 Task: Plan an event for the online networking webinar.
Action: Mouse moved to (691, 411)
Screenshot: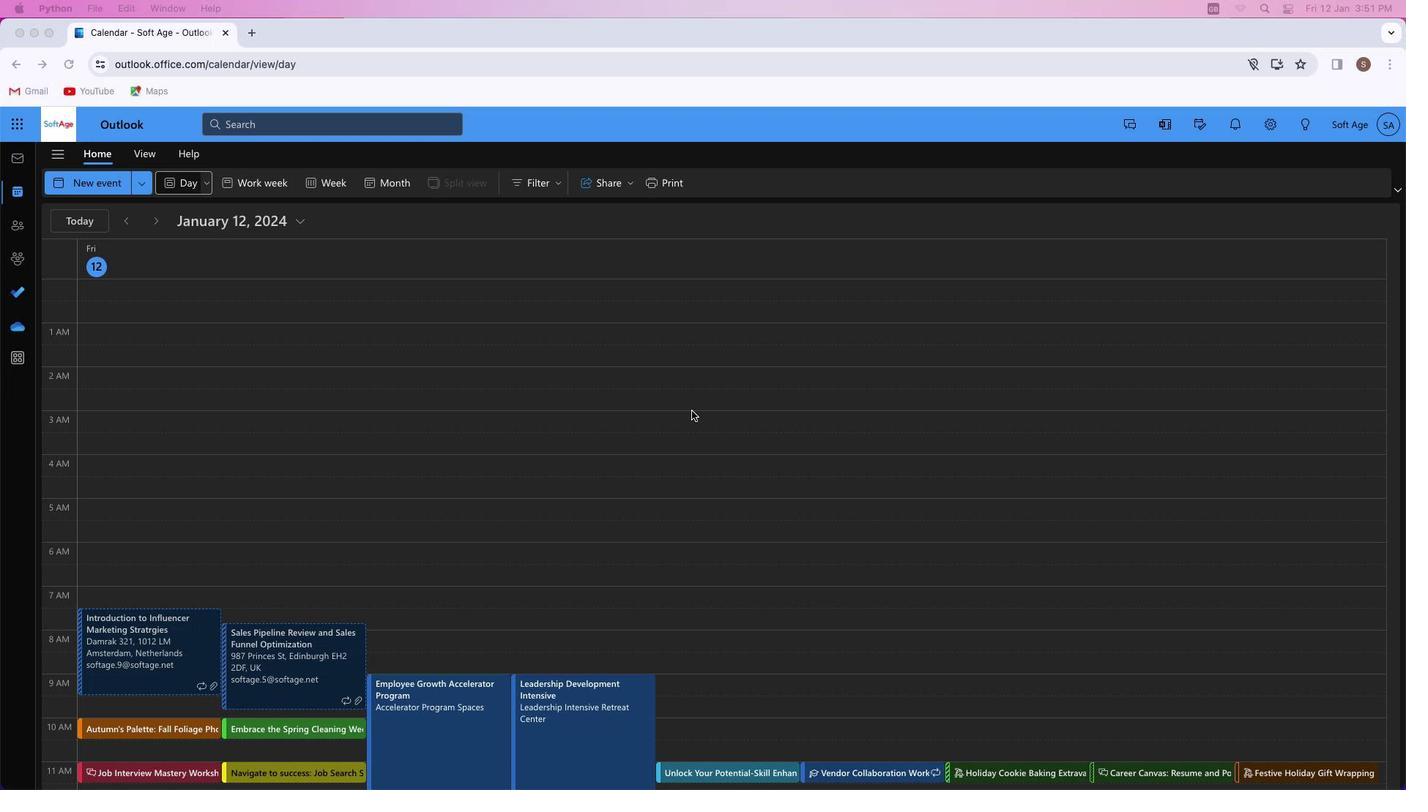 
Action: Mouse pressed left at (691, 411)
Screenshot: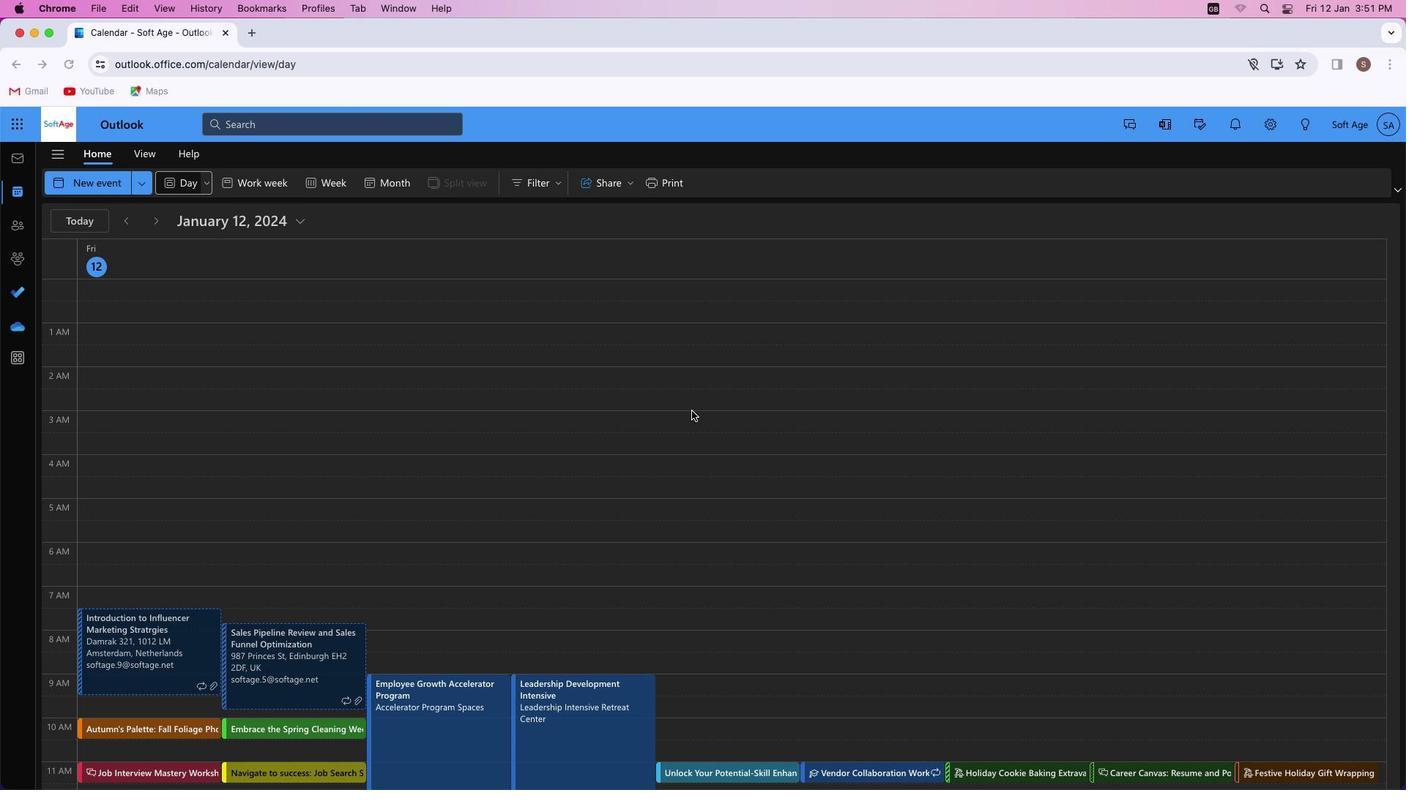 
Action: Mouse moved to (96, 183)
Screenshot: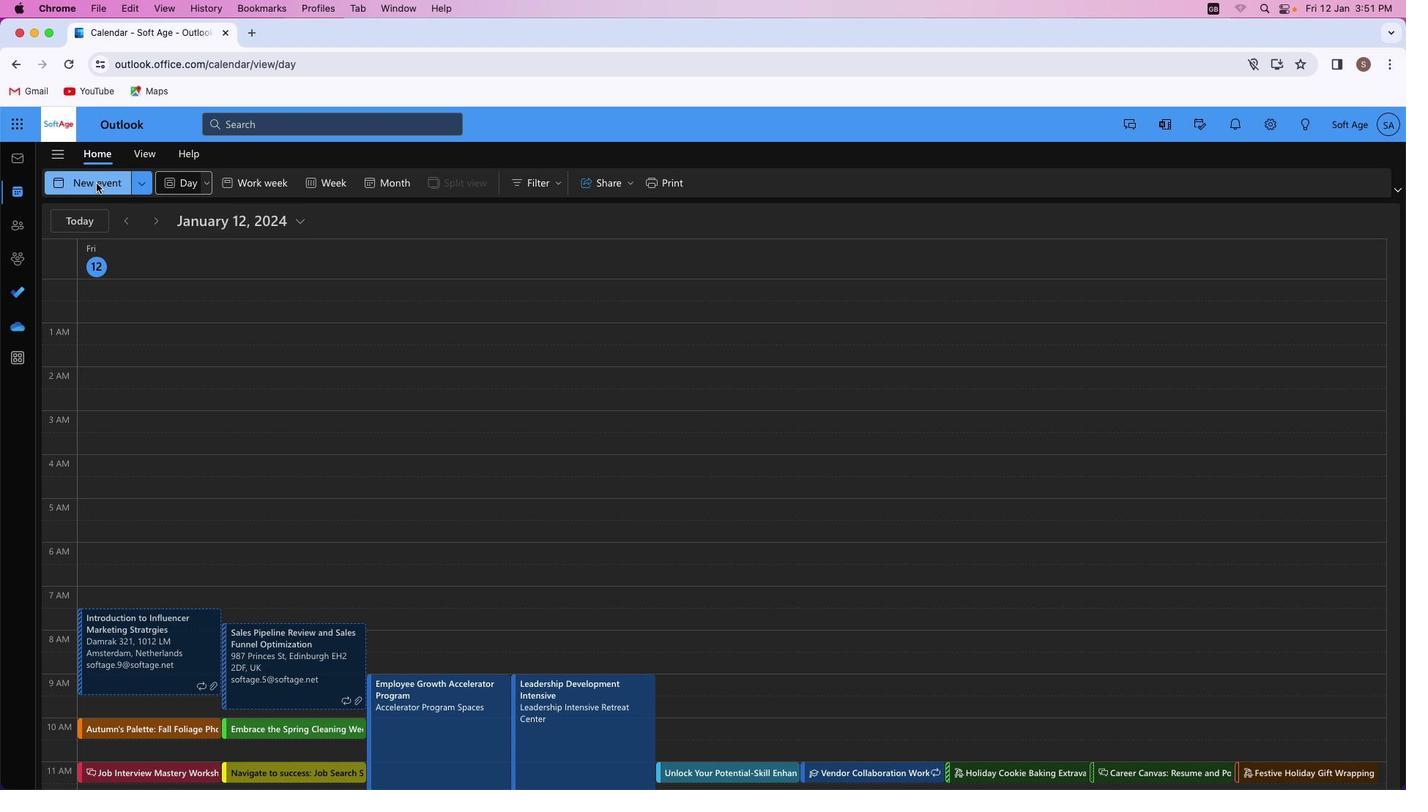 
Action: Mouse pressed left at (96, 183)
Screenshot: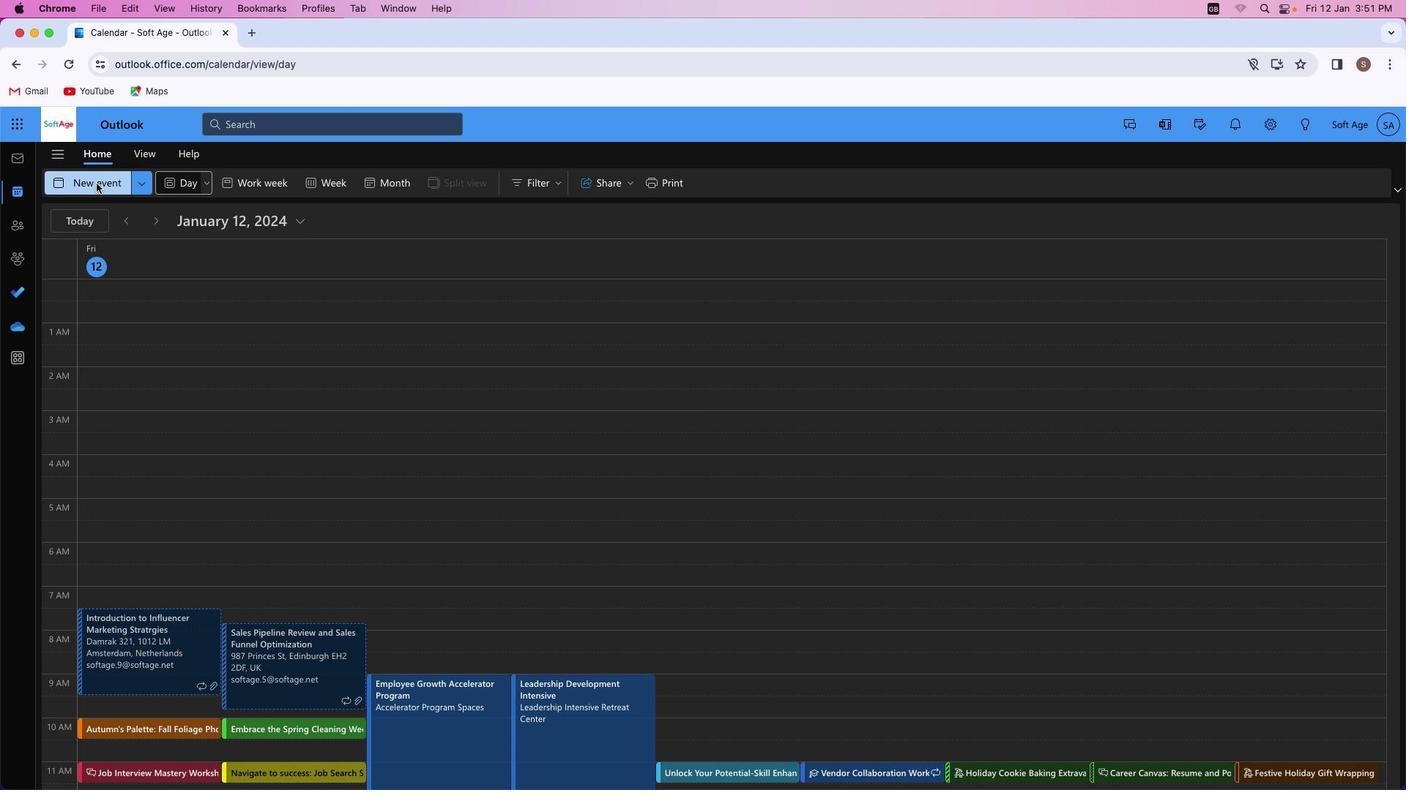 
Action: Mouse moved to (366, 274)
Screenshot: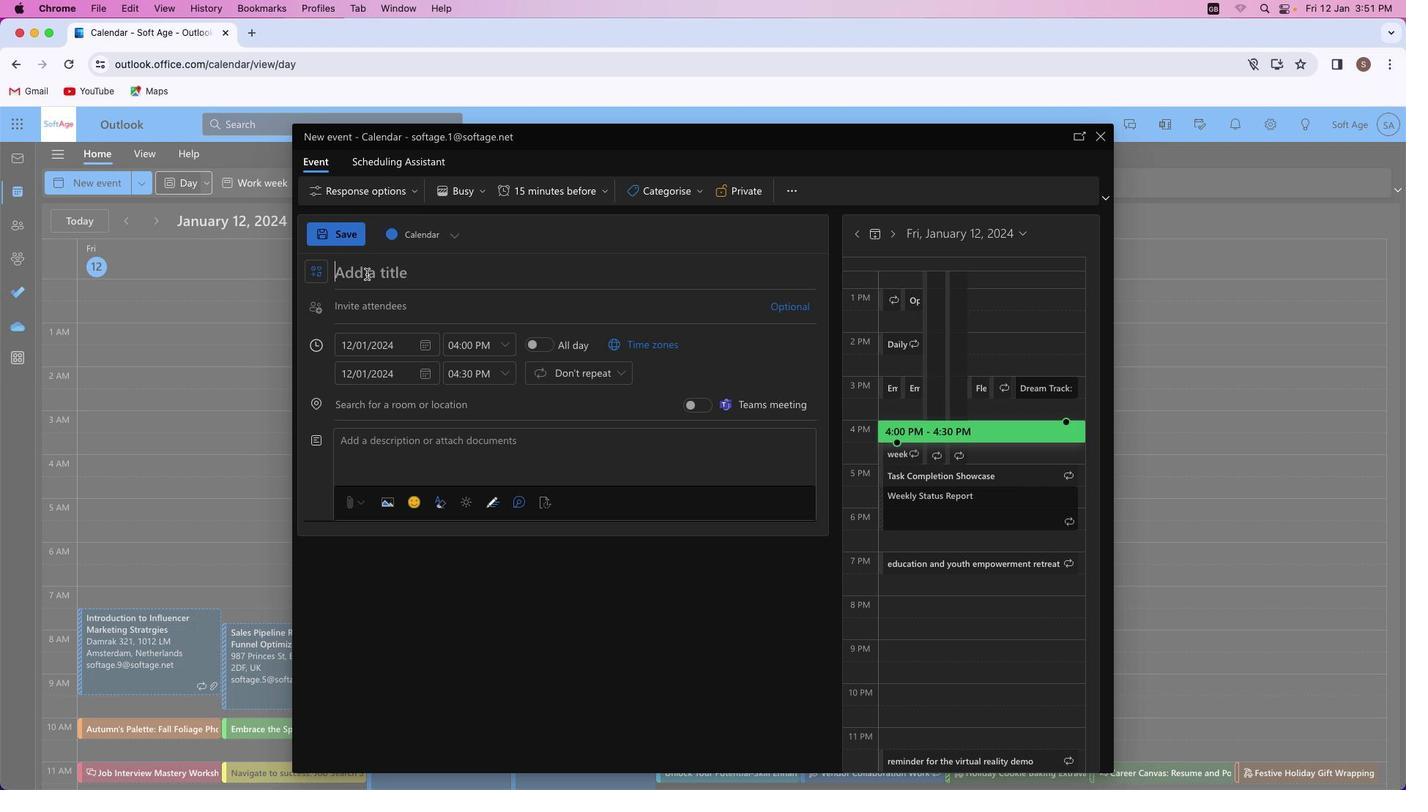
Action: Mouse pressed left at (366, 274)
Screenshot: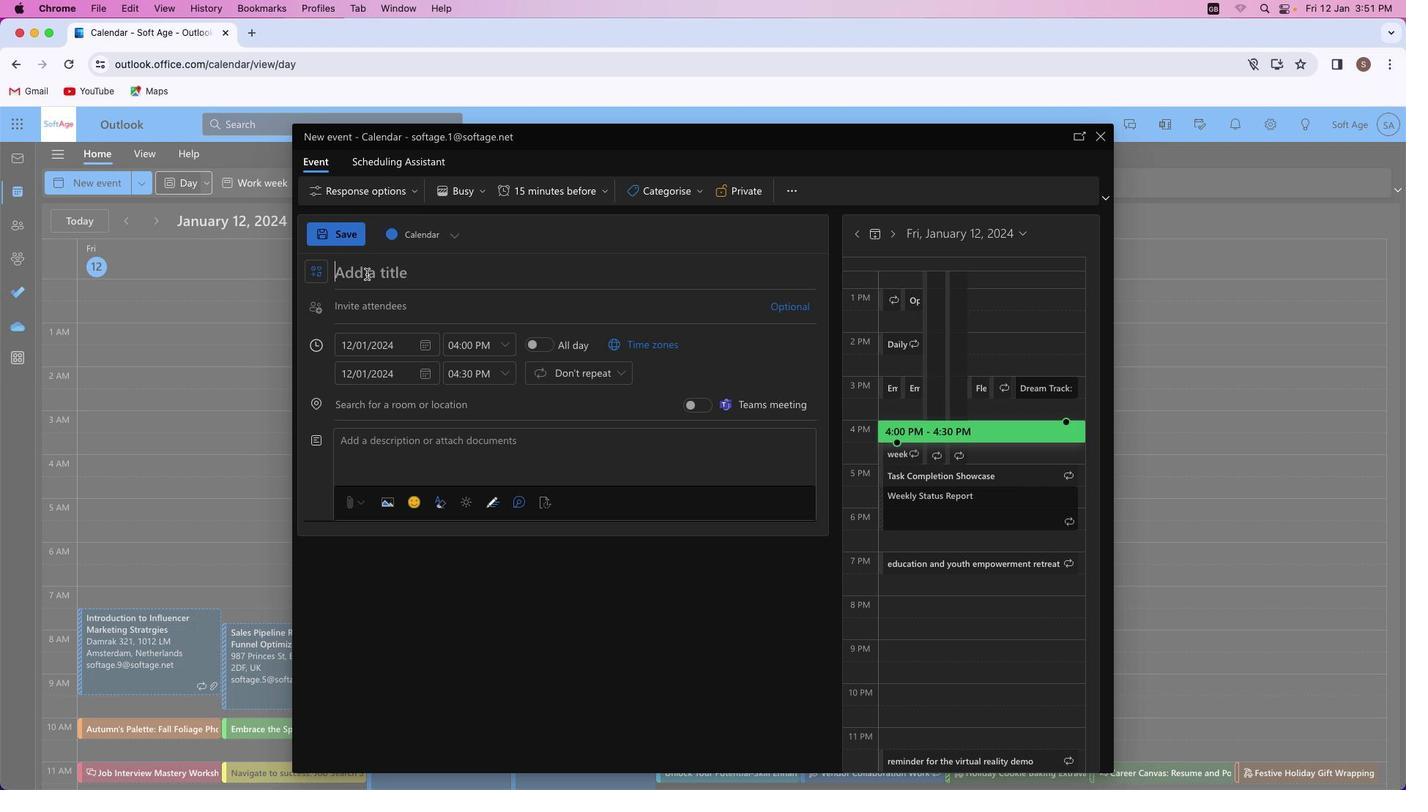 
Action: Mouse moved to (357, 257)
Screenshot: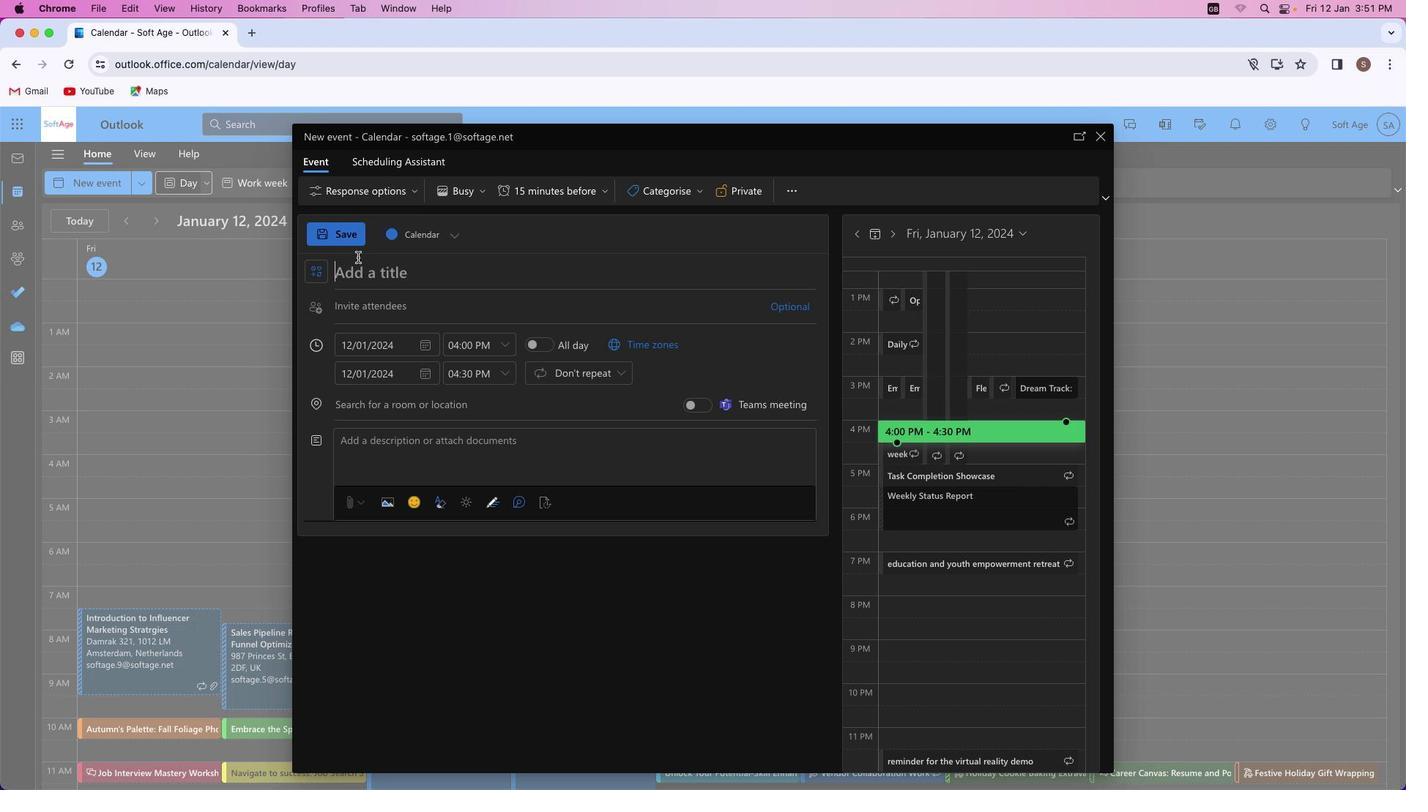 
Action: Key pressed Key.shift'O''n''l''i''n''e'Key.spaceKey.shift_r'N''e''t''w''o''r''k''i''n''g'Key.spaceKey.shift'W''e''b''i''n''a''r'
Screenshot: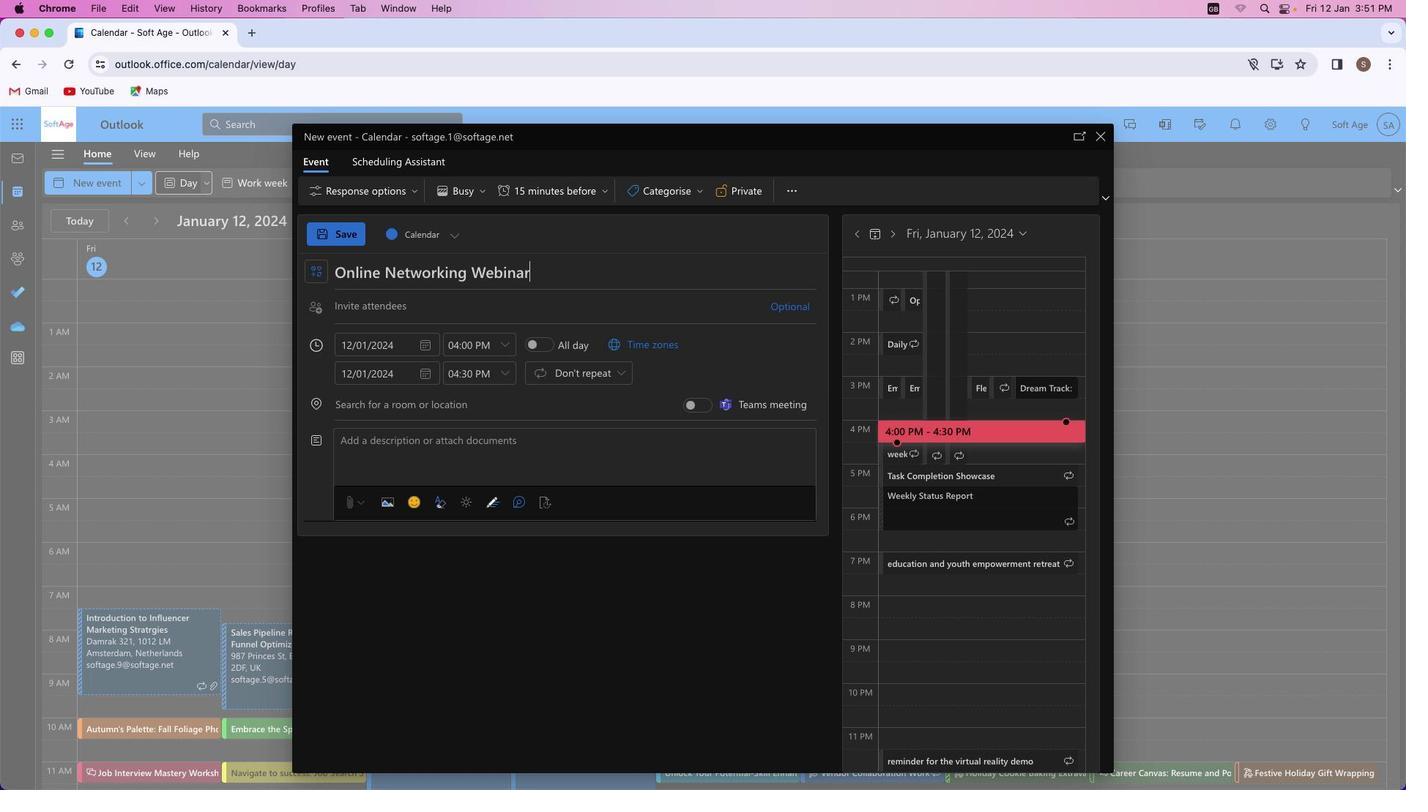 
Action: Mouse moved to (371, 301)
Screenshot: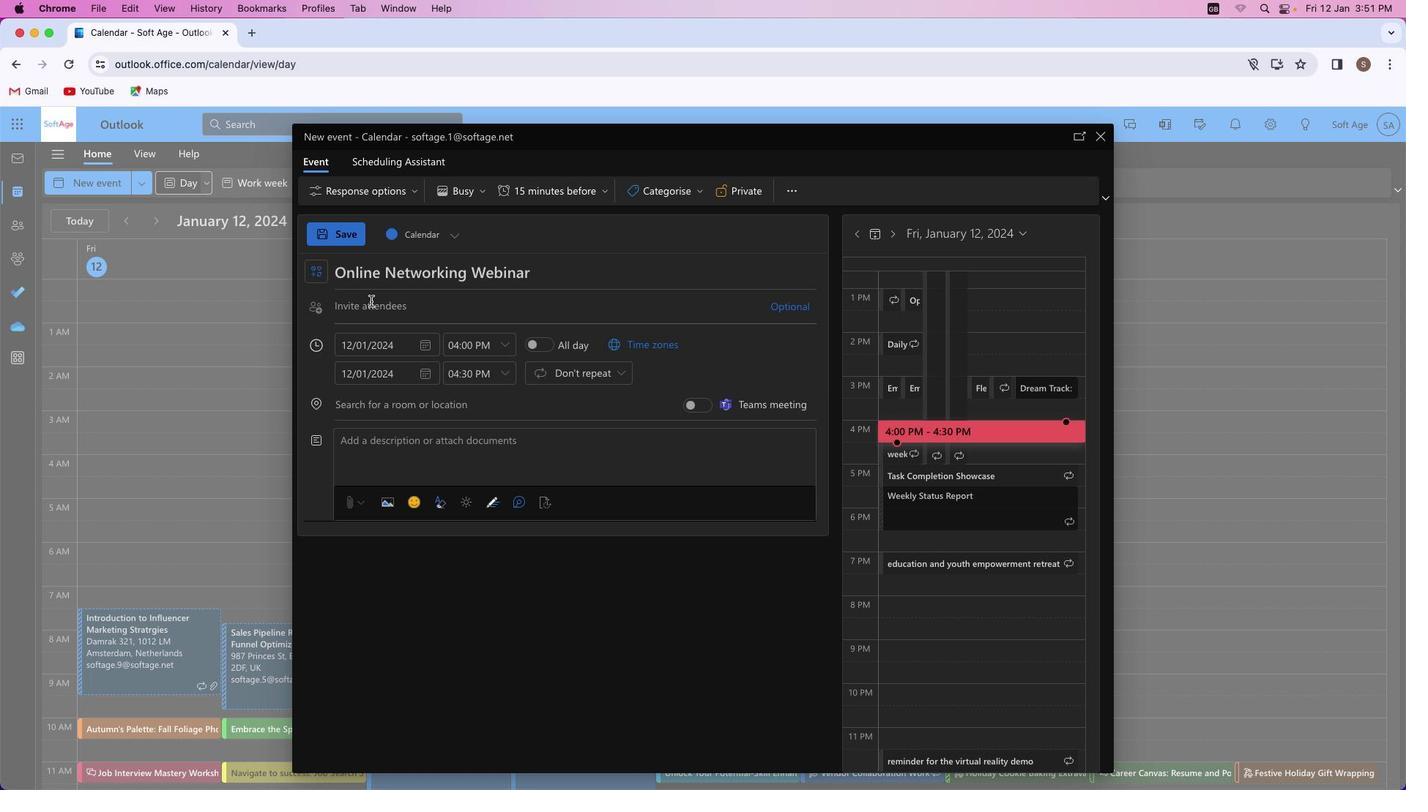 
Action: Mouse pressed left at (371, 301)
Screenshot: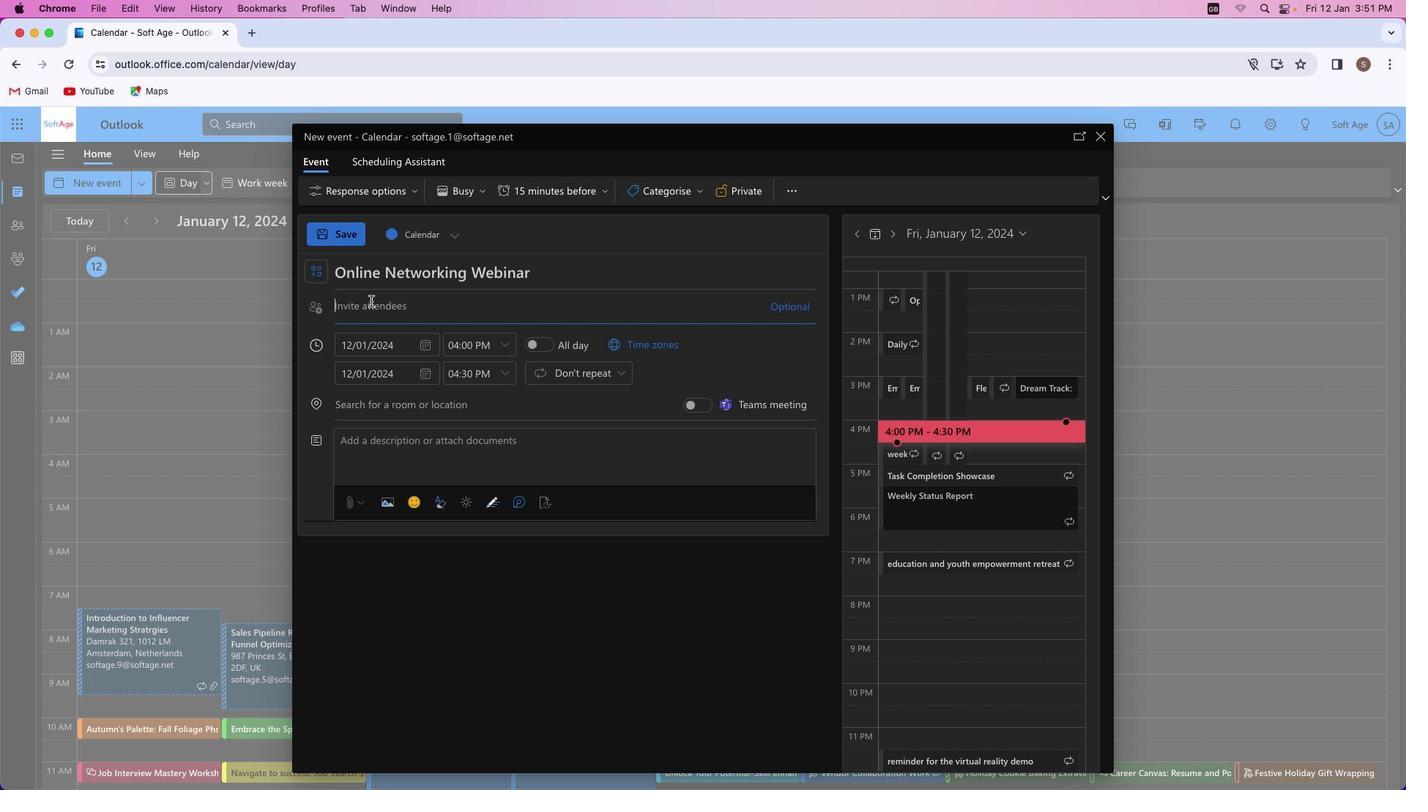 
Action: Mouse moved to (372, 301)
Screenshot: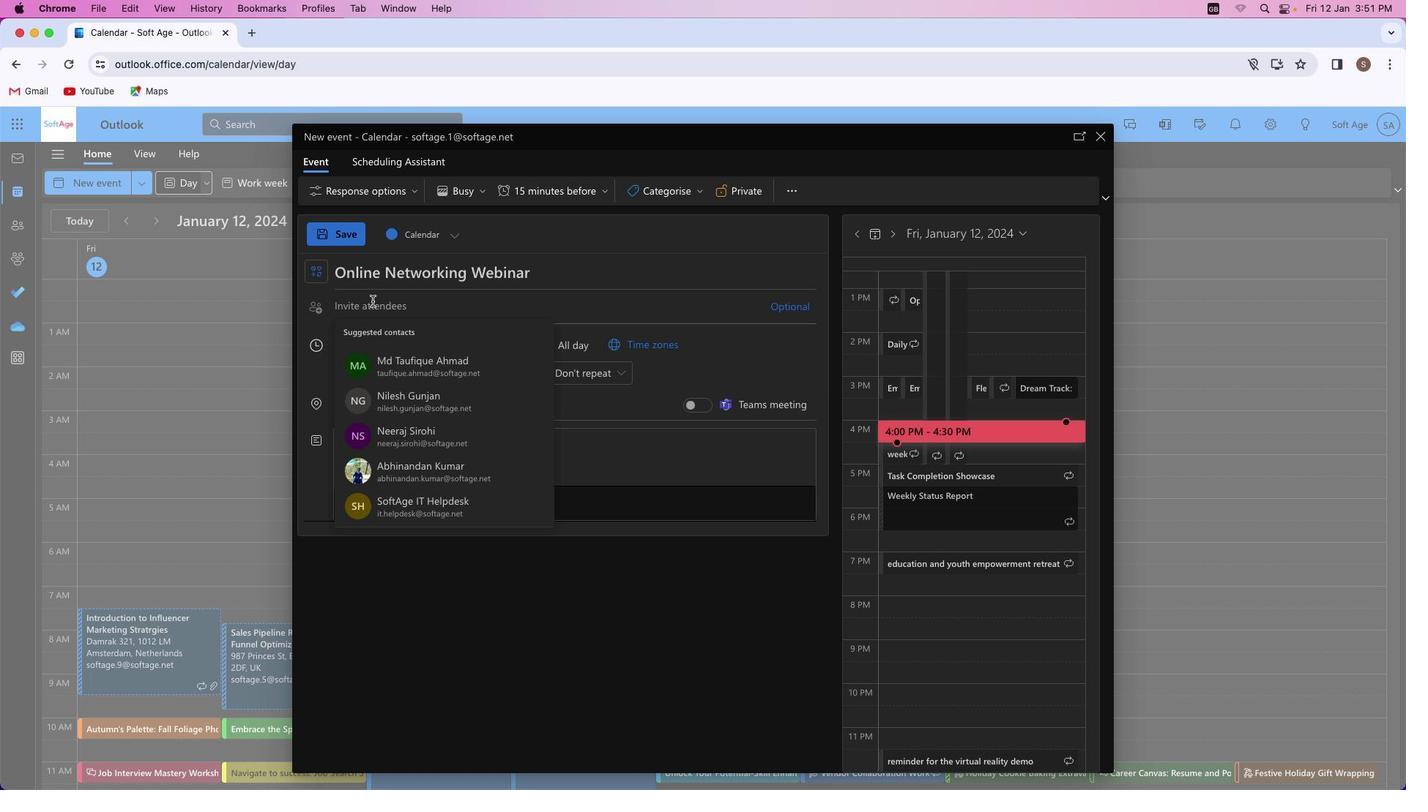 
Action: Key pressed Key.shift'S''h''i''v''a''m''y''a''d''a''v''4''1'Key.shift'@''o''u''t''l''o''o''k''.''c''o''m'
Screenshot: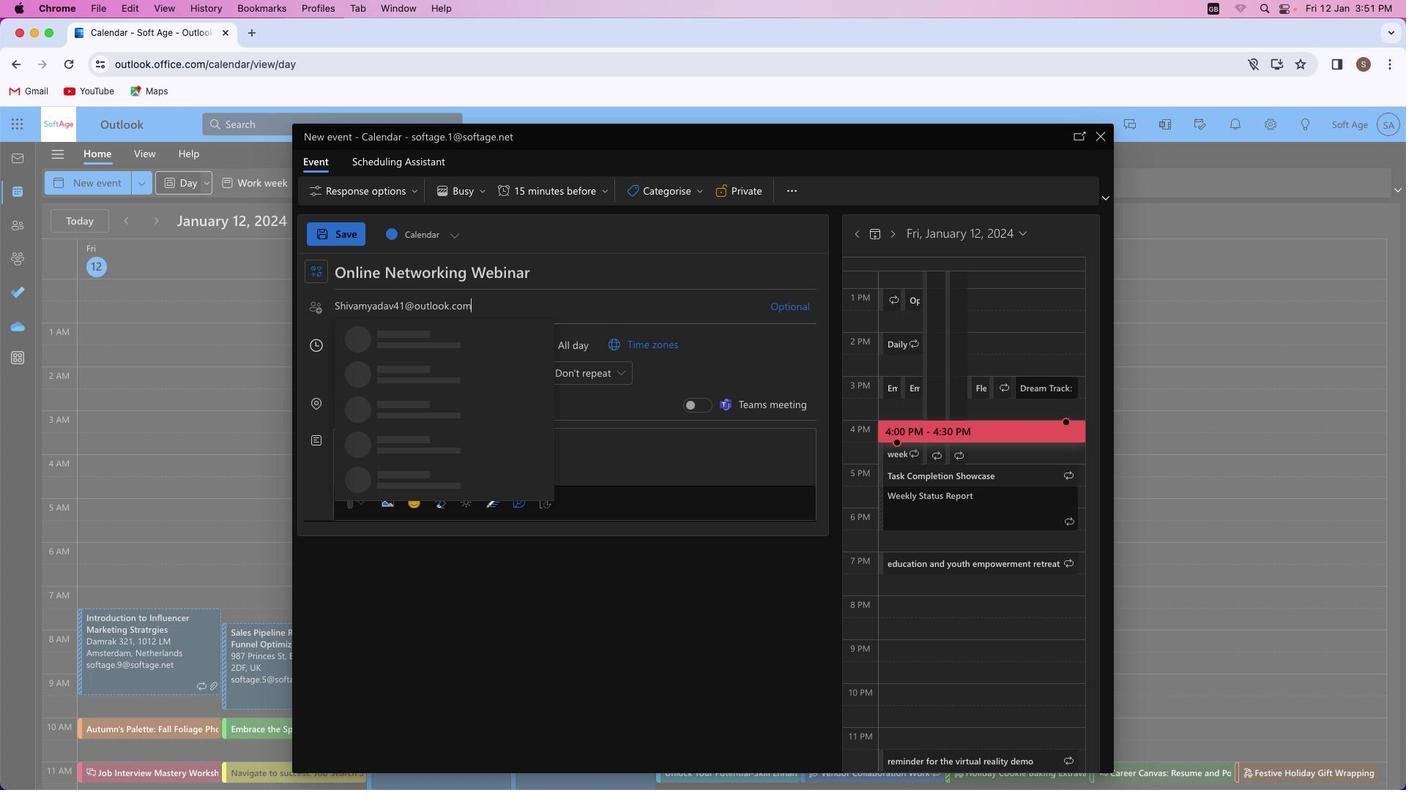 
Action: Mouse moved to (446, 334)
Screenshot: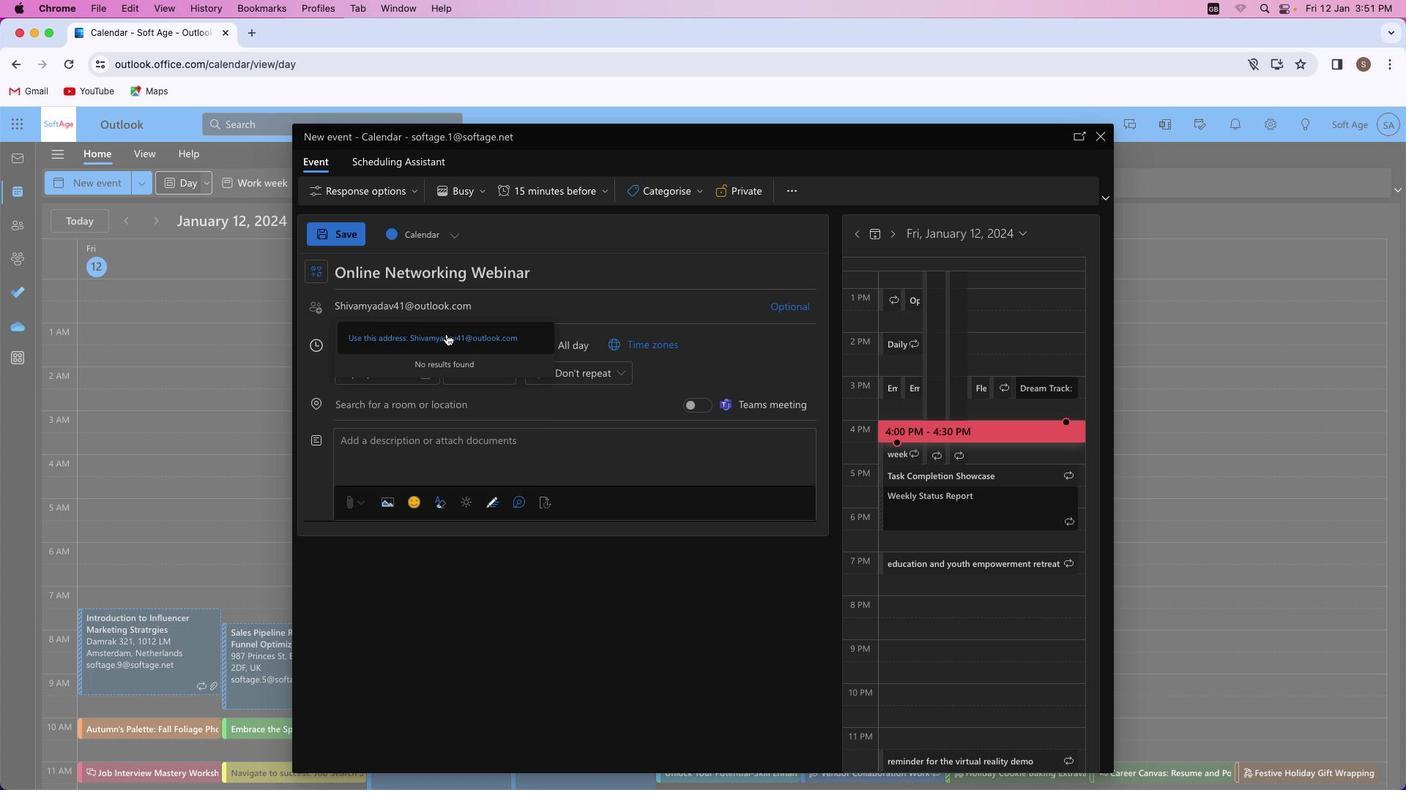 
Action: Mouse pressed left at (446, 334)
Screenshot: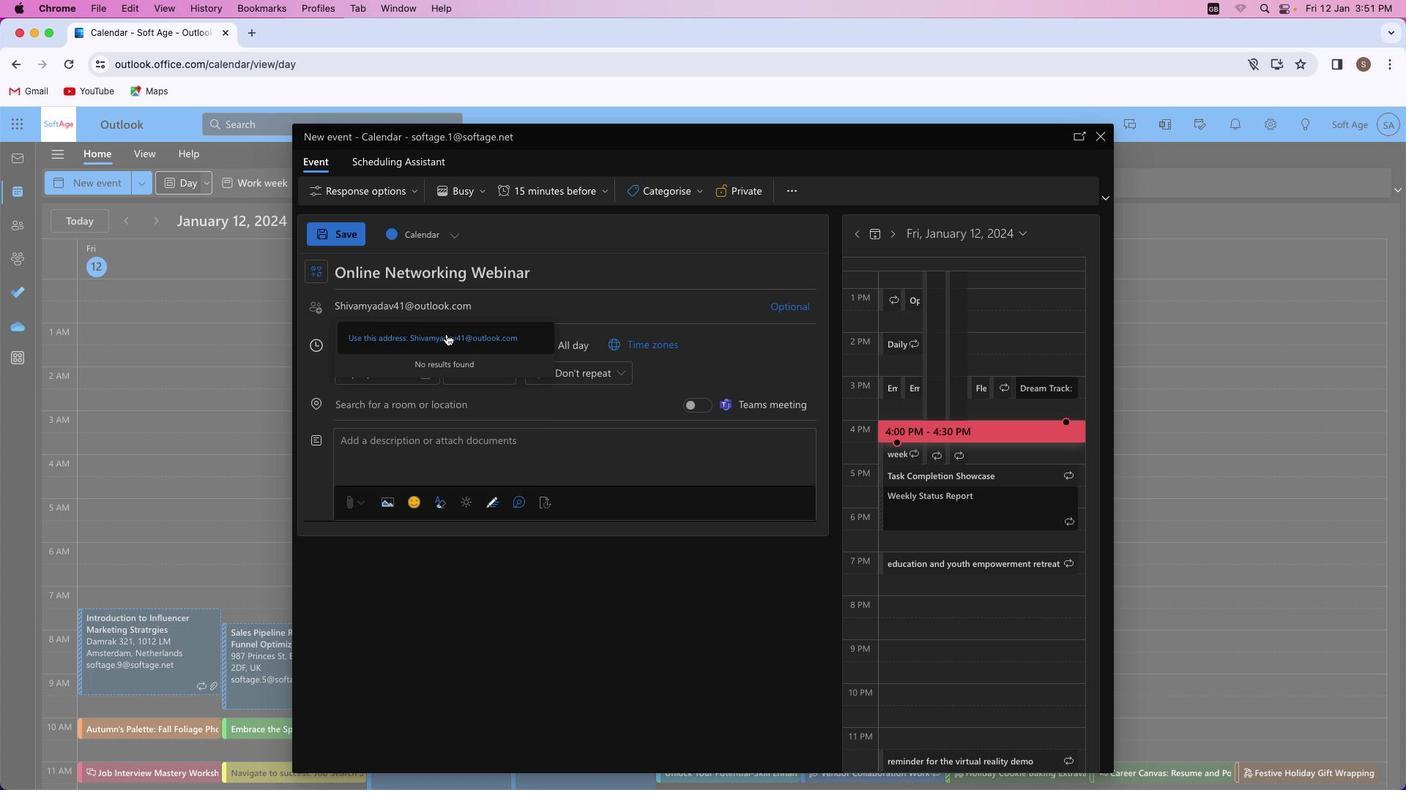 
Action: Mouse moved to (524, 337)
Screenshot: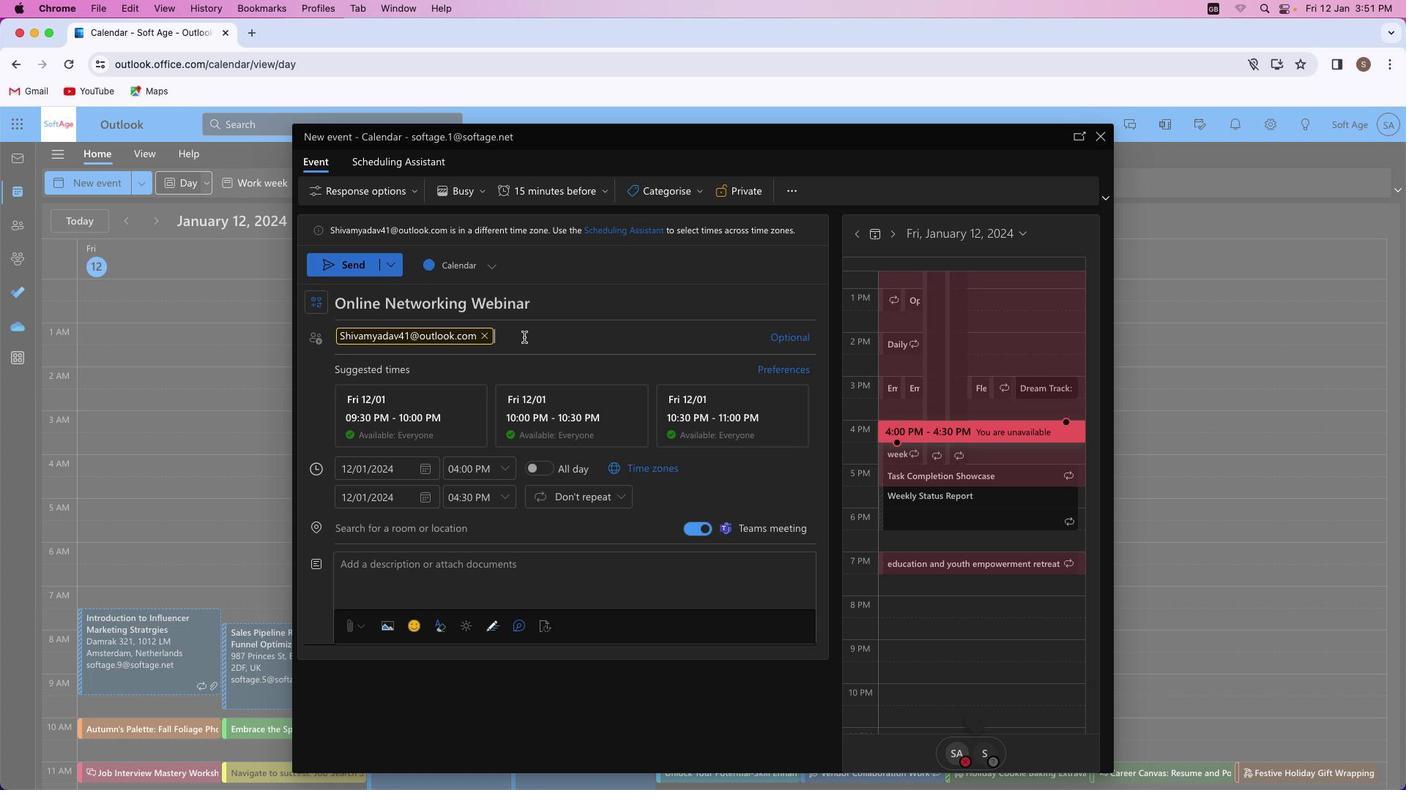 
Action: Key pressed Key.shift'A''k''a''s''h''r''a''j''p''u''t'Key.shift'@''o''u''t''l''o''o''k''.''c''o''m'
Screenshot: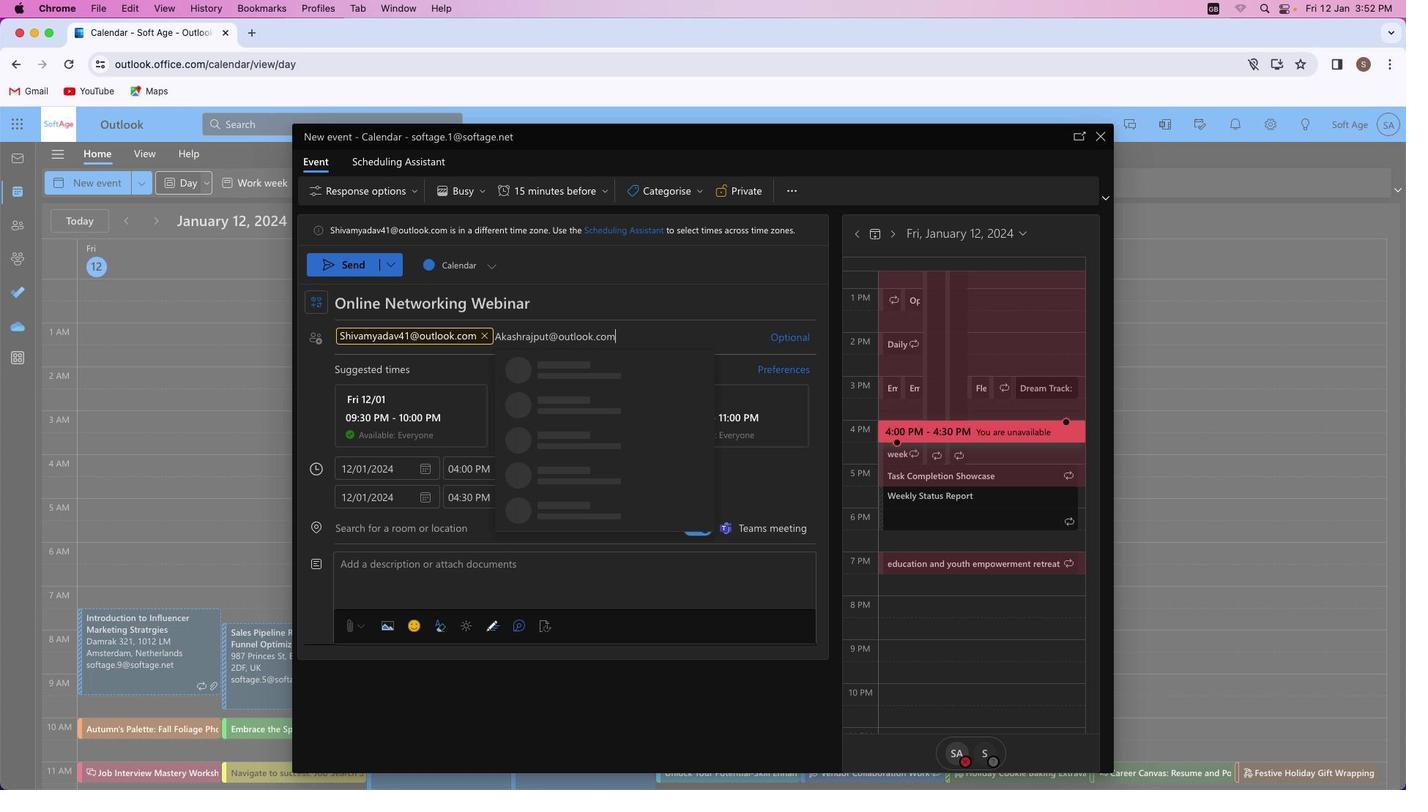 
Action: Mouse moved to (622, 363)
Screenshot: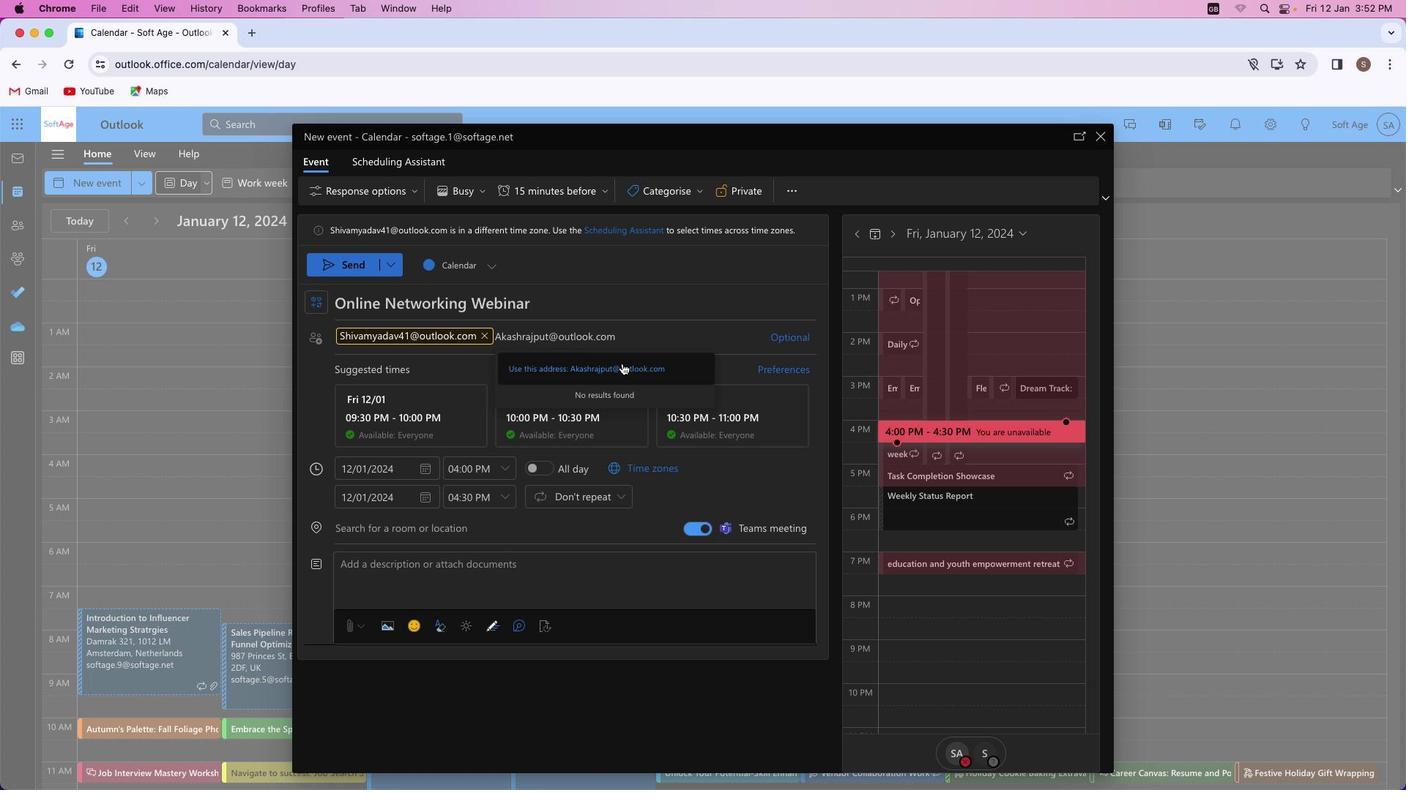 
Action: Mouse pressed left at (622, 363)
Screenshot: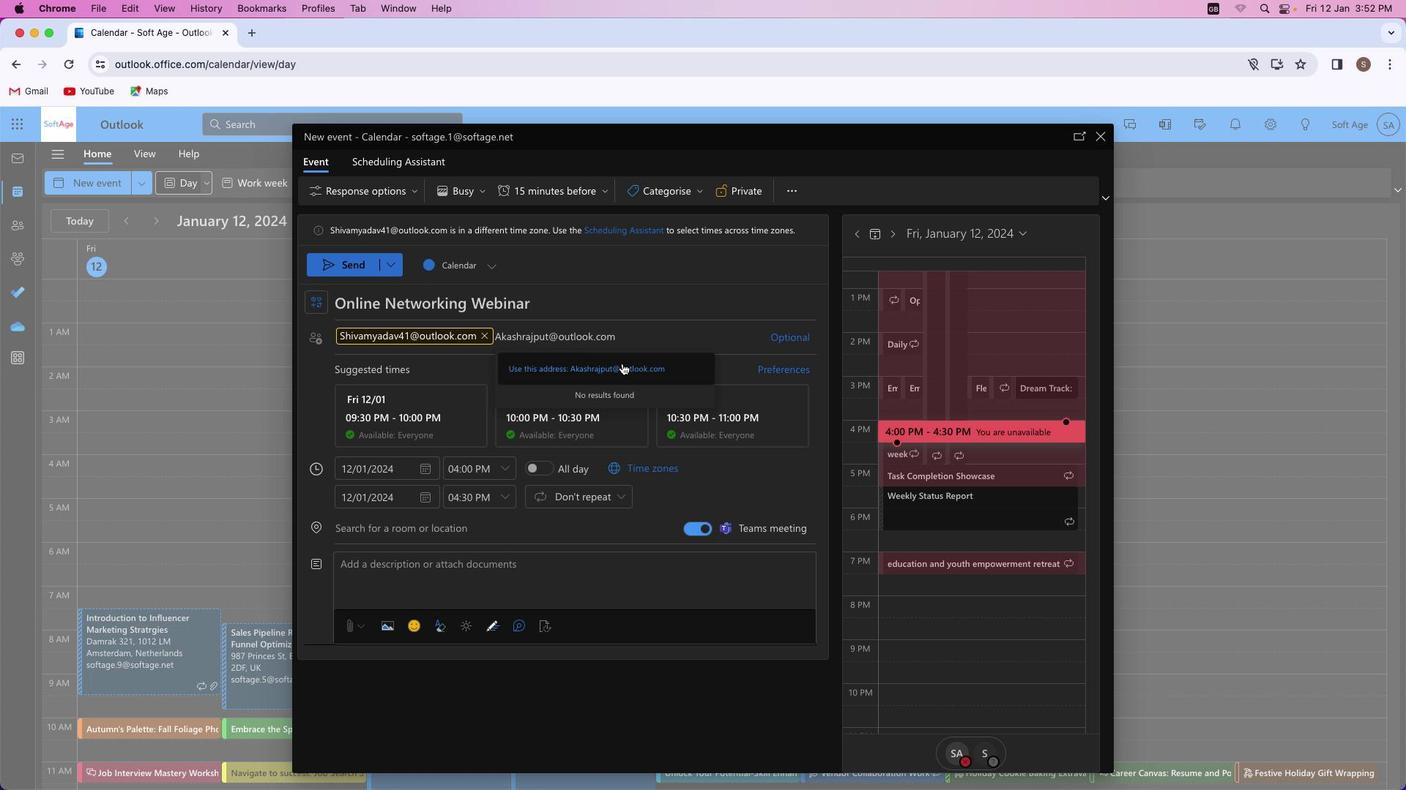 
Action: Mouse moved to (786, 347)
Screenshot: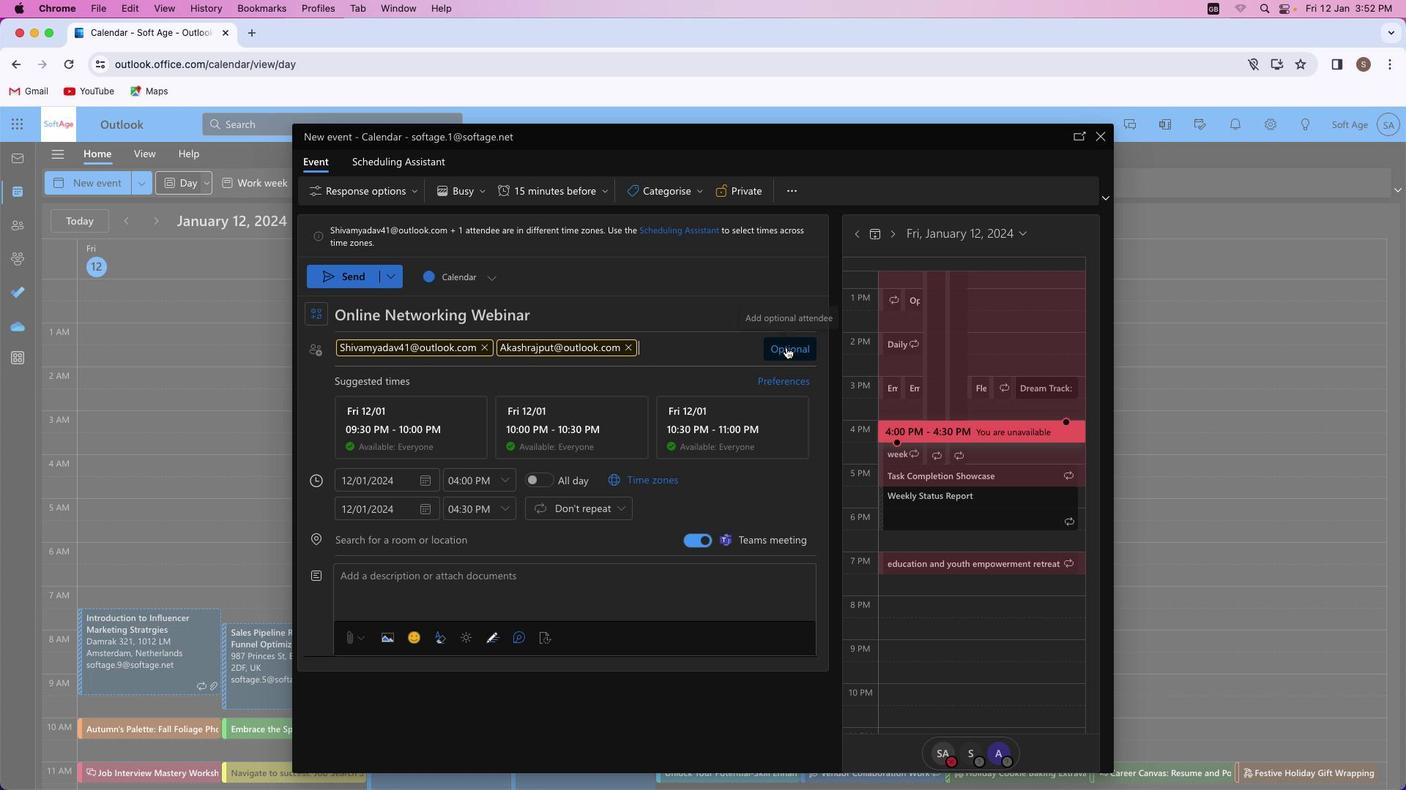 
Action: Mouse pressed left at (786, 347)
Screenshot: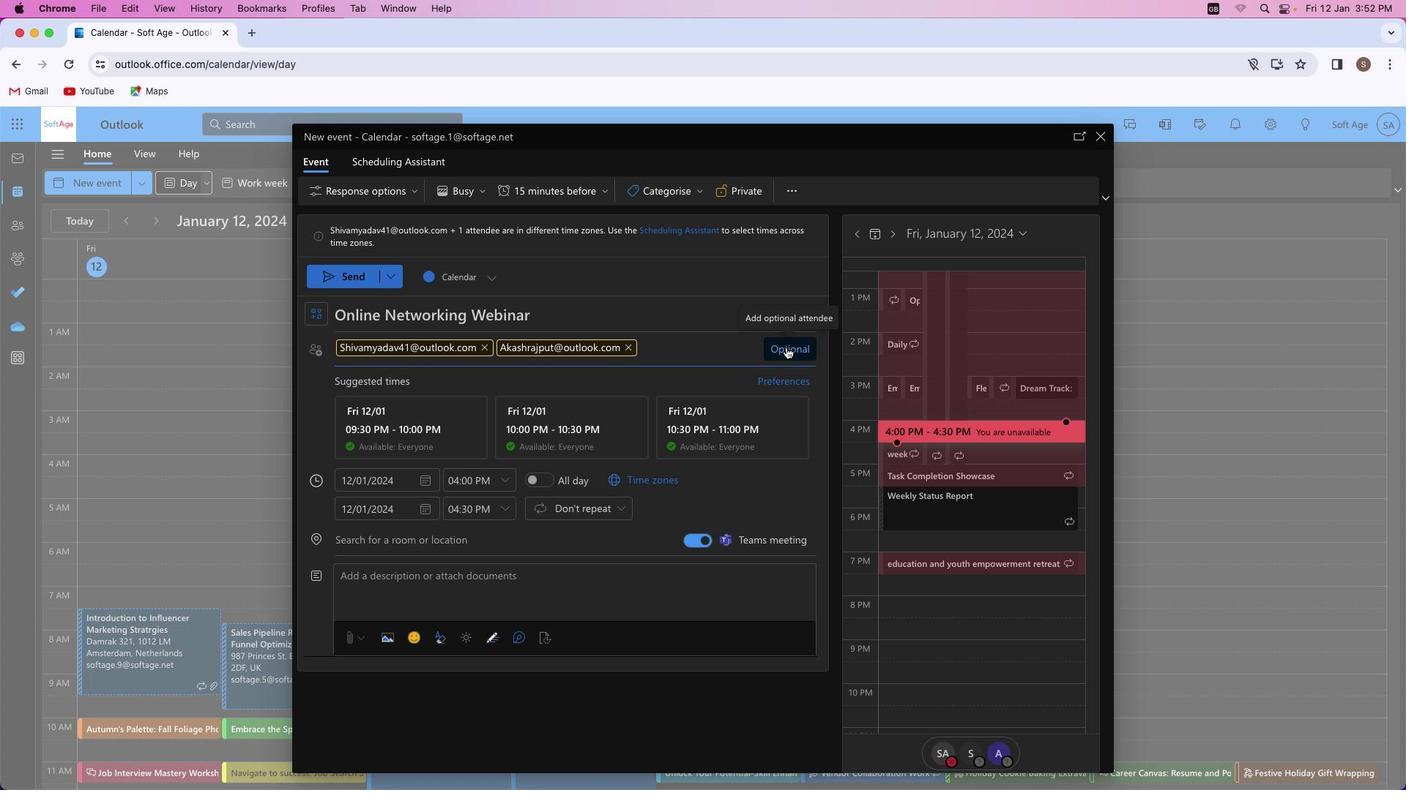 
Action: Mouse moved to (399, 386)
Screenshot: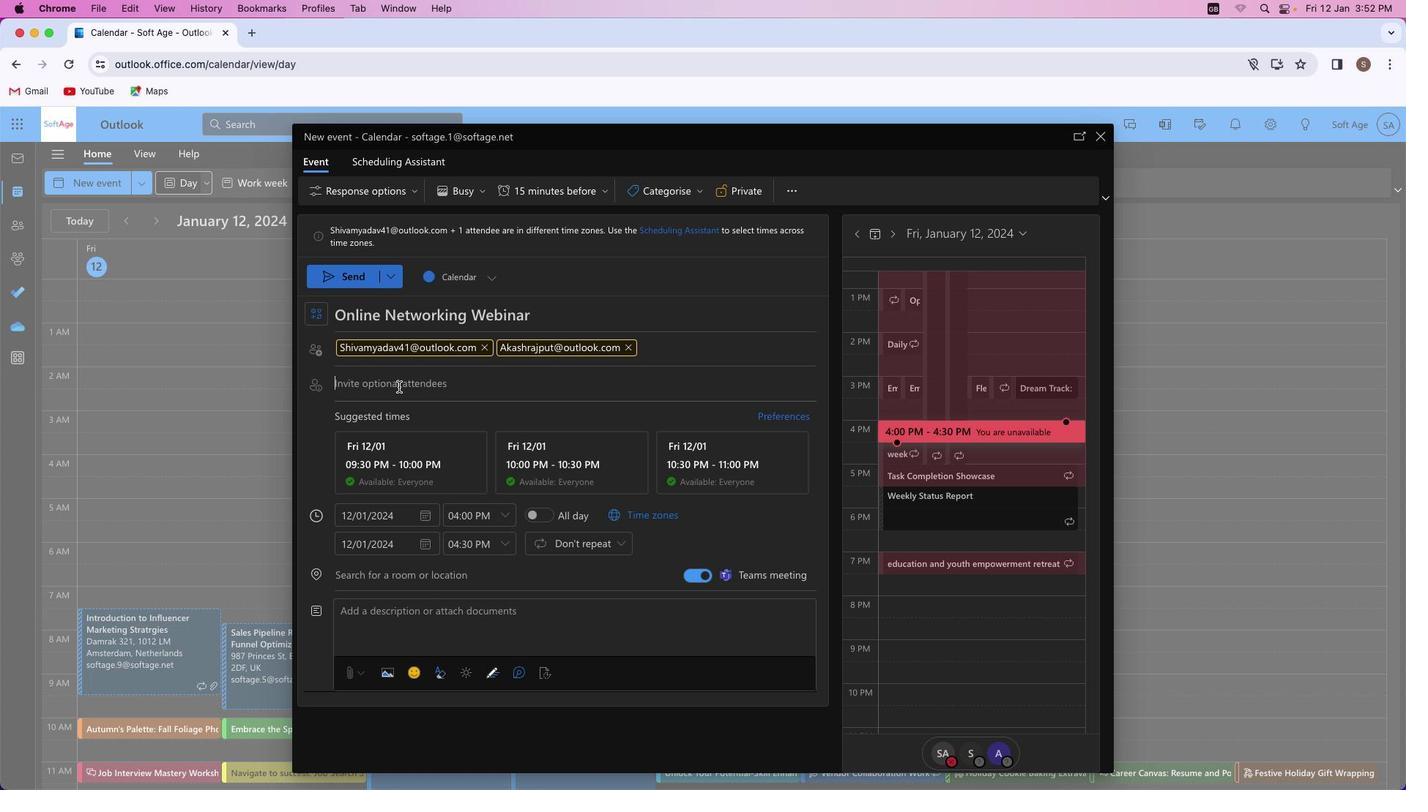 
Action: Key pressed Key.shift_r'M''u''n''e''e''s''h''k''u''m''a''r''9''7''3''2'Key.shift'@''o''u''t''l''o''o''k''.''c''o''m'
Screenshot: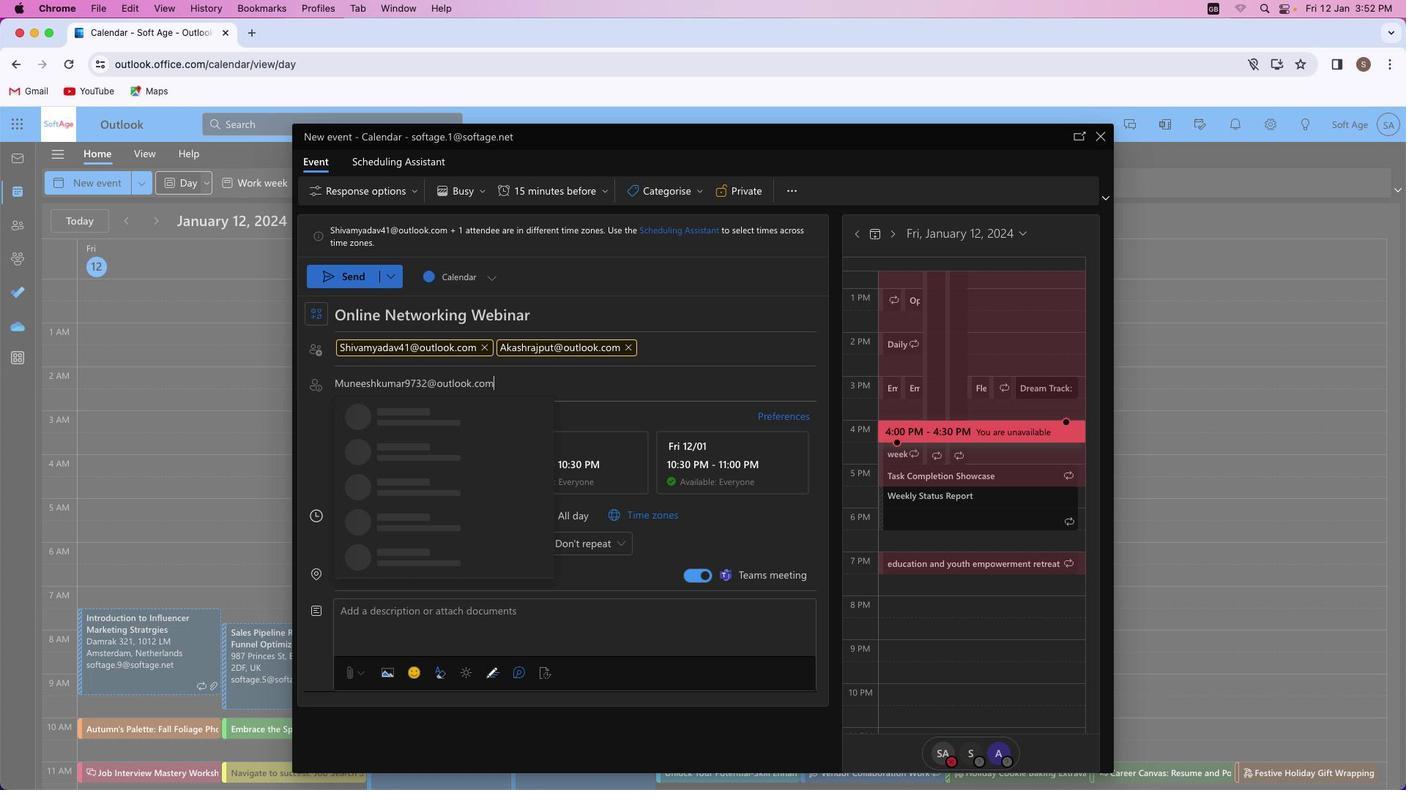 
Action: Mouse moved to (496, 415)
Screenshot: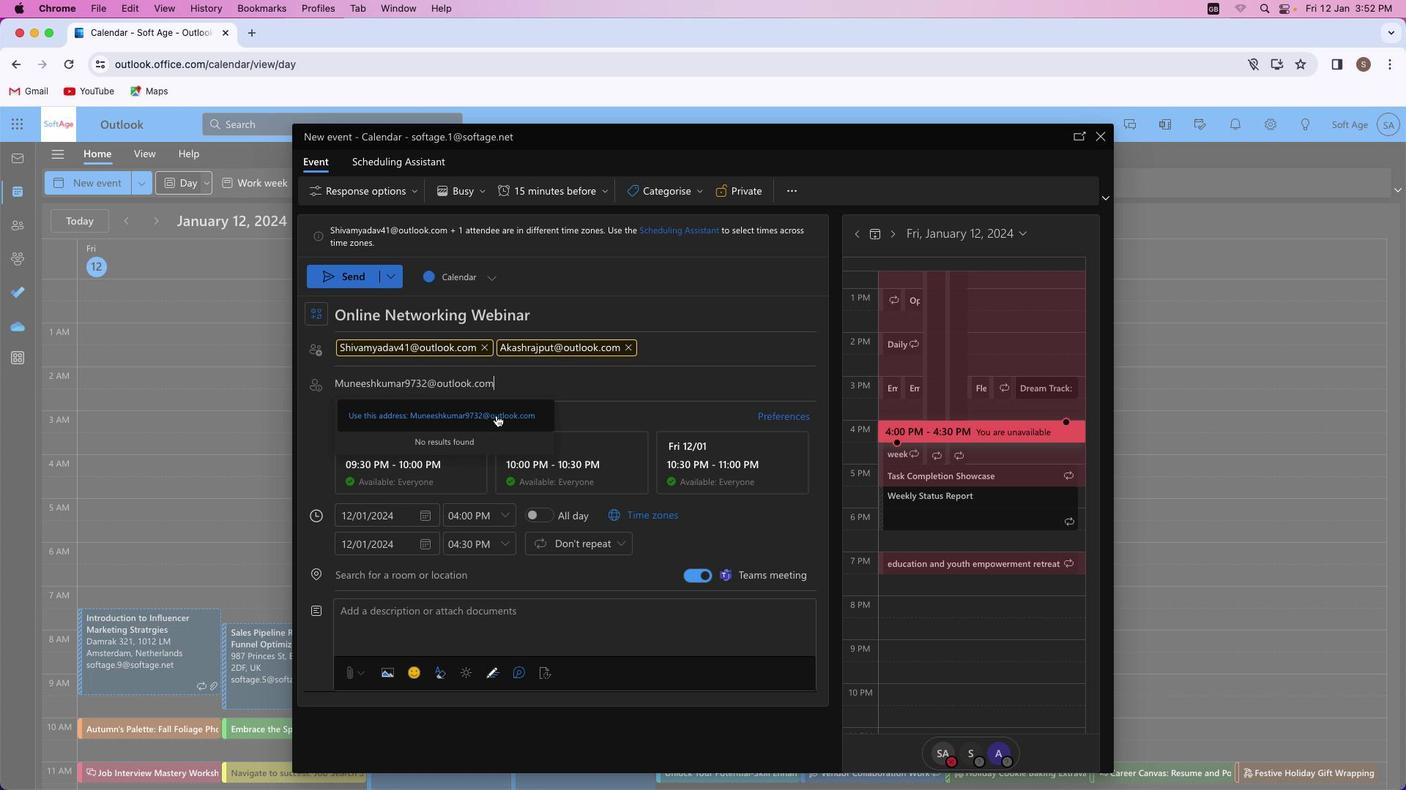 
Action: Mouse pressed left at (496, 415)
Screenshot: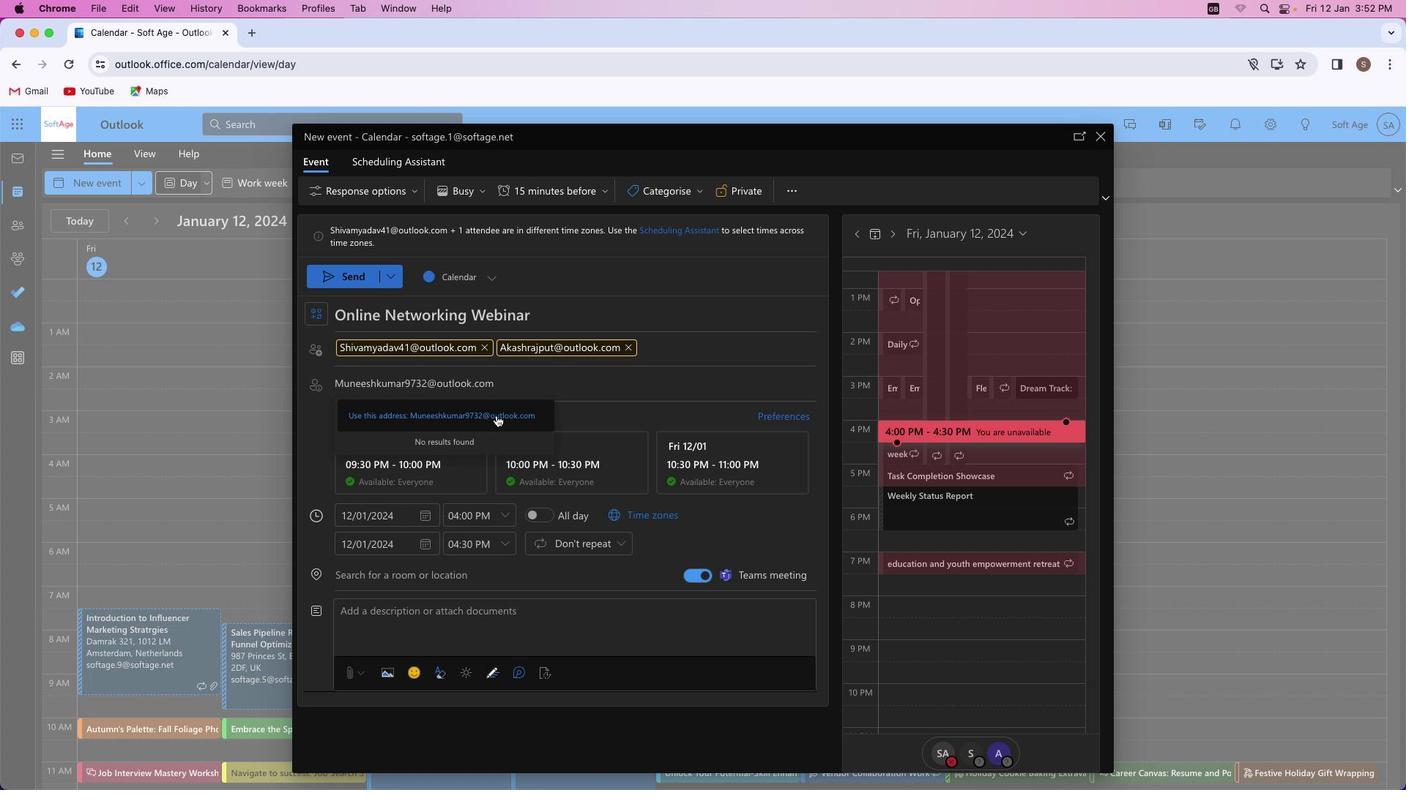 
Action: Mouse moved to (409, 574)
Screenshot: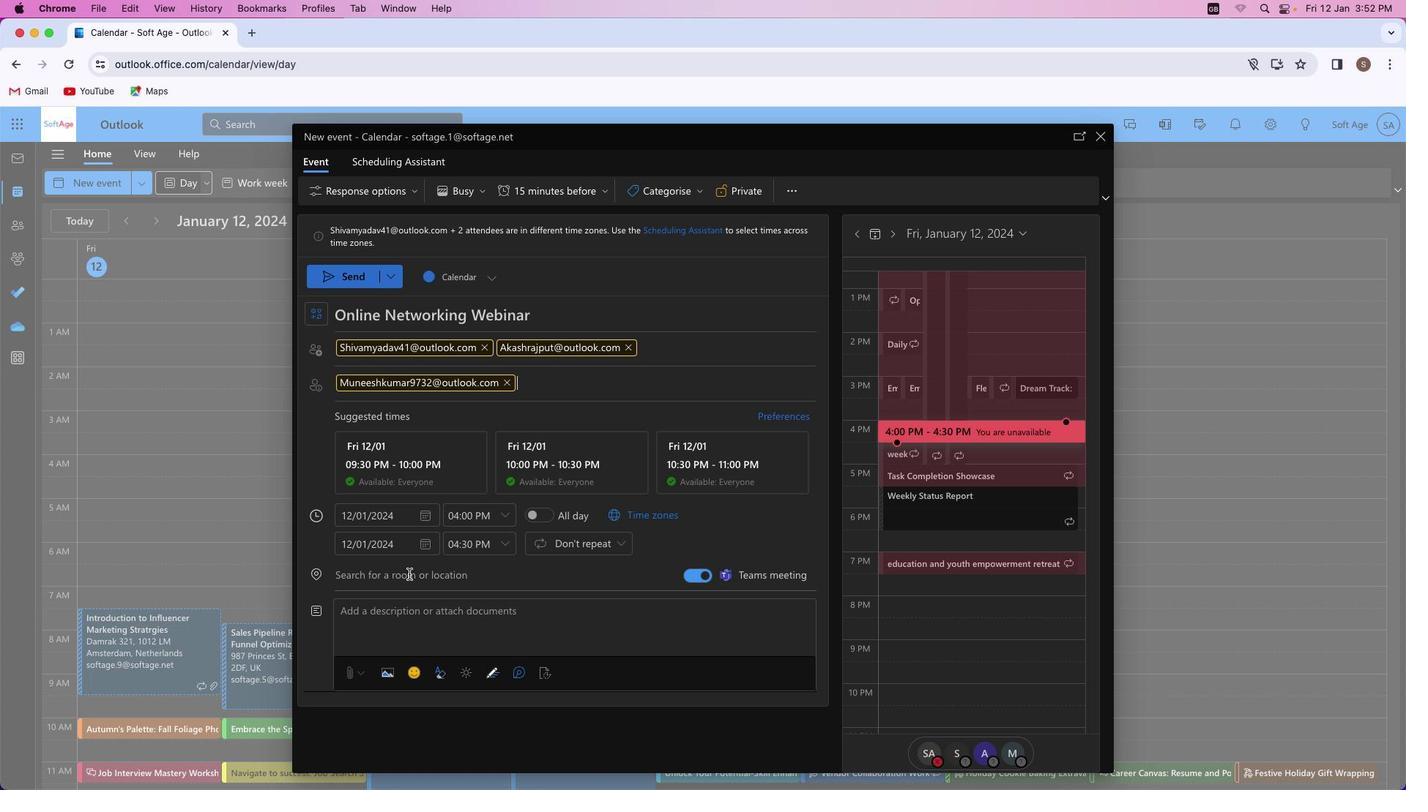 
Action: Mouse pressed left at (409, 574)
Screenshot: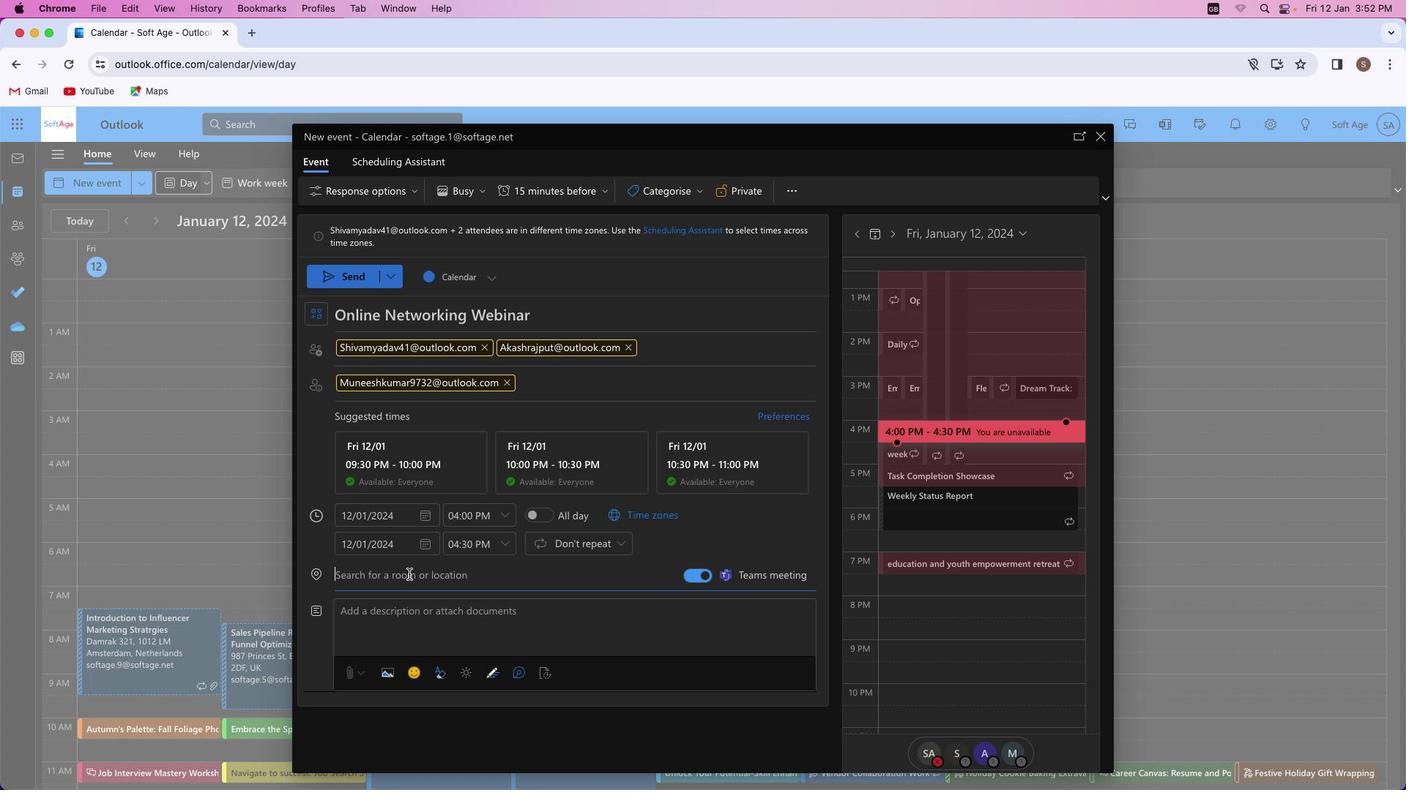 
Action: Mouse moved to (407, 573)
Screenshot: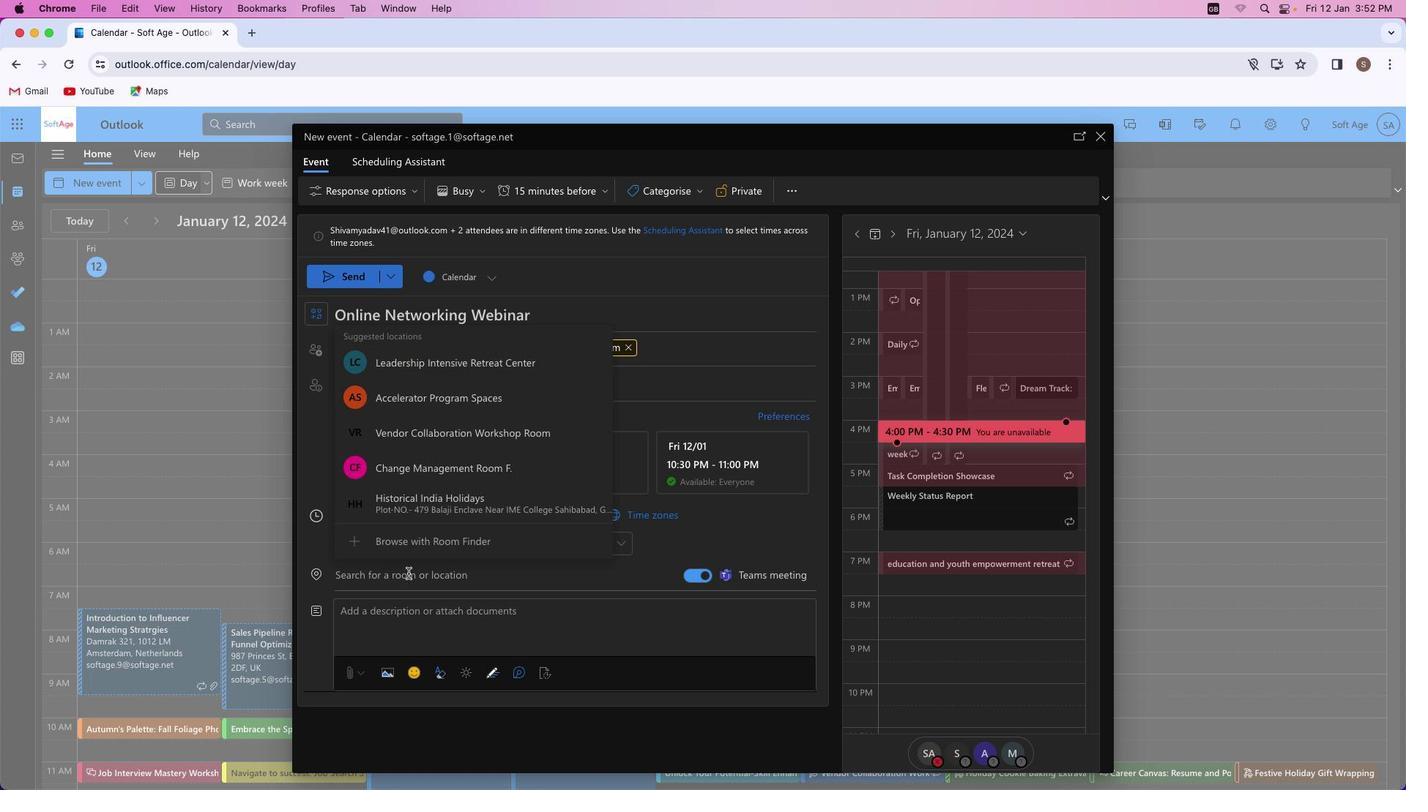 
Action: Key pressed Key.shift'O''n''l''i''n''e'Key.space'n''e''t''w''o'
Screenshot: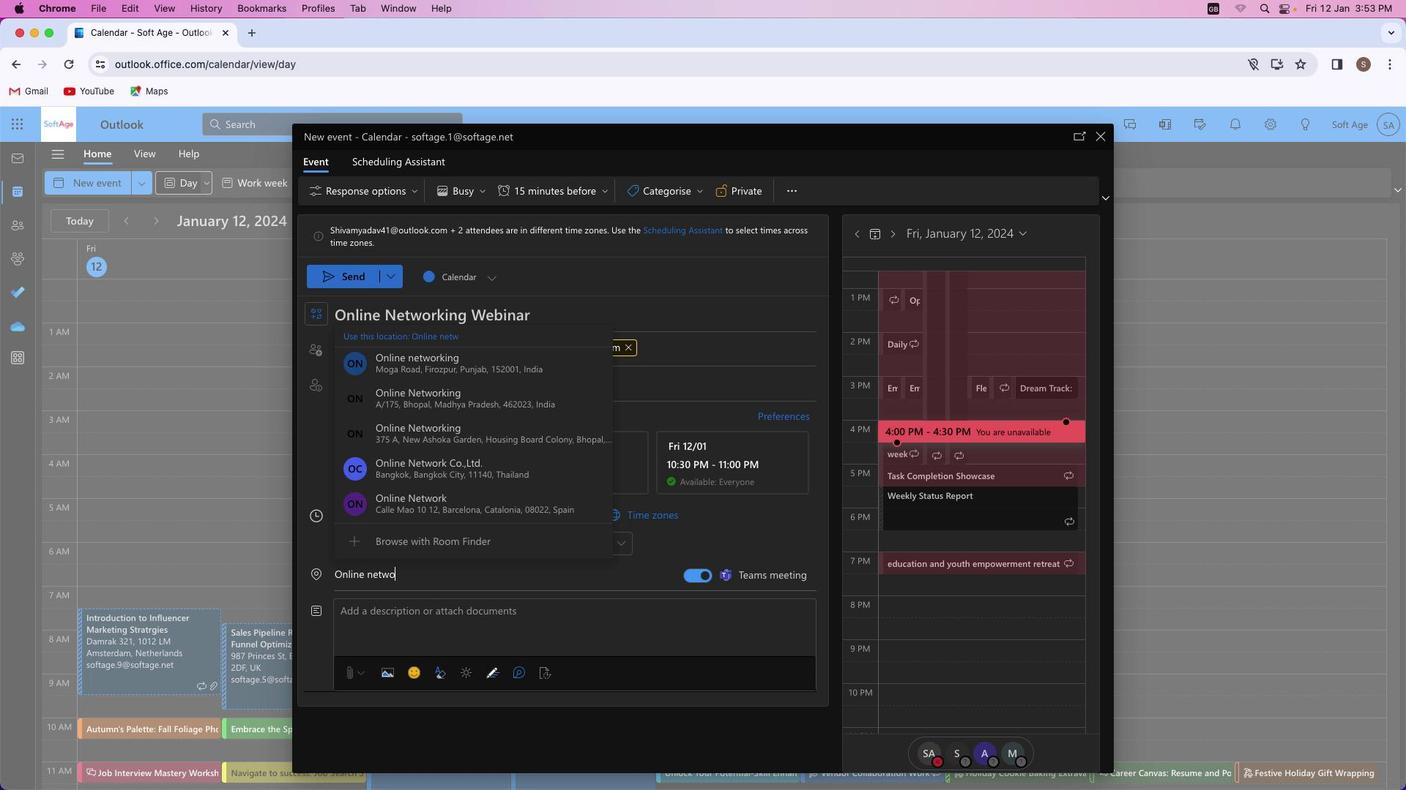 
Action: Mouse moved to (447, 466)
Screenshot: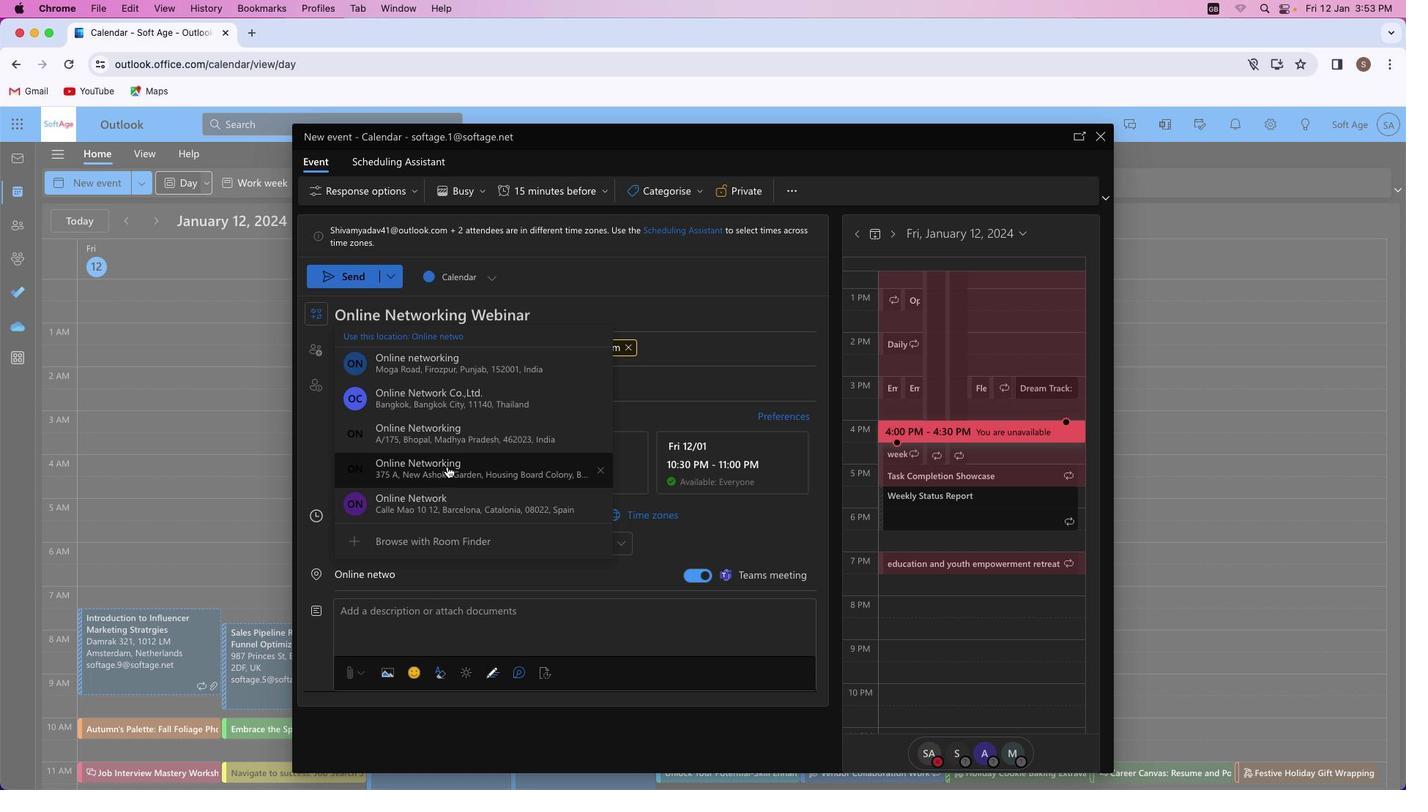 
Action: Mouse pressed left at (447, 466)
Screenshot: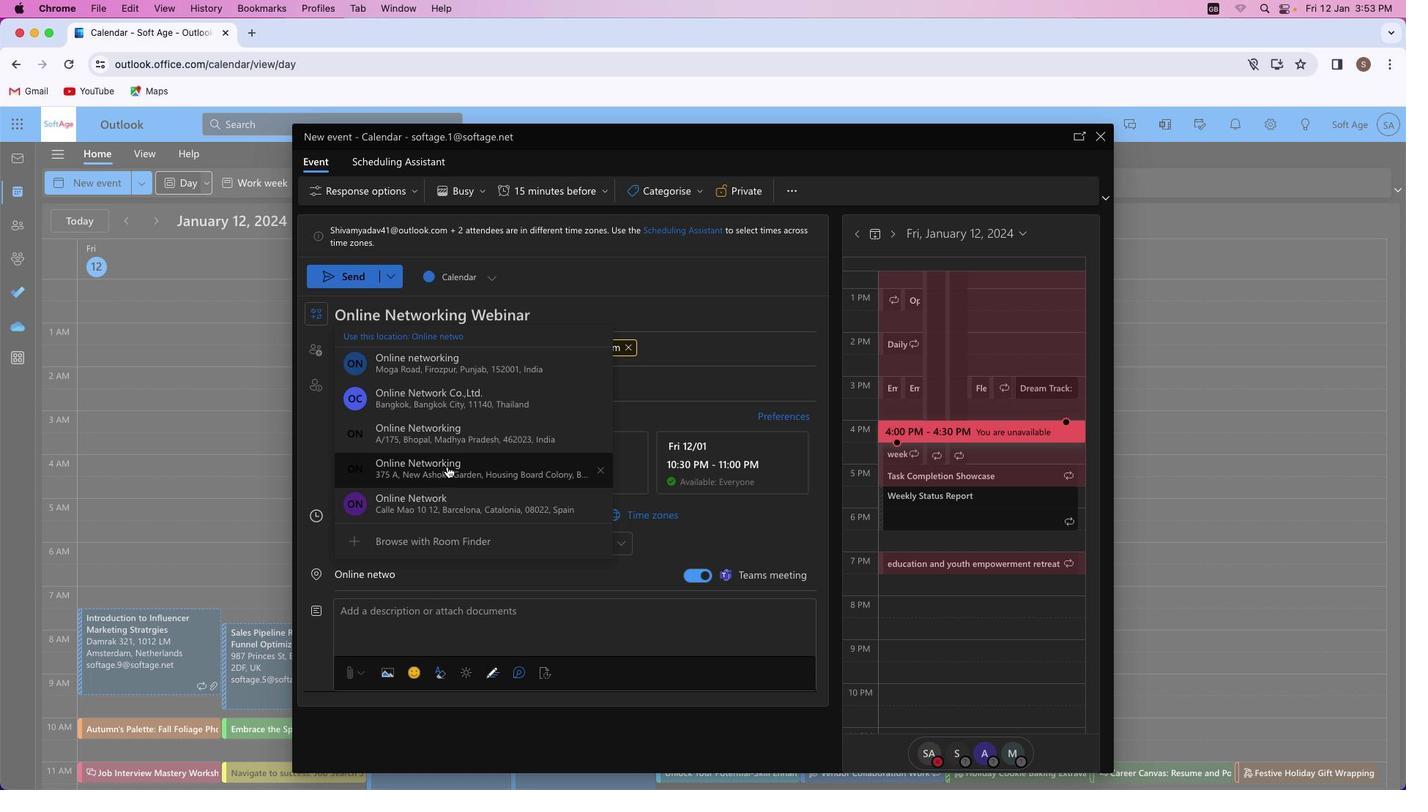 
Action: Mouse moved to (429, 612)
Screenshot: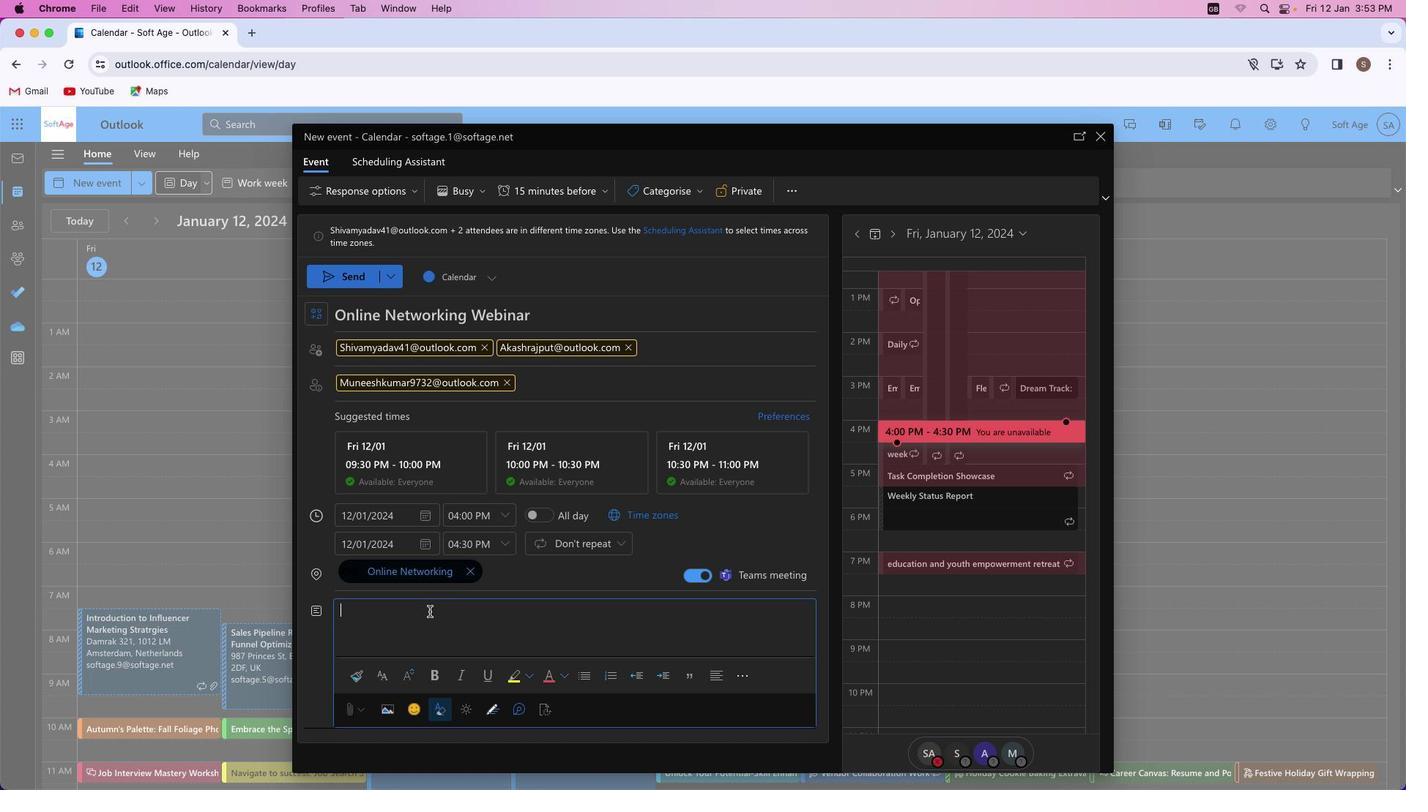 
Action: Mouse pressed left at (429, 612)
Screenshot: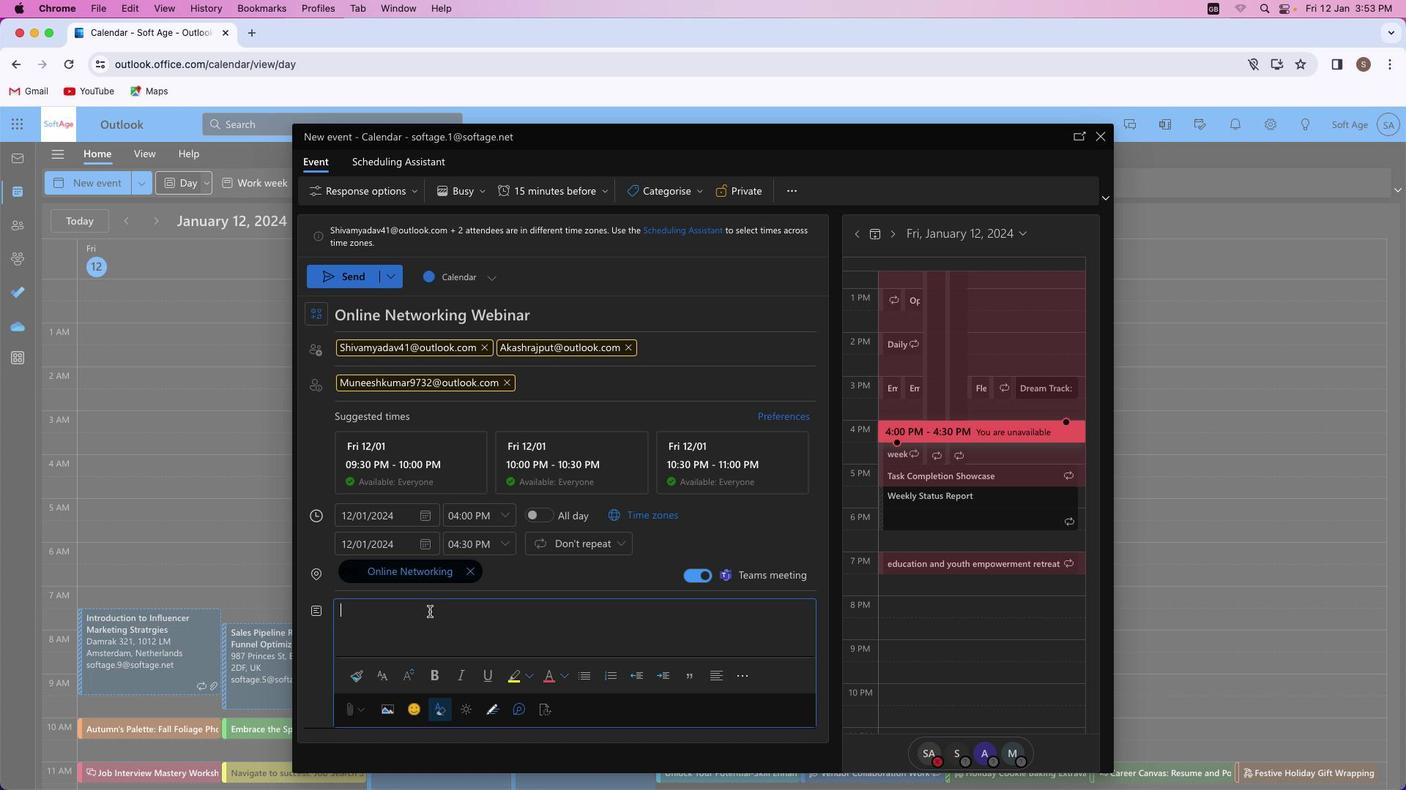 
Action: Mouse moved to (431, 606)
Screenshot: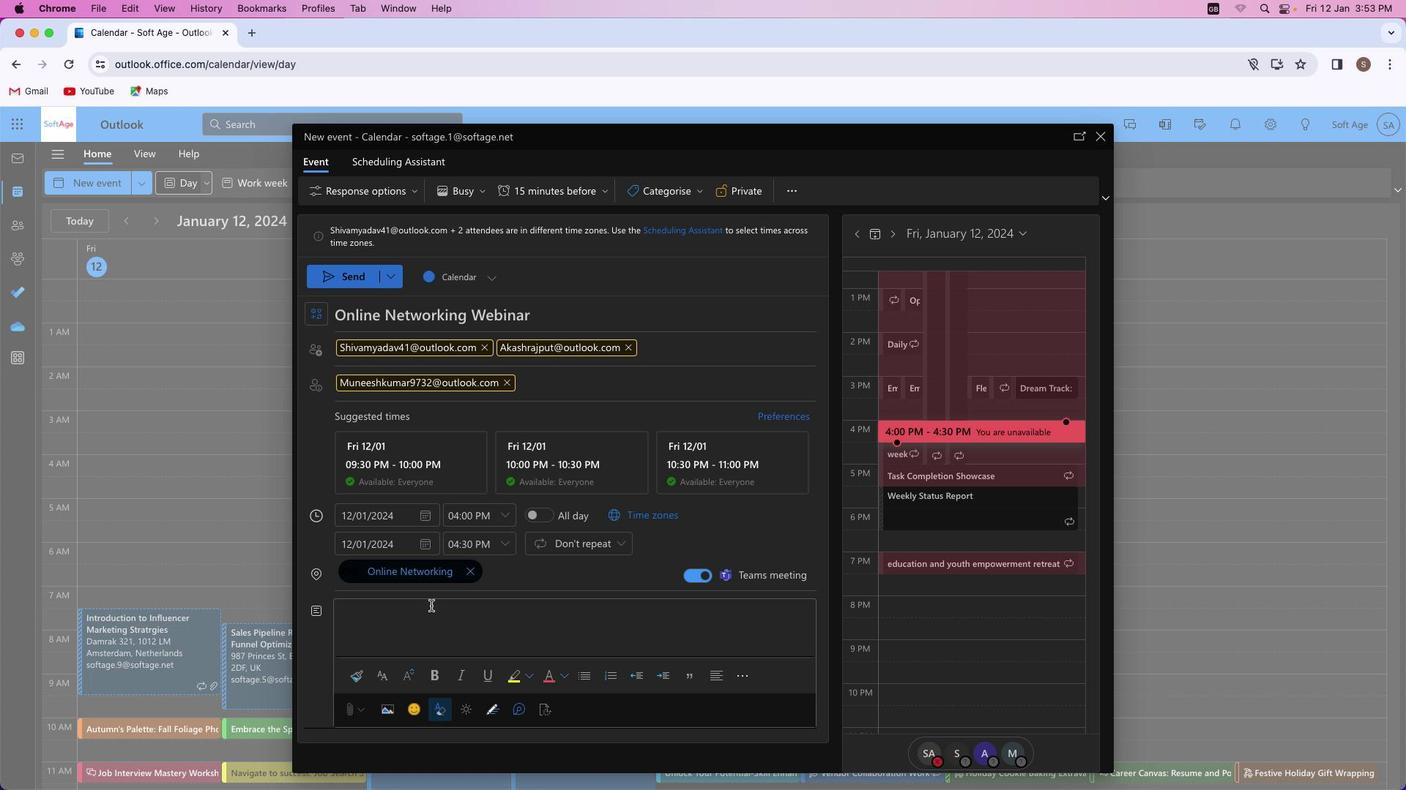 
Action: Key pressed Key.shift'E''l''e''v''a''t''e'Key.space'y''o''u''r'Key.space'd''i''g''i''t''a''l'Key.space'n''e''t''w''o''r''k''i''n''g'Key.space'g''a''m''e'Key.space'w''i''t''h'Key.space'c''o''n''n''e''c''t'Key.space'm''i''n''d''s''.'Key.spaceKey.shift_r'J''o''i''n'Key.space'o''u''r'Key.space'w''e''b''i''n''a''r'Key.space't''o'Key.space'u''n''l''o''c''k'Key.space'i''n''s''i''f'Key.backspace'g''h''t''s'','Key.space's''t''r''a''t''e''g''i''e''s'','Key.space'a''n''d'Key.space'b''e''s''t'Key.space'p''r''a''c''t''i''c''e''s'Key.space'f''o''r'Key.space'b''u''i''l''d''i''n''g'Key.space'm''e''a''n''i''n''g''f''u''l'Key.space'c''o''n''n''e''c''t''i''o''n''s'Key.space'i''n'Key.space't''h''e'Key.space'v''i''r''t''u''a''l'Key.space'r''e''a''l''m''.'
Screenshot: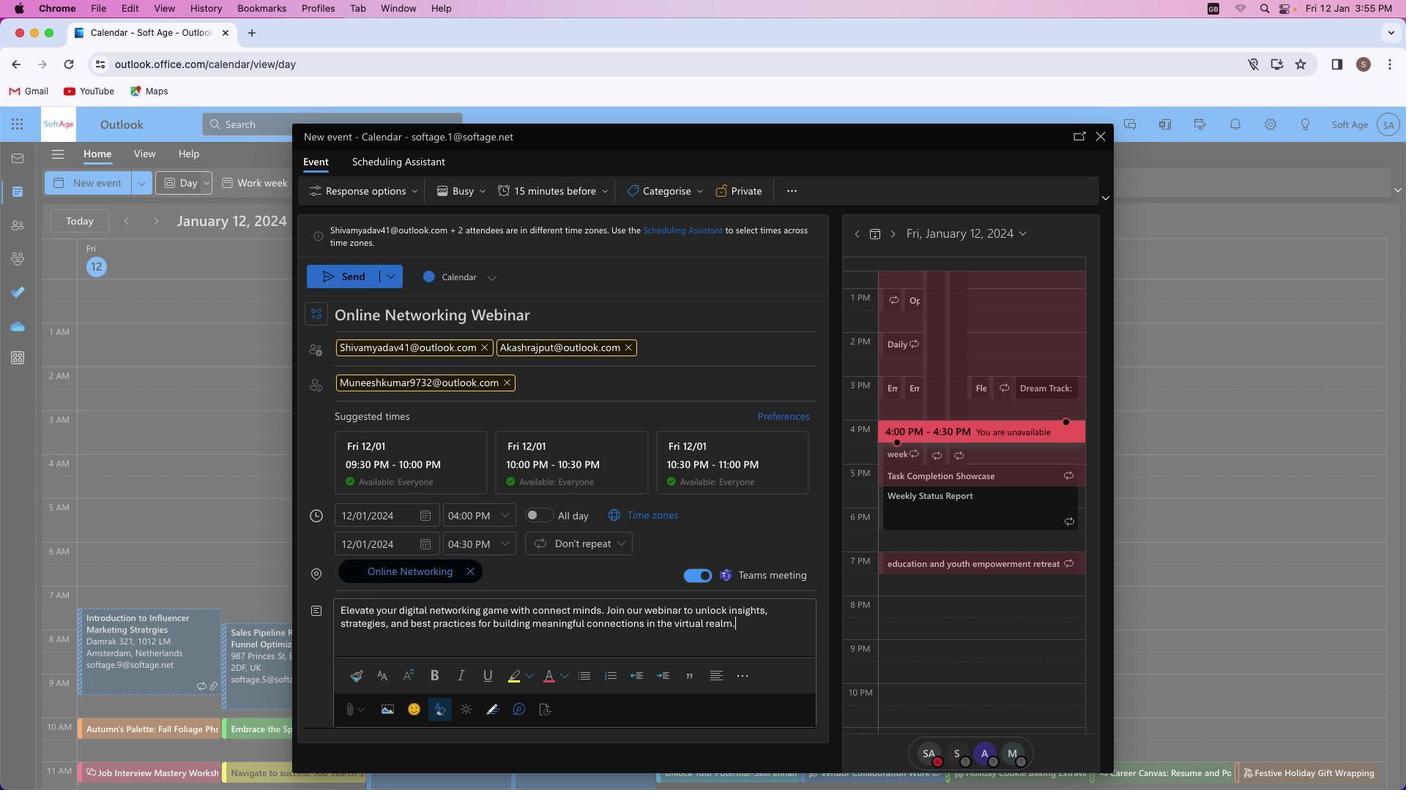 
Action: Mouse moved to (739, 625)
Screenshot: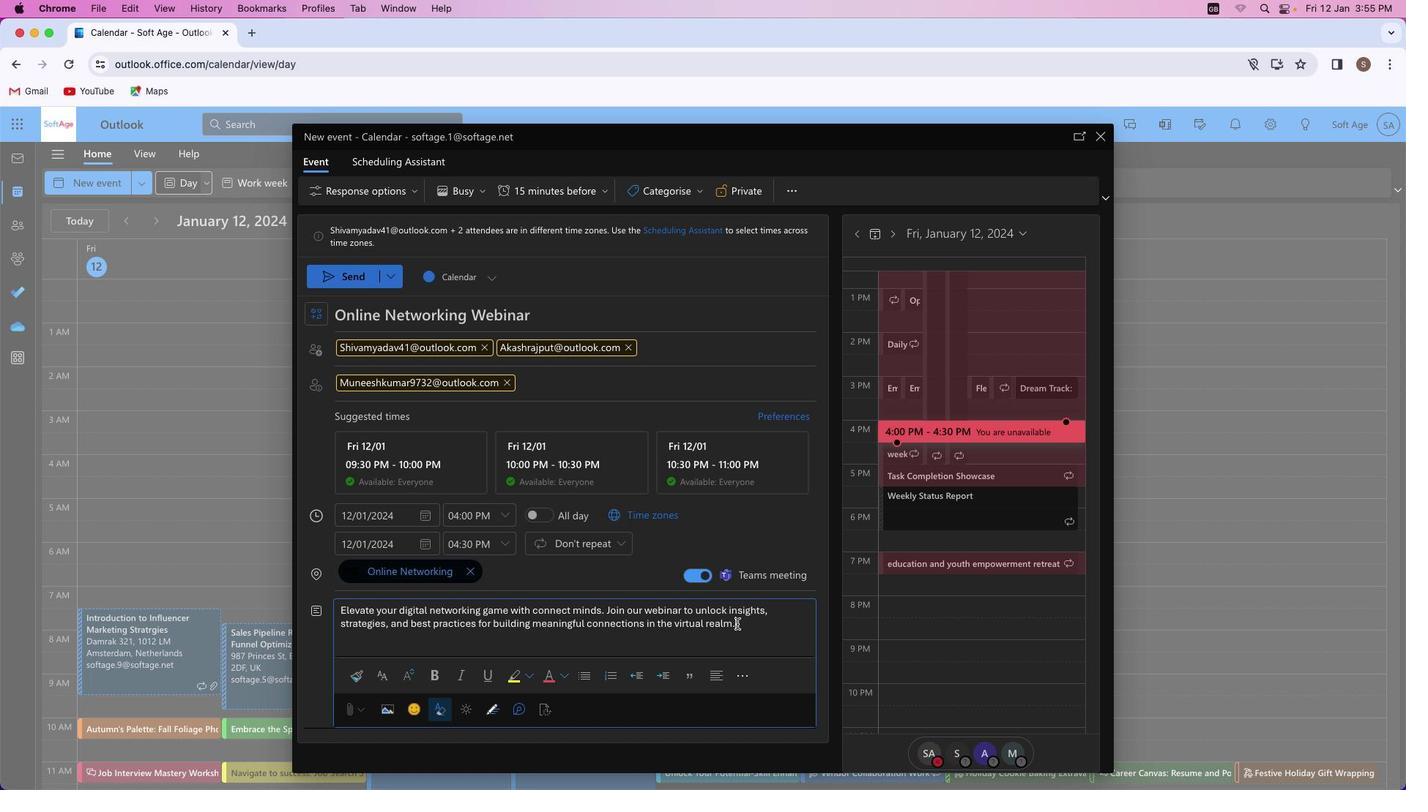 
Action: Mouse pressed left at (739, 625)
Screenshot: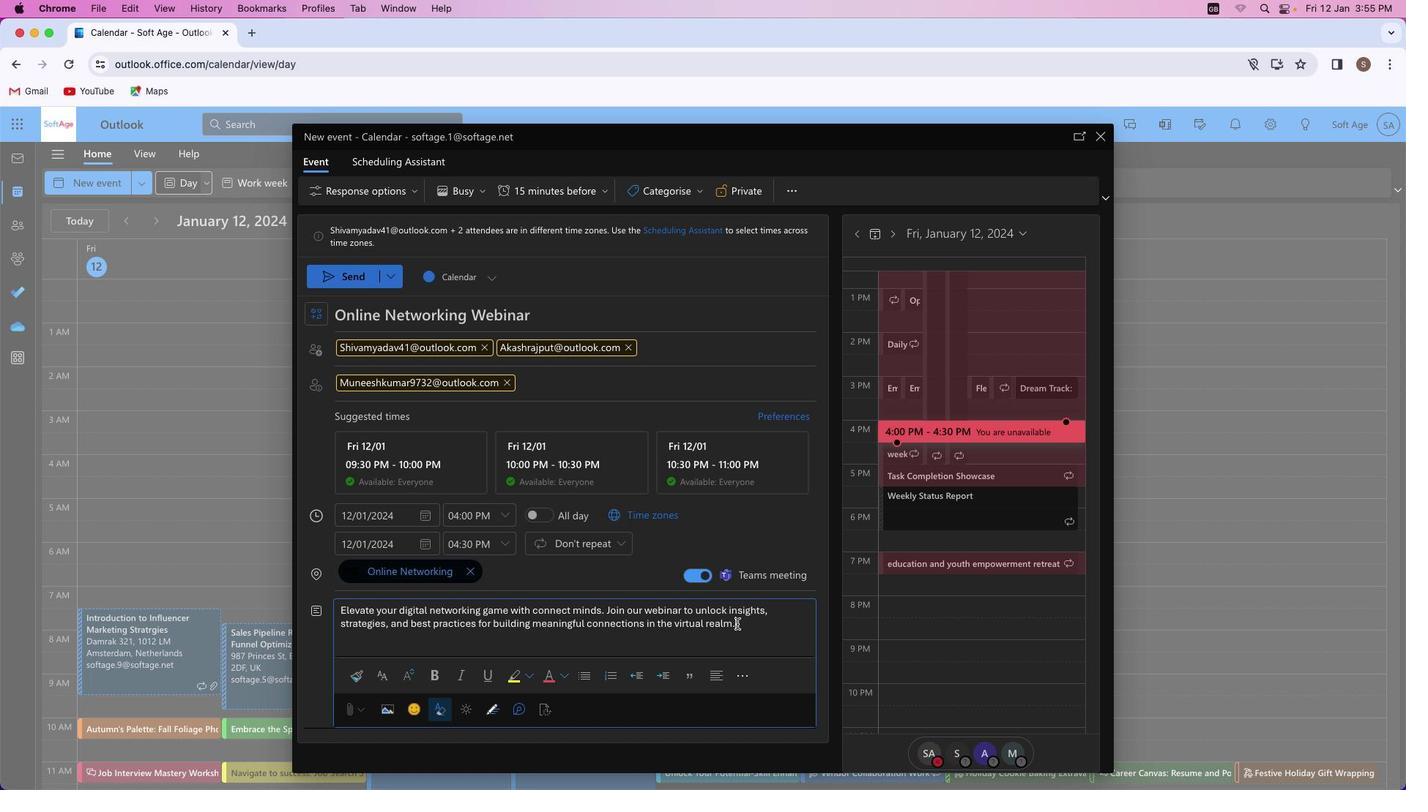
Action: Mouse moved to (385, 675)
Screenshot: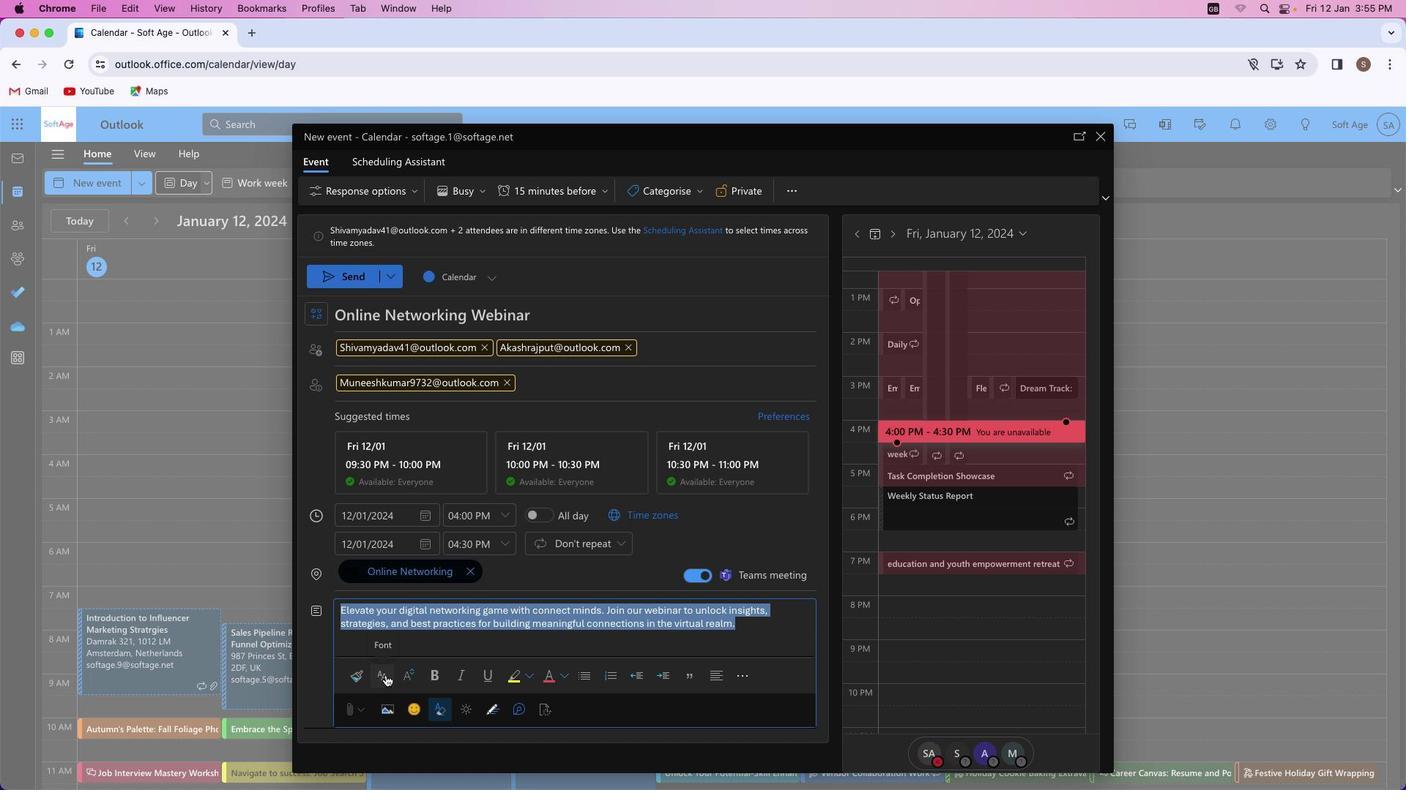 
Action: Mouse pressed left at (385, 675)
Screenshot: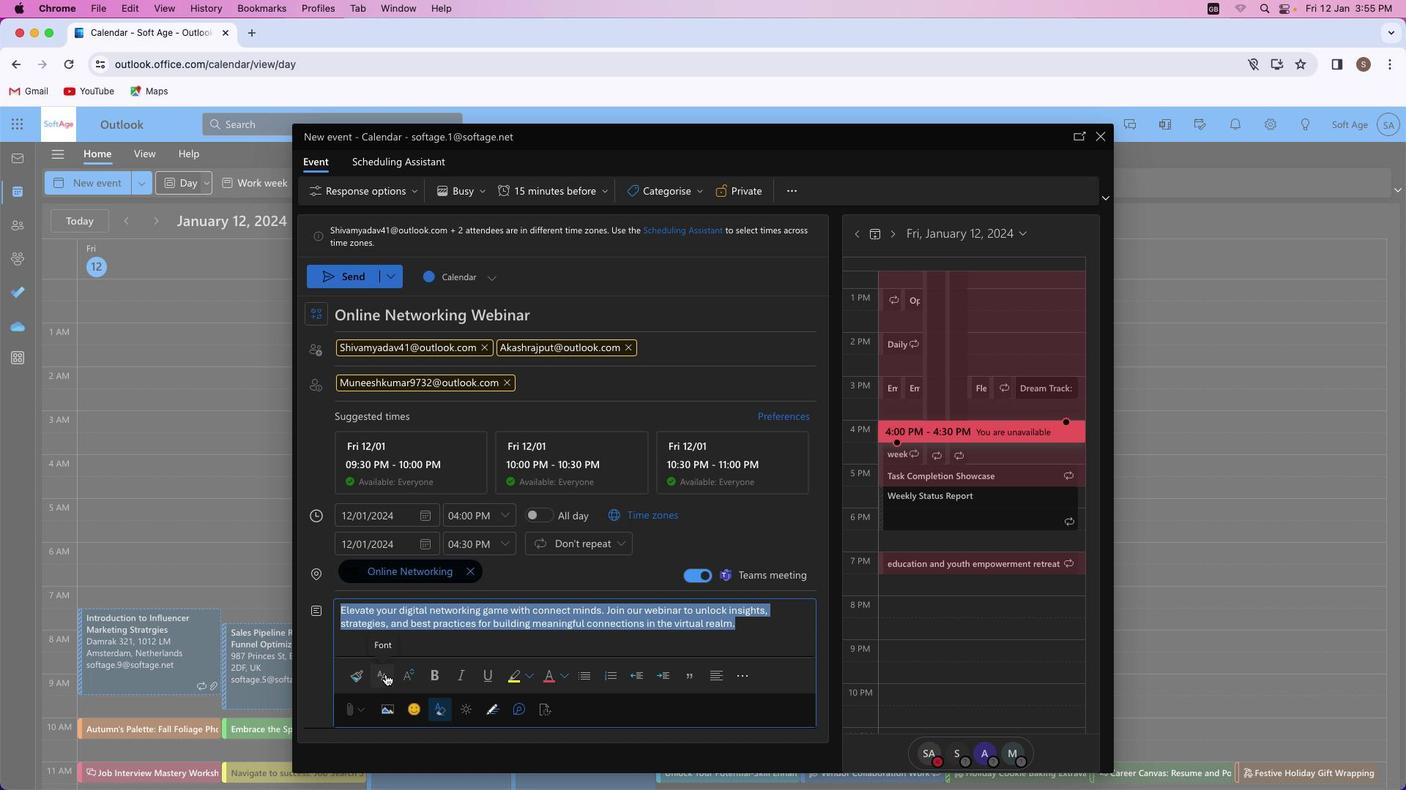 
Action: Mouse moved to (411, 632)
Screenshot: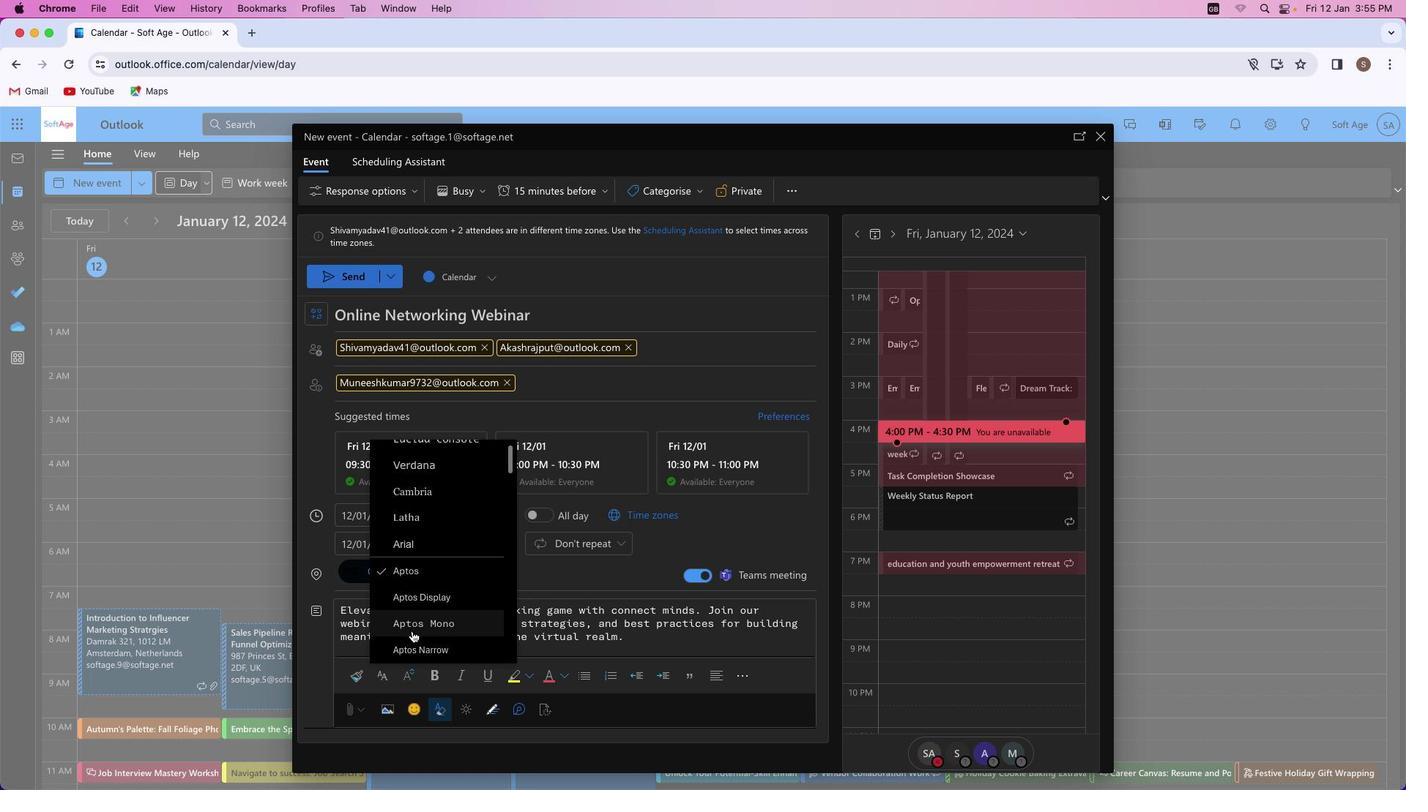 
Action: Mouse scrolled (411, 632) with delta (0, 0)
Screenshot: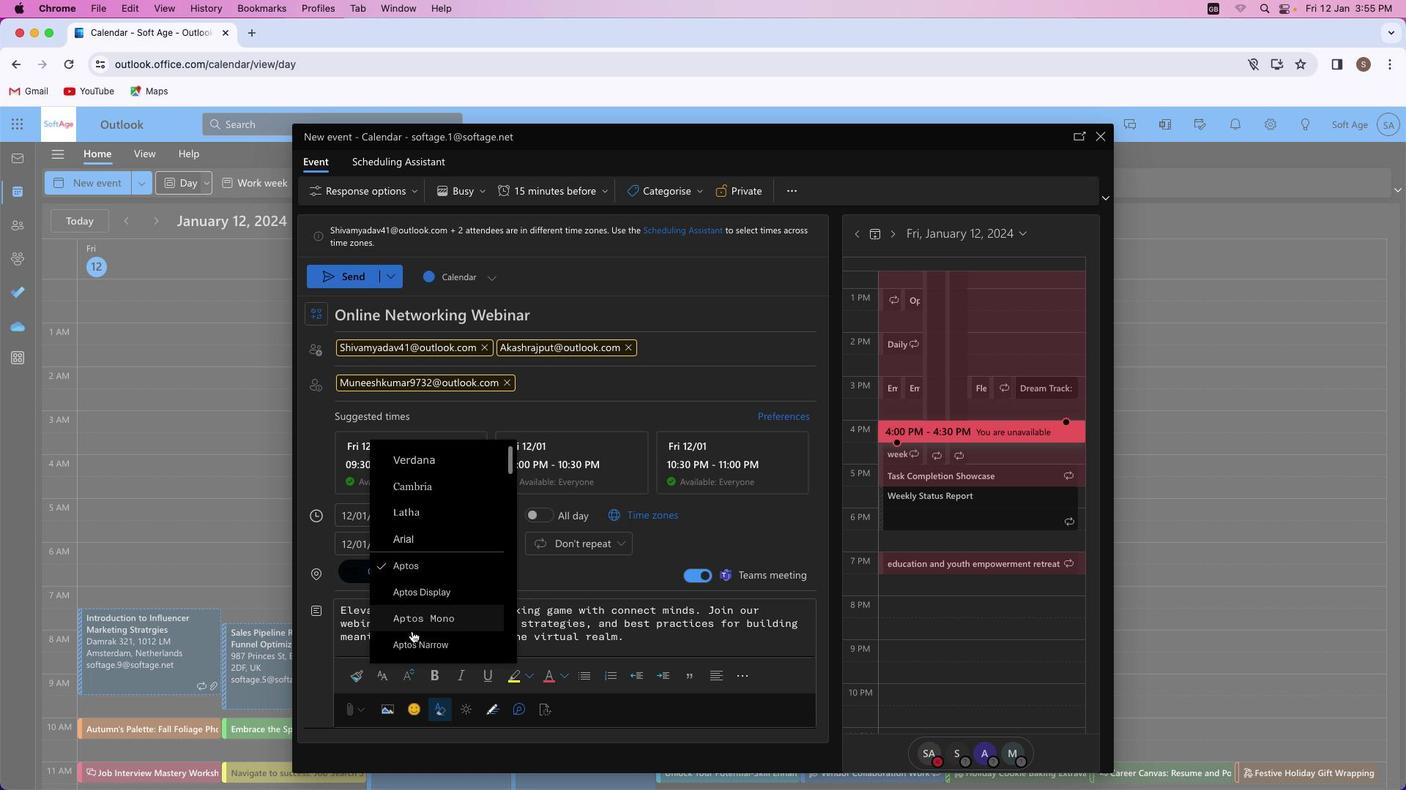 
Action: Mouse scrolled (411, 632) with delta (0, 0)
Screenshot: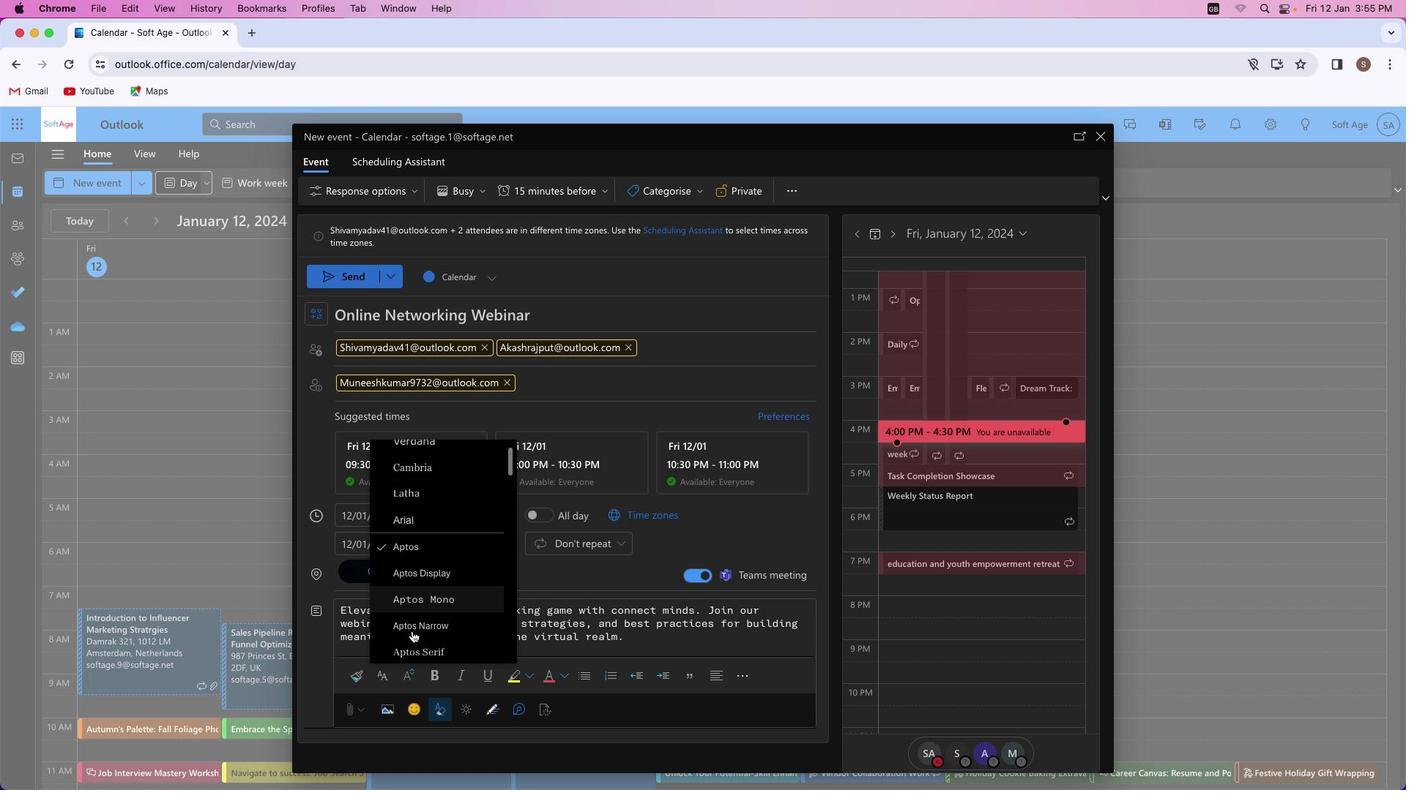 
Action: Mouse scrolled (411, 632) with delta (0, 0)
Screenshot: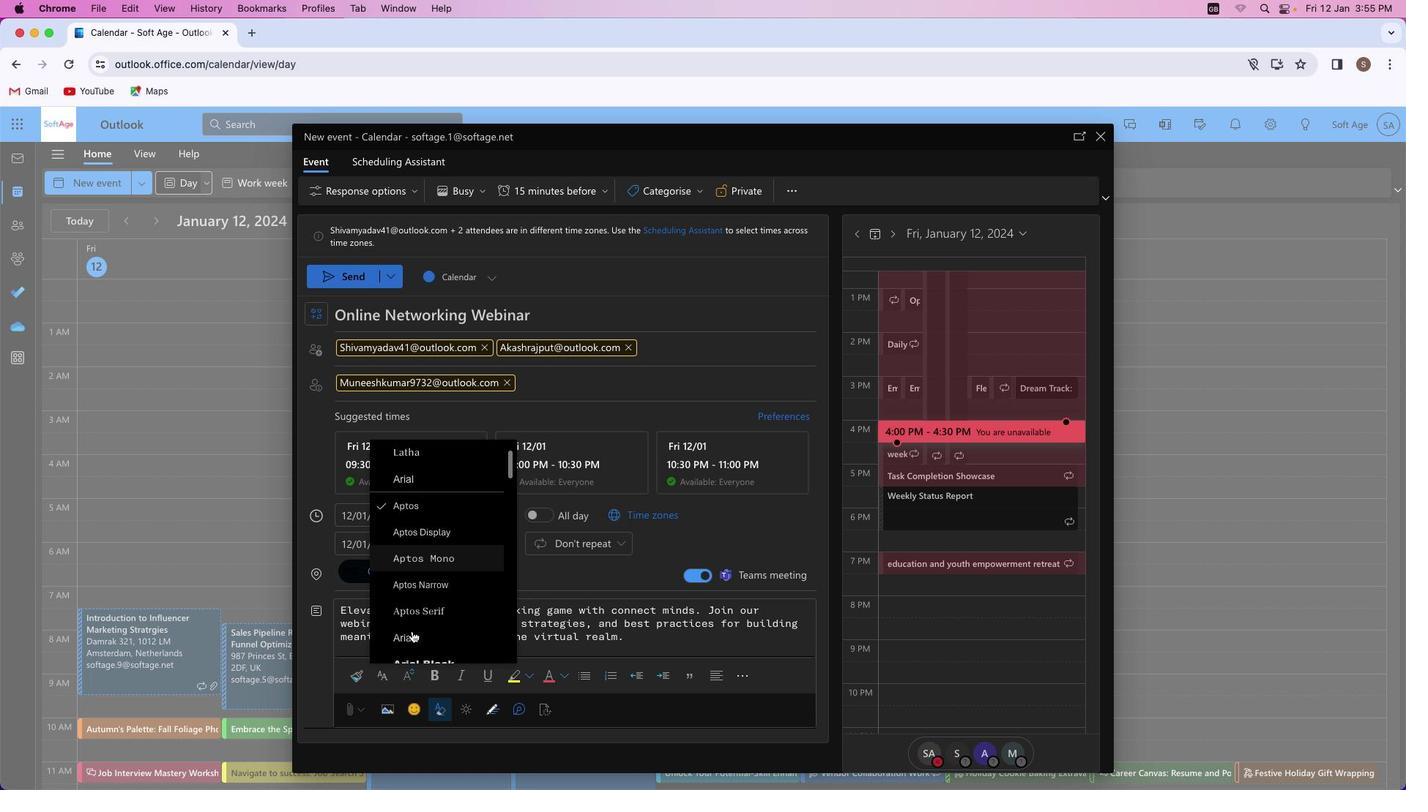 
Action: Mouse scrolled (411, 632) with delta (0, -1)
Screenshot: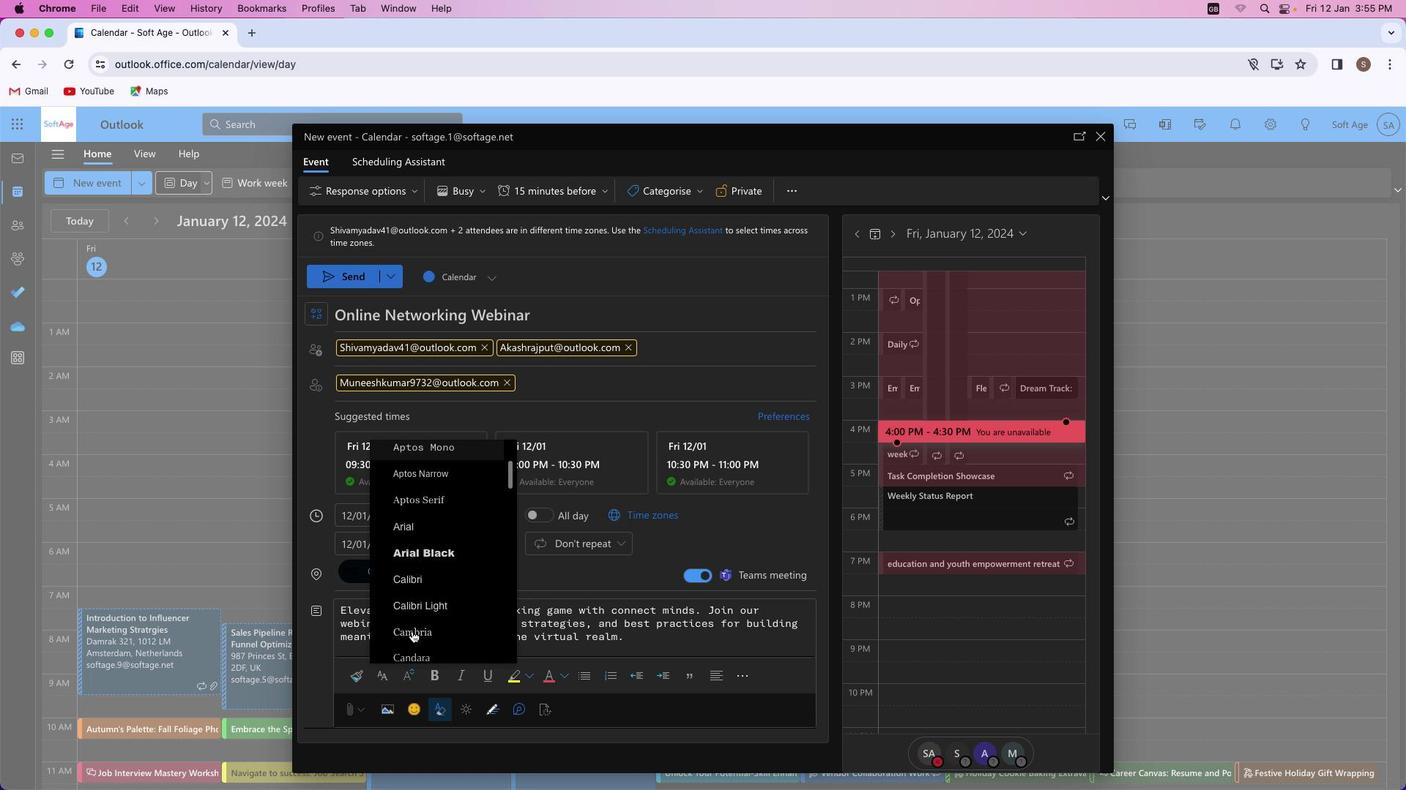 
Action: Mouse scrolled (411, 632) with delta (0, -2)
Screenshot: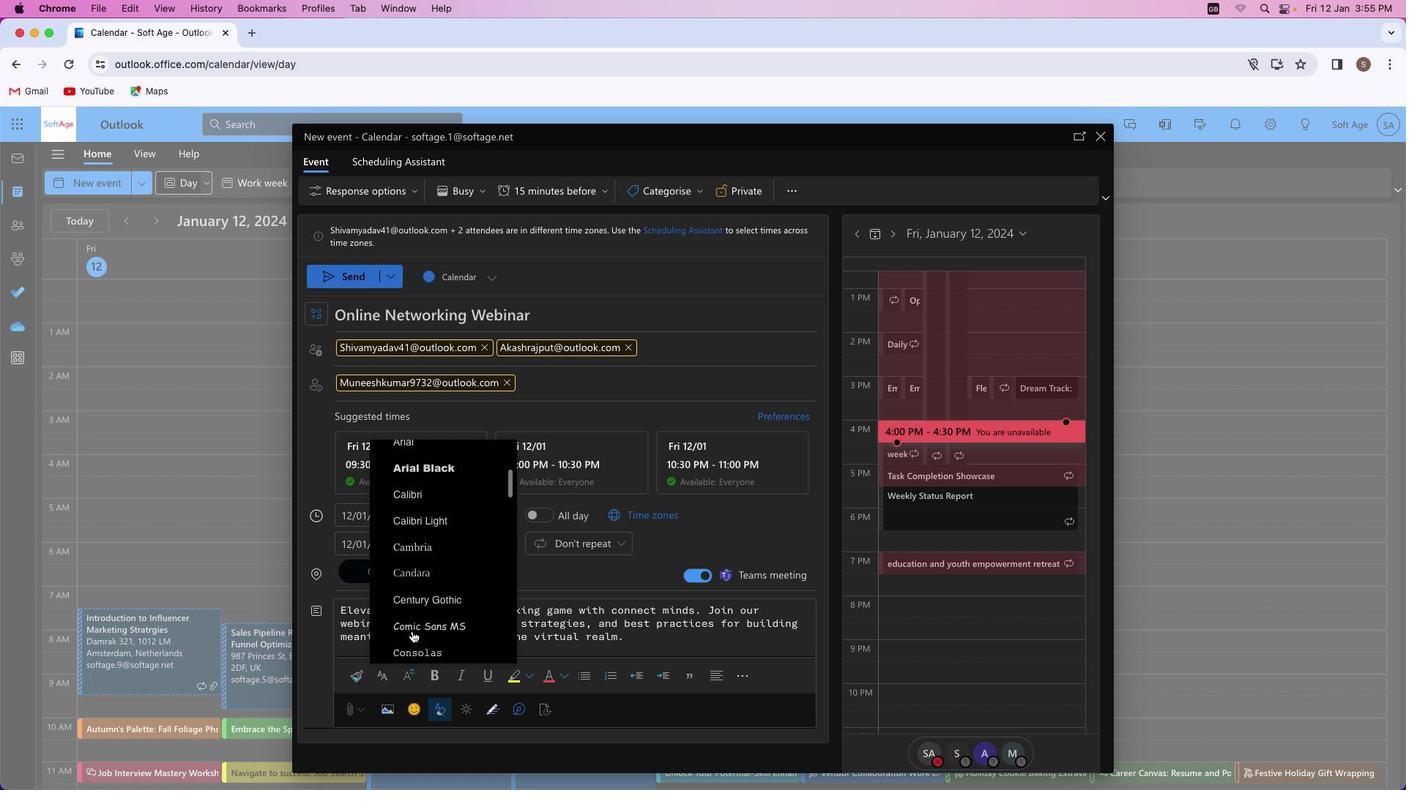 
Action: Mouse scrolled (411, 632) with delta (0, -2)
Screenshot: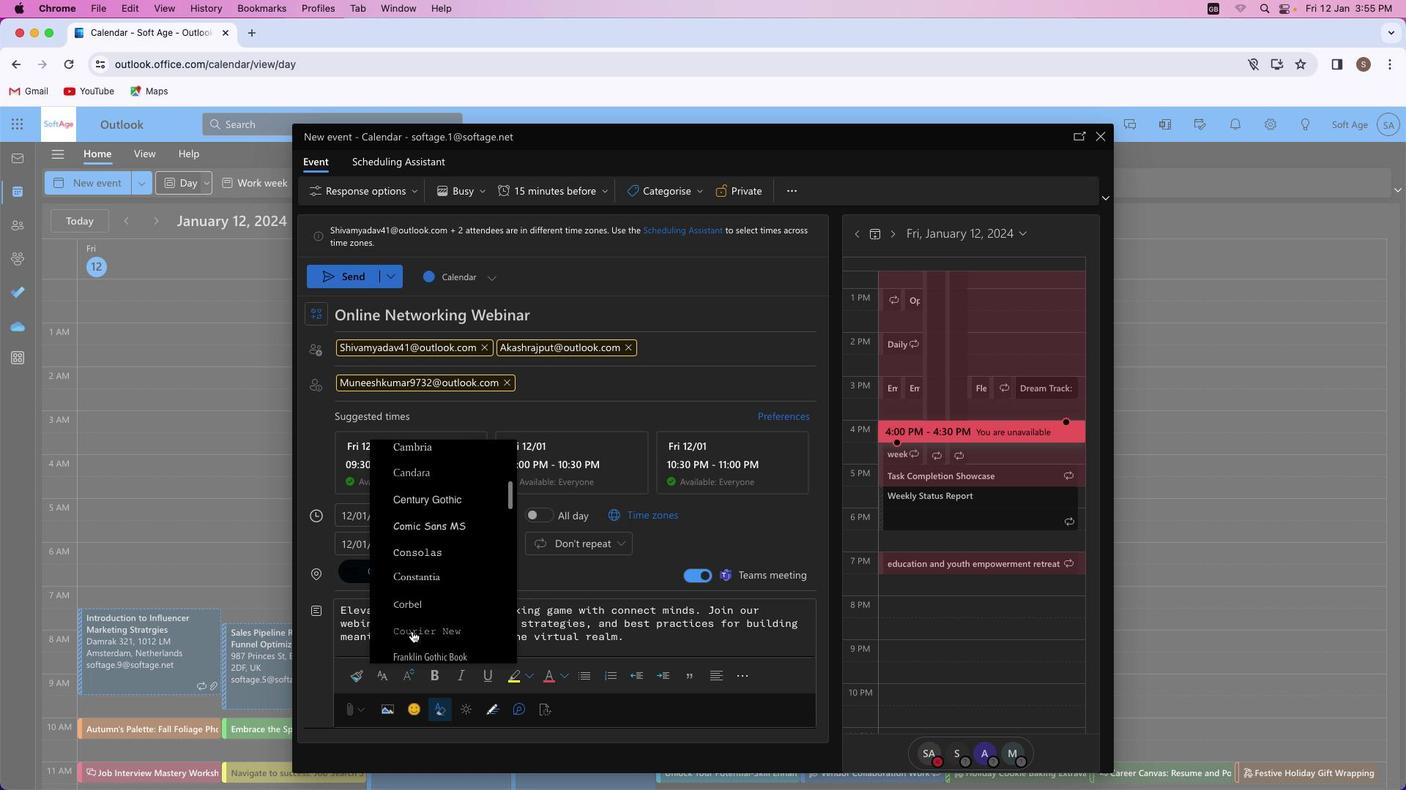 
Action: Mouse moved to (418, 618)
Screenshot: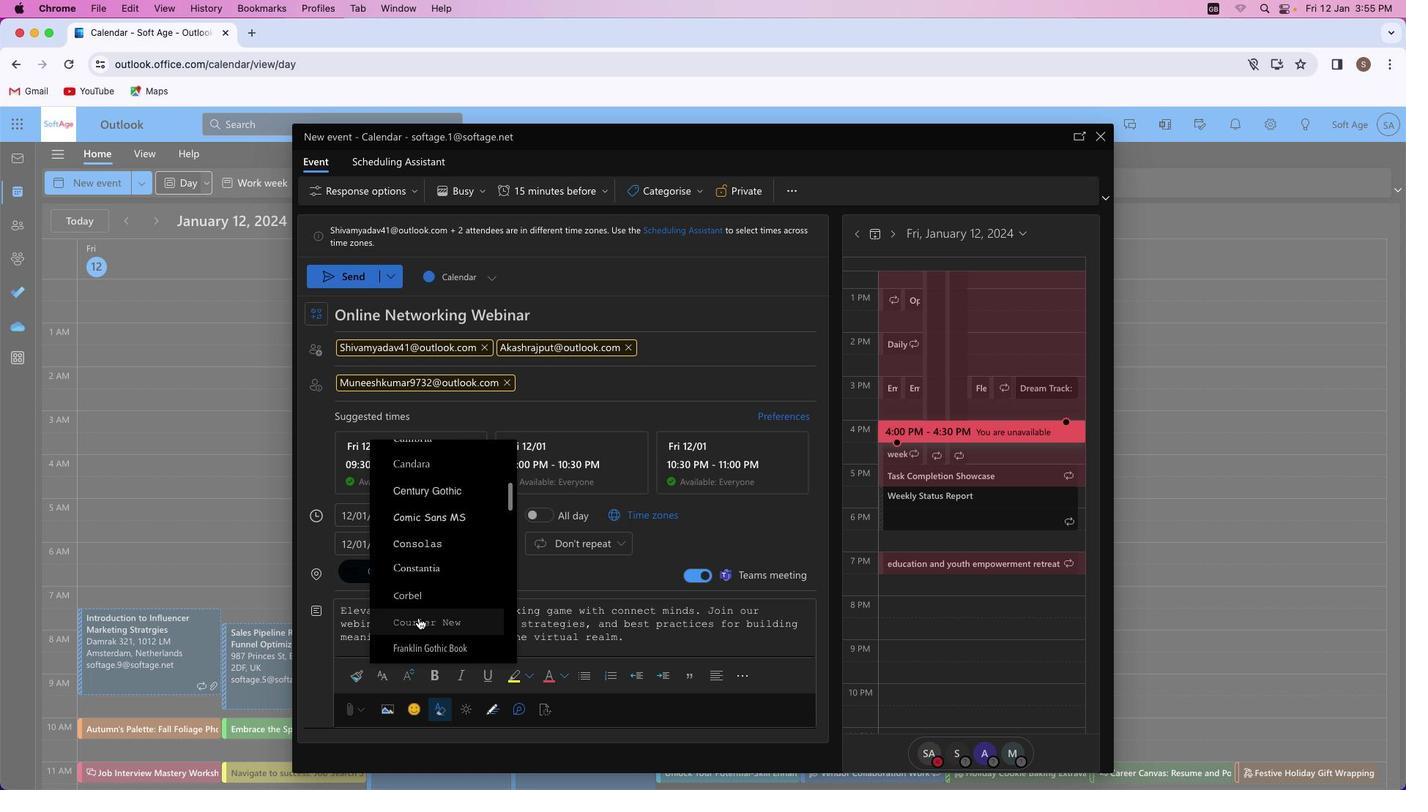 
Action: Mouse scrolled (418, 618) with delta (0, 0)
Screenshot: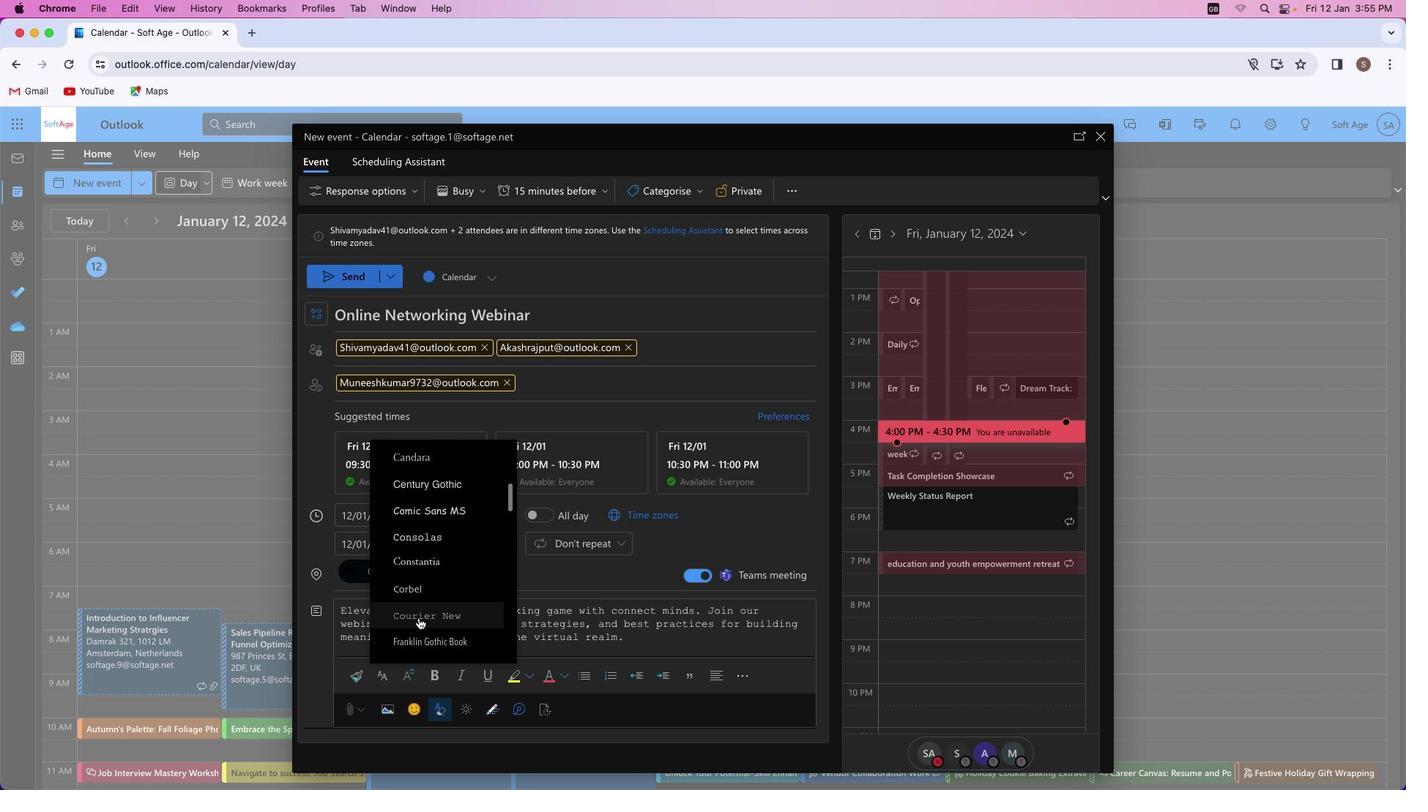 
Action: Mouse scrolled (418, 618) with delta (0, 0)
Screenshot: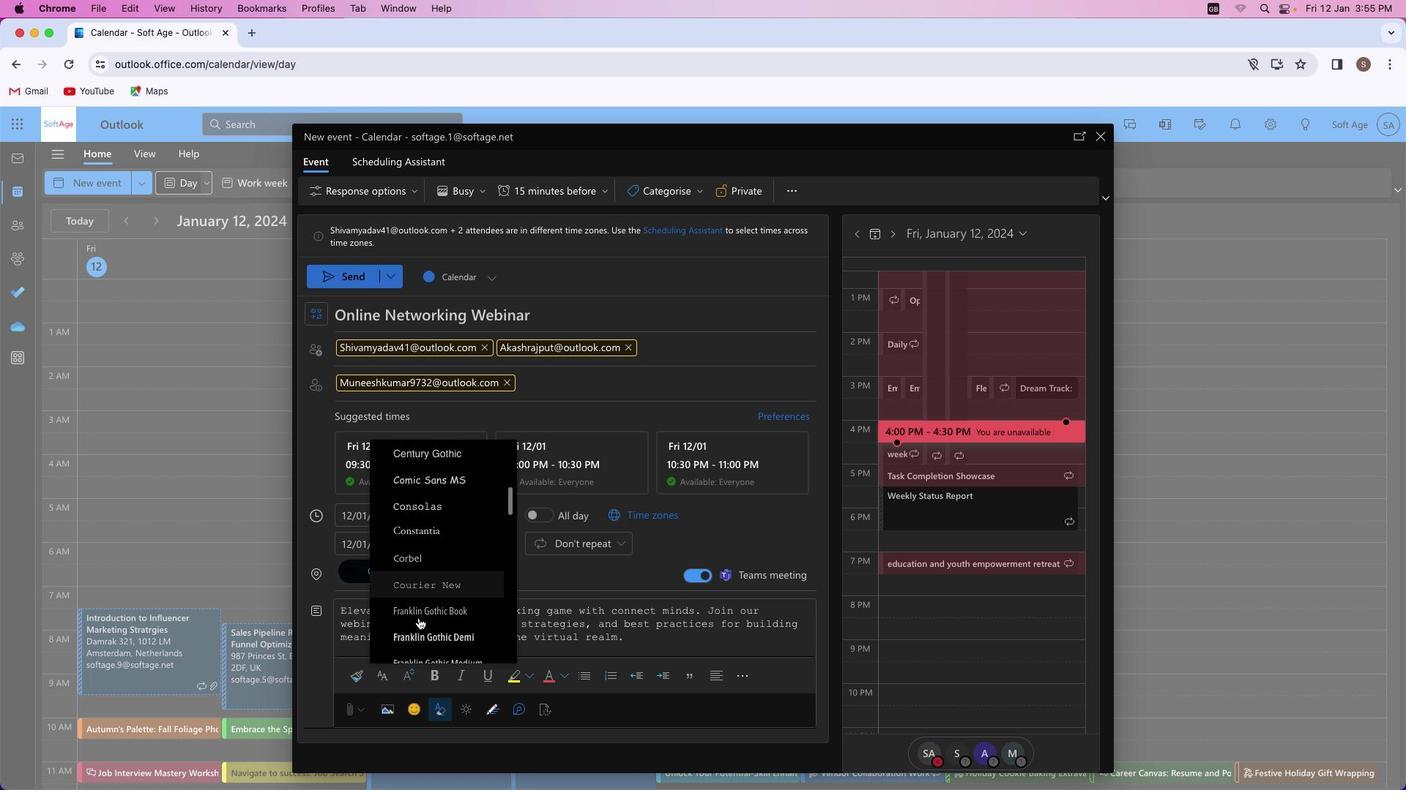 
Action: Mouse scrolled (418, 618) with delta (0, -1)
Screenshot: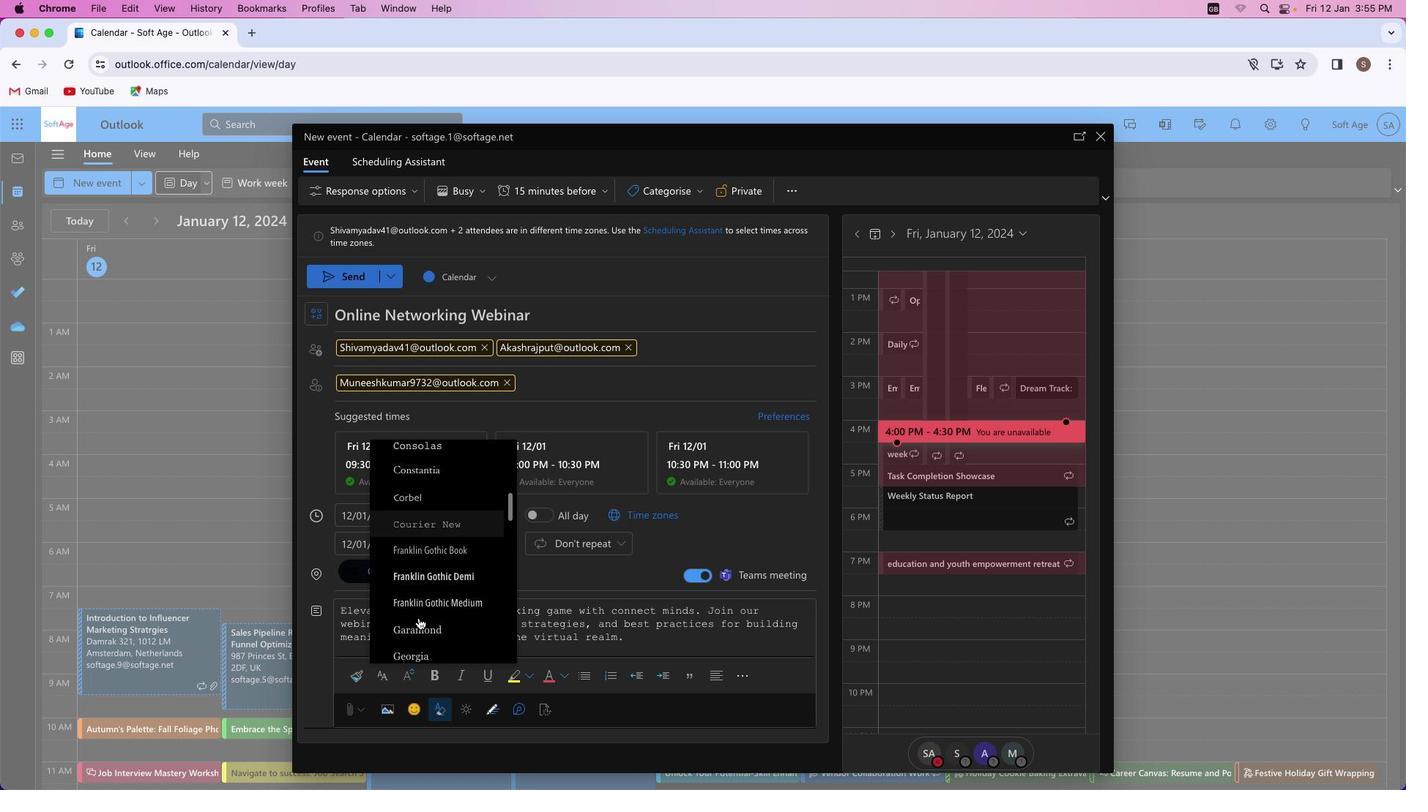 
Action: Mouse scrolled (418, 618) with delta (0, -2)
Screenshot: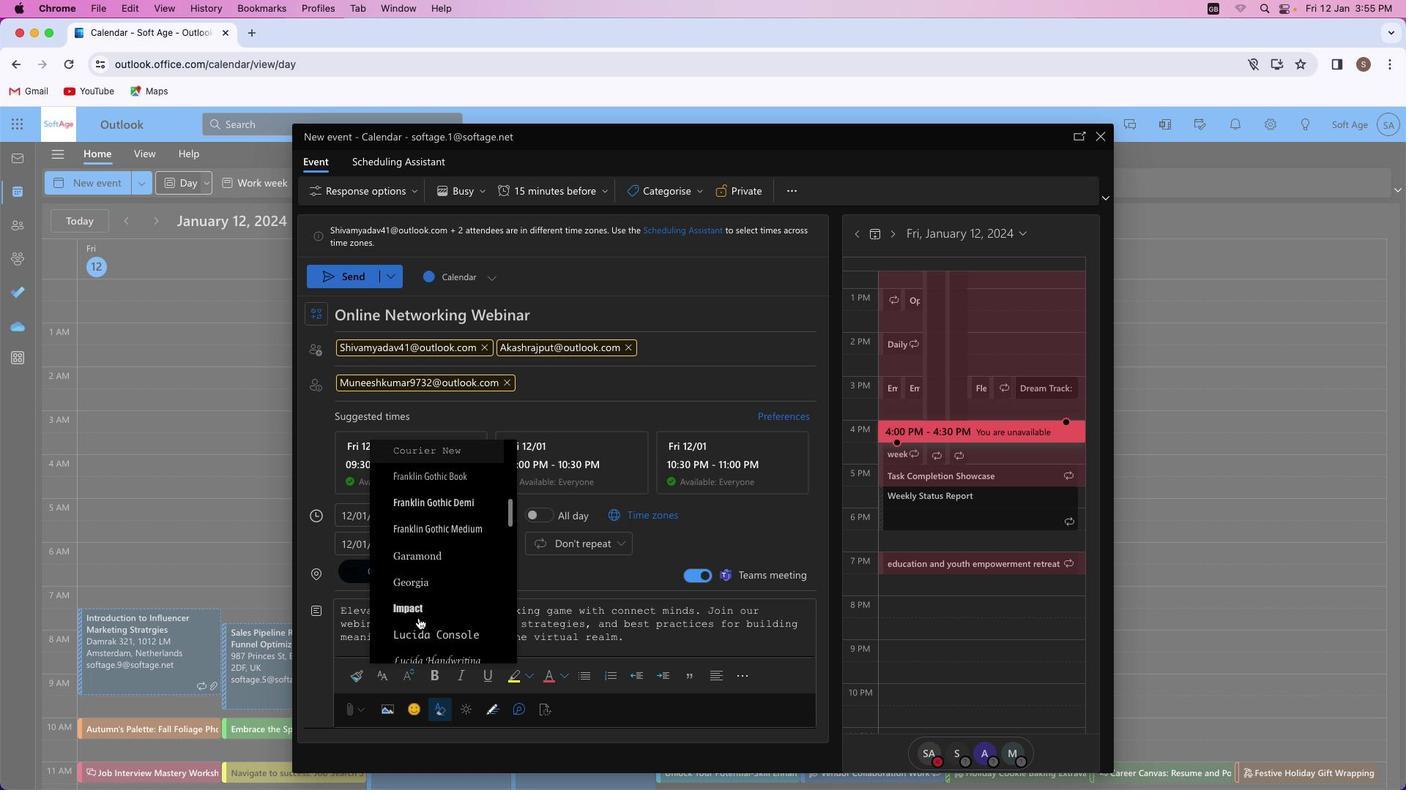 
Action: Mouse scrolled (418, 618) with delta (0, 0)
Screenshot: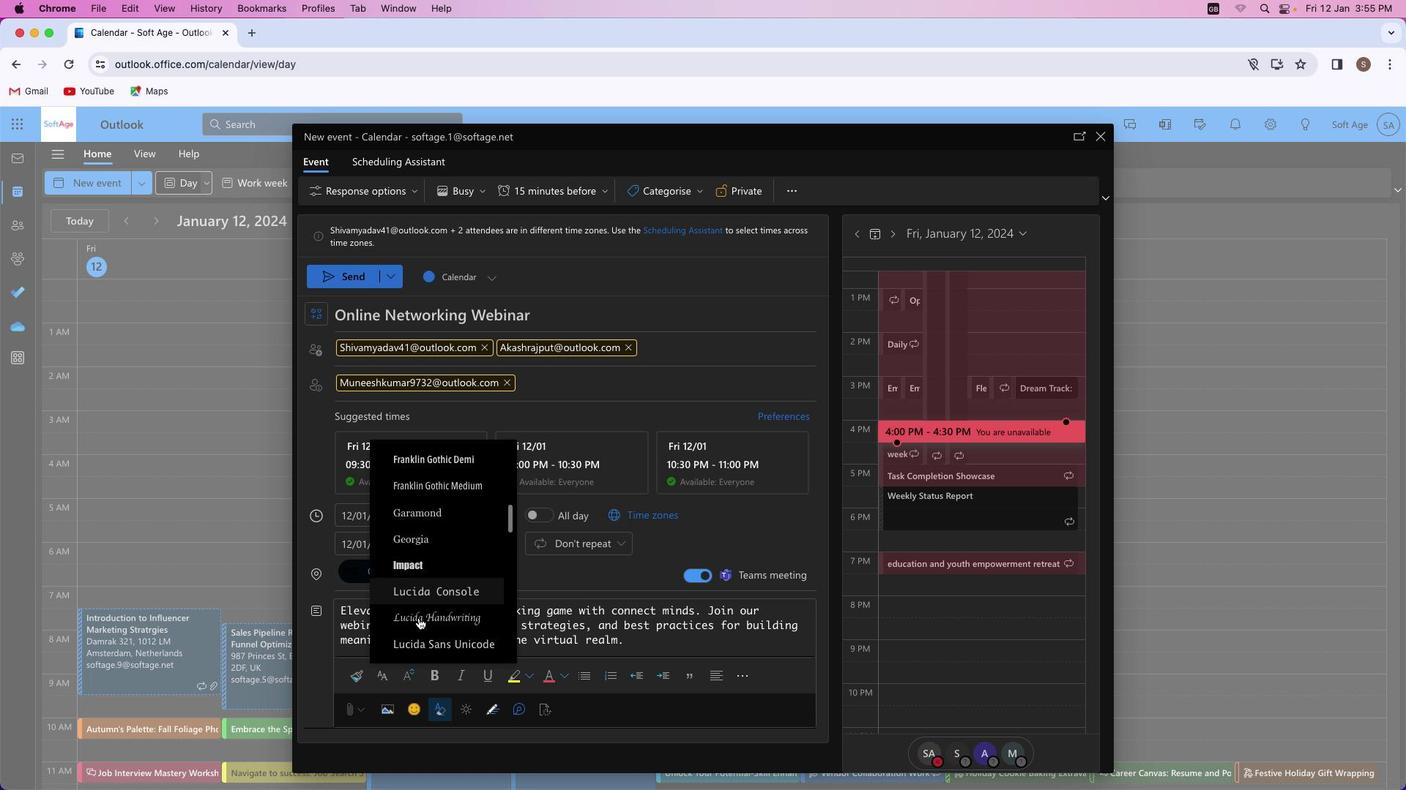 
Action: Mouse scrolled (418, 618) with delta (0, 0)
Screenshot: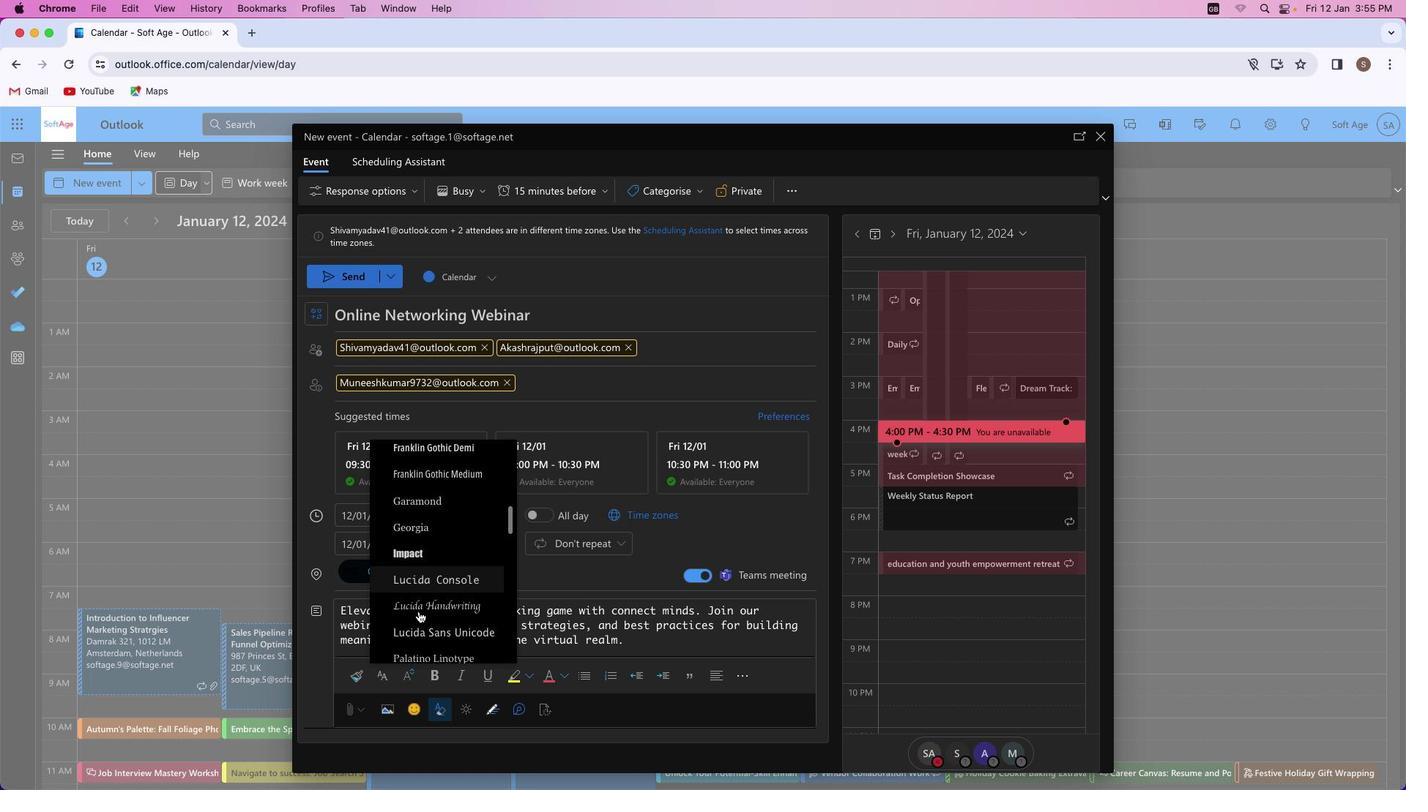 
Action: Mouse scrolled (418, 618) with delta (0, -2)
Screenshot: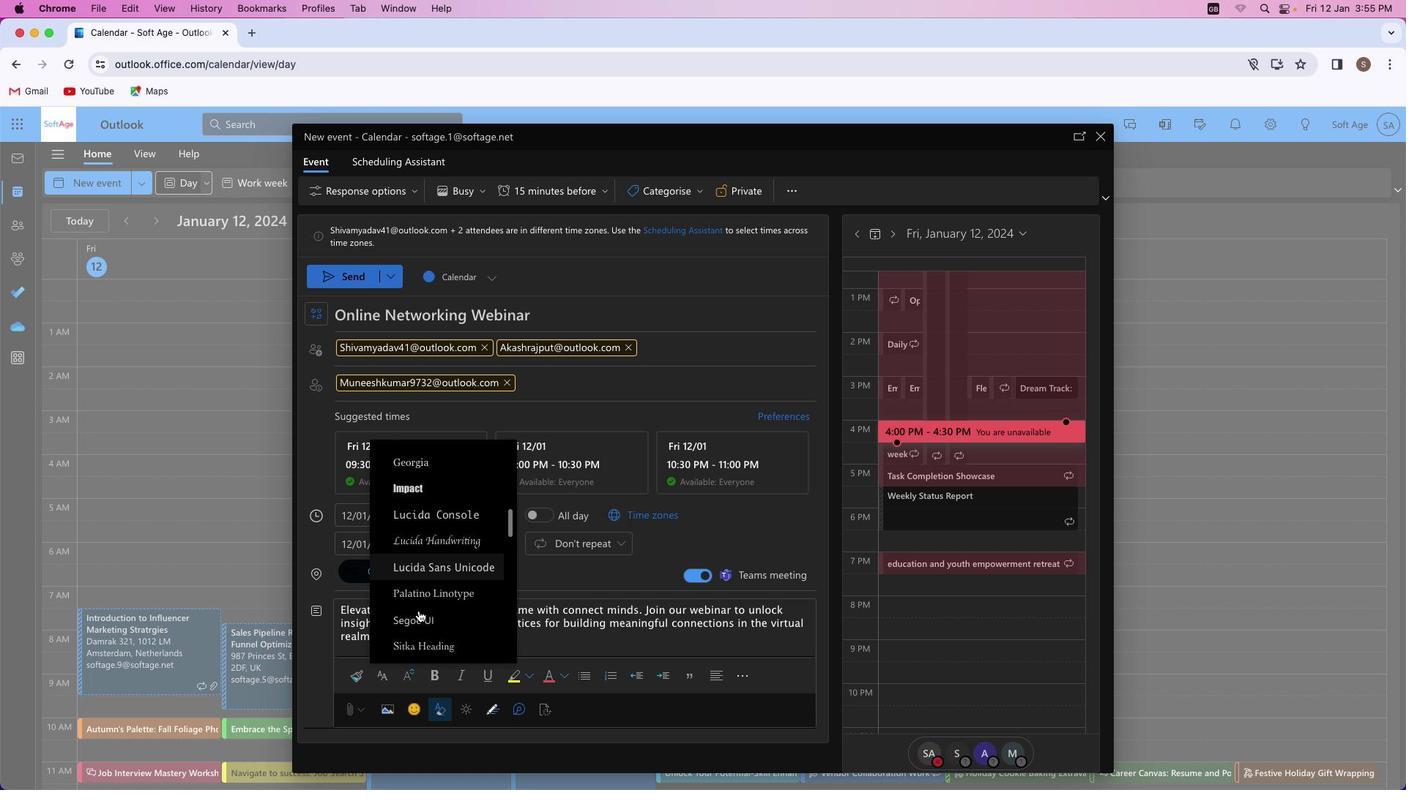 
Action: Mouse moved to (418, 612)
Screenshot: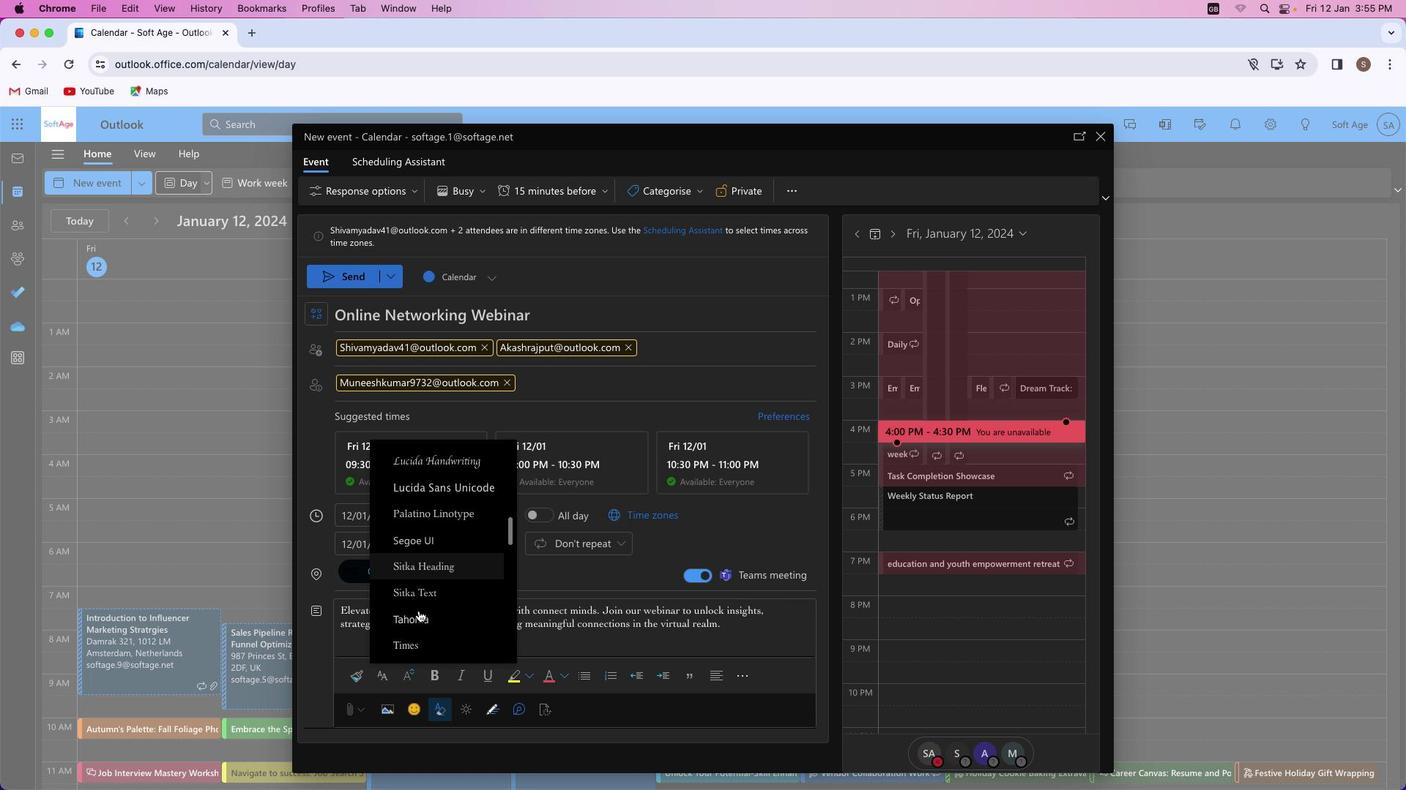 
Action: Mouse scrolled (418, 612) with delta (0, -2)
Screenshot: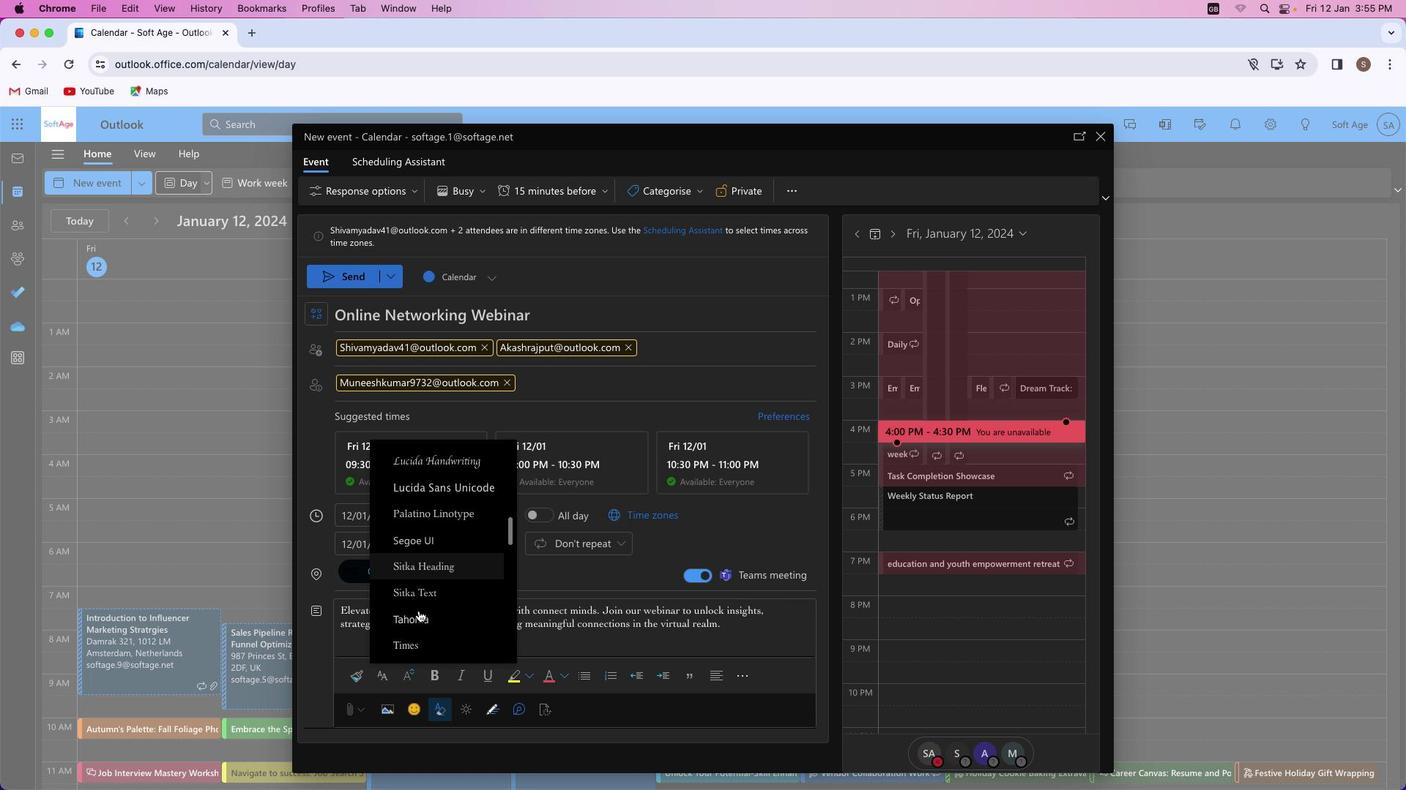 
Action: Mouse moved to (420, 606)
Screenshot: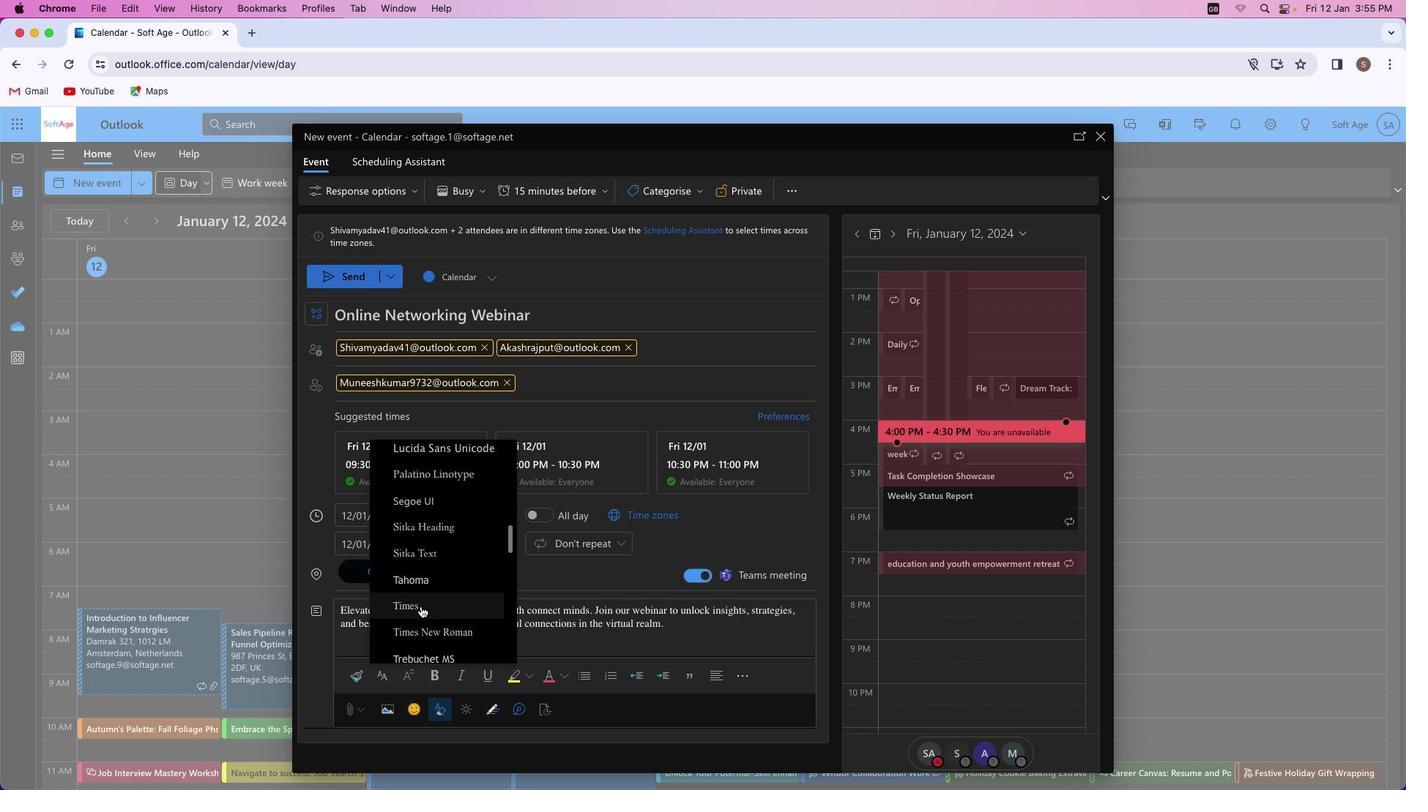 
Action: Mouse scrolled (420, 606) with delta (0, 0)
Screenshot: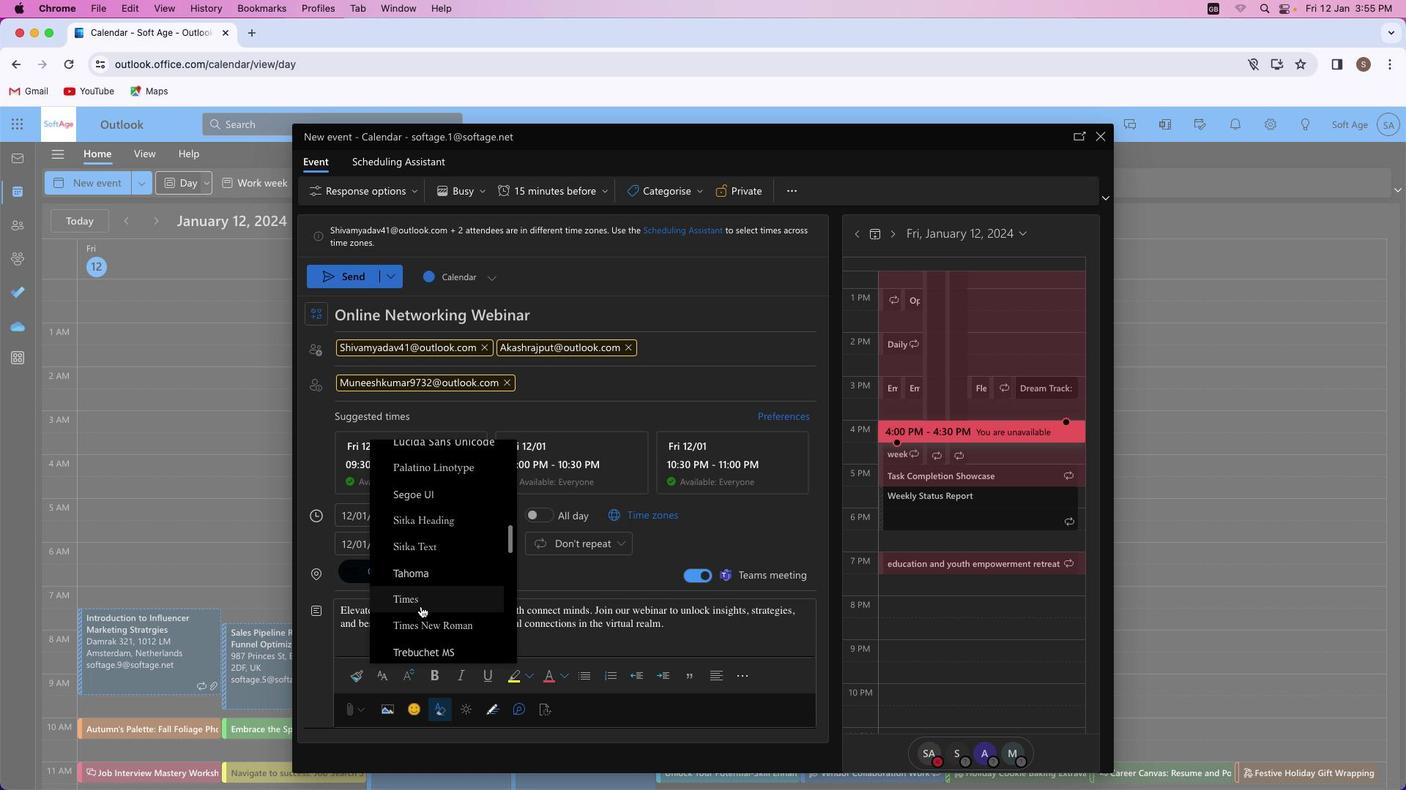
Action: Mouse scrolled (420, 606) with delta (0, 0)
Screenshot: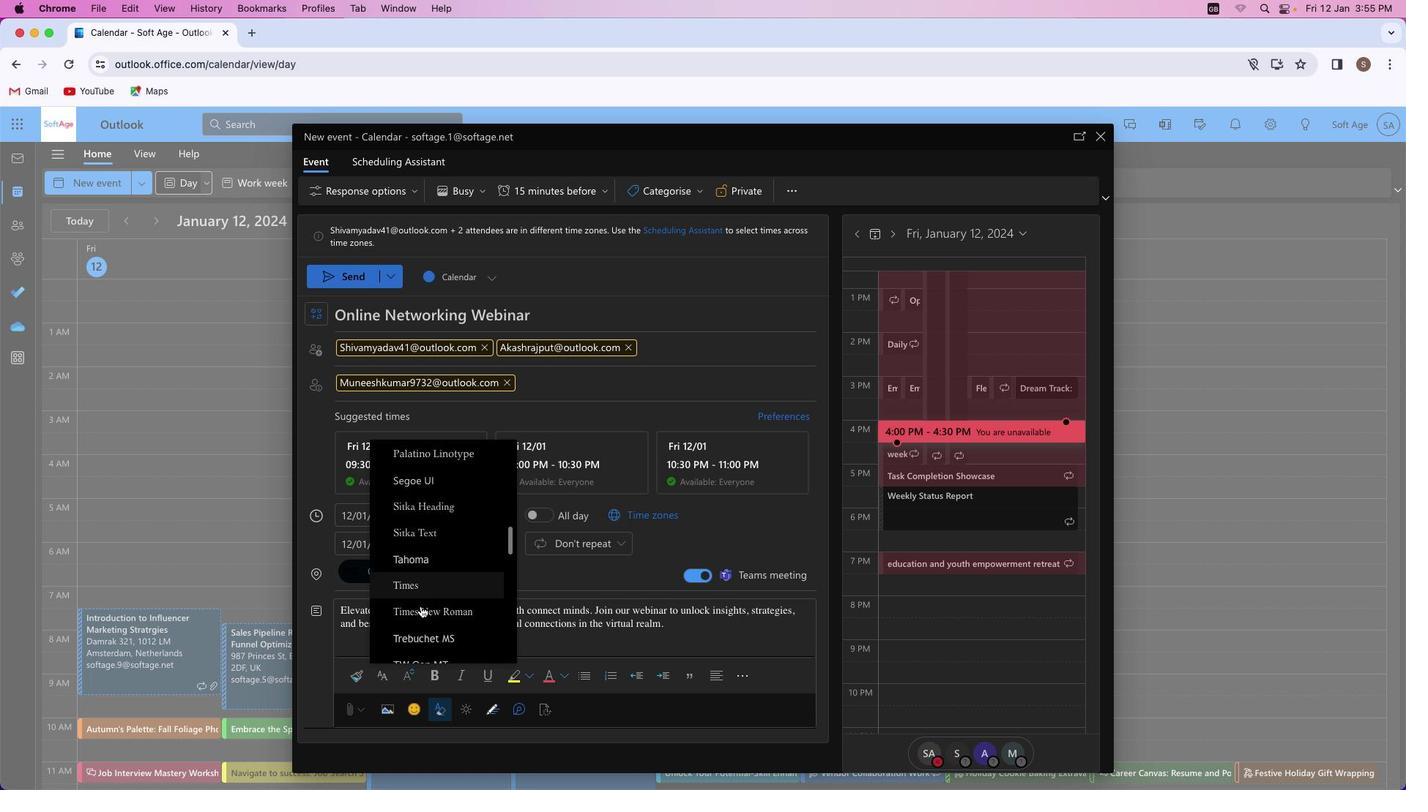 
Action: Mouse scrolled (420, 606) with delta (0, 0)
Screenshot: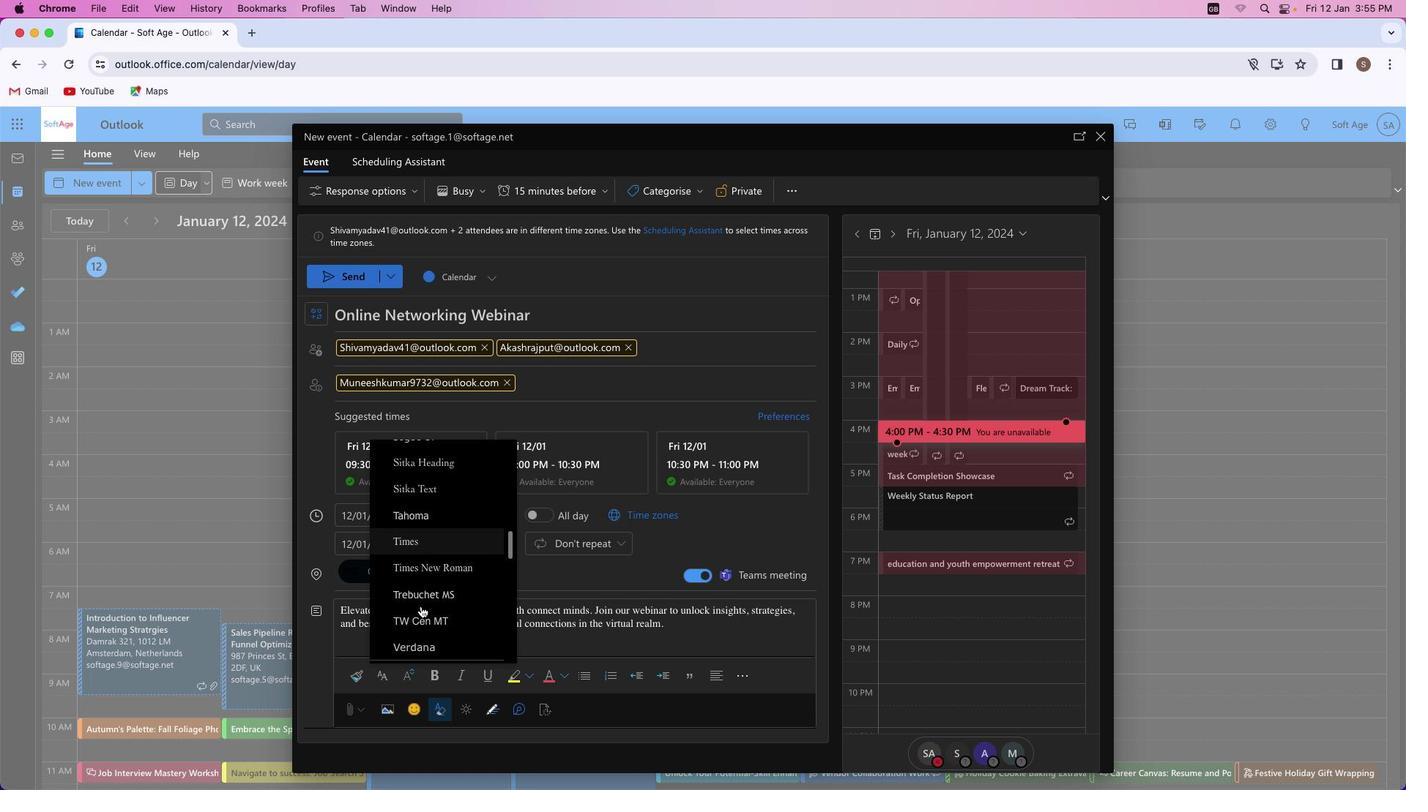 
Action: Mouse scrolled (420, 606) with delta (0, -1)
Screenshot: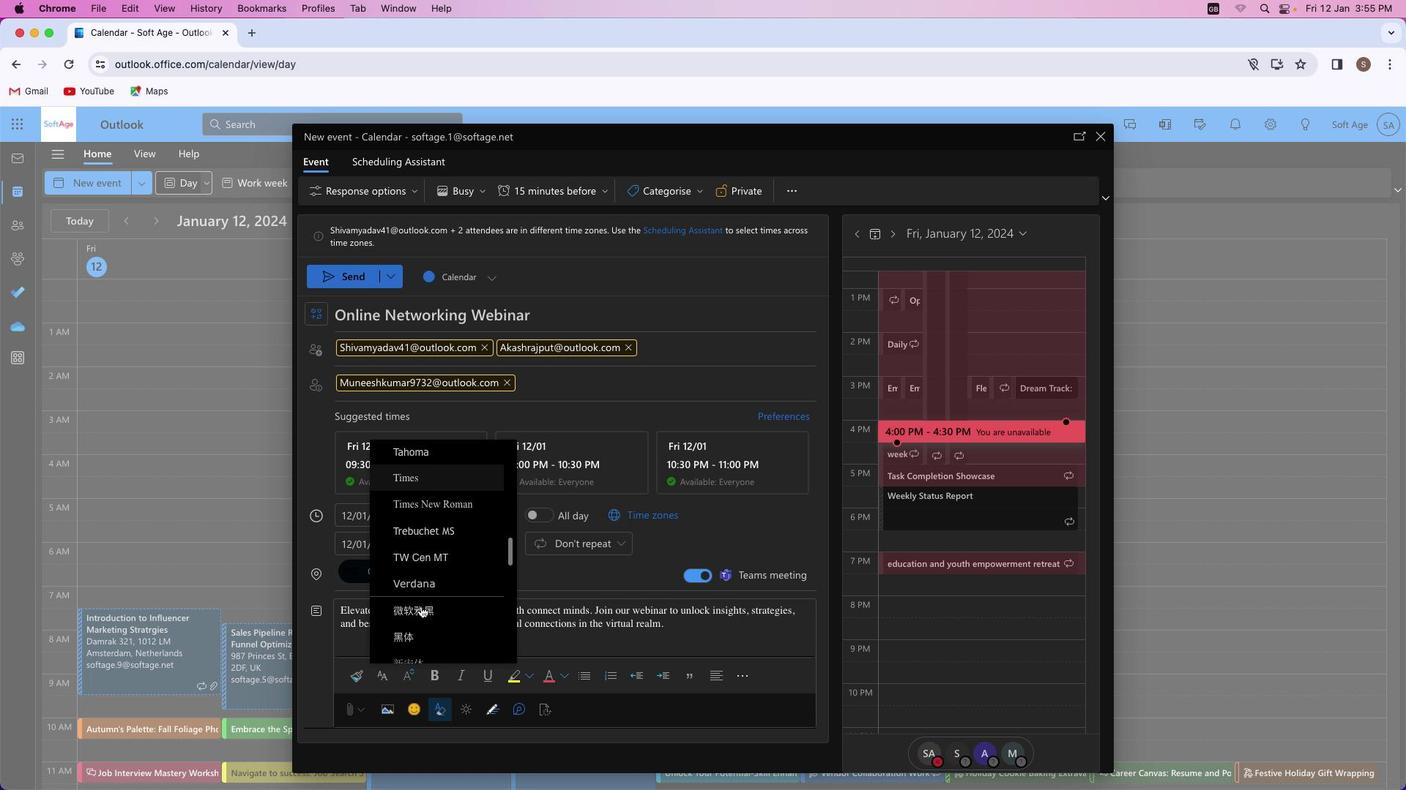 
Action: Mouse moved to (429, 570)
Screenshot: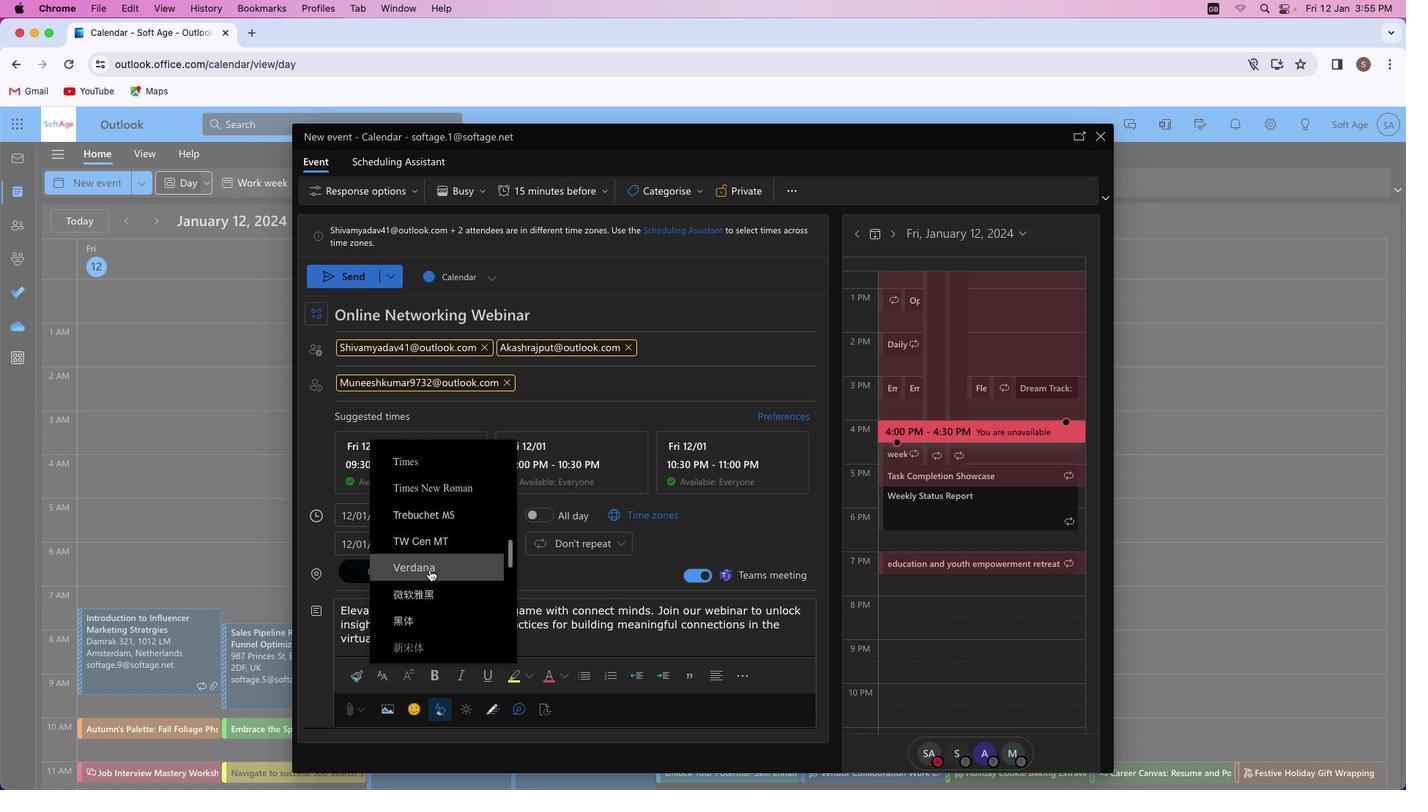 
Action: Mouse pressed left at (429, 570)
Screenshot: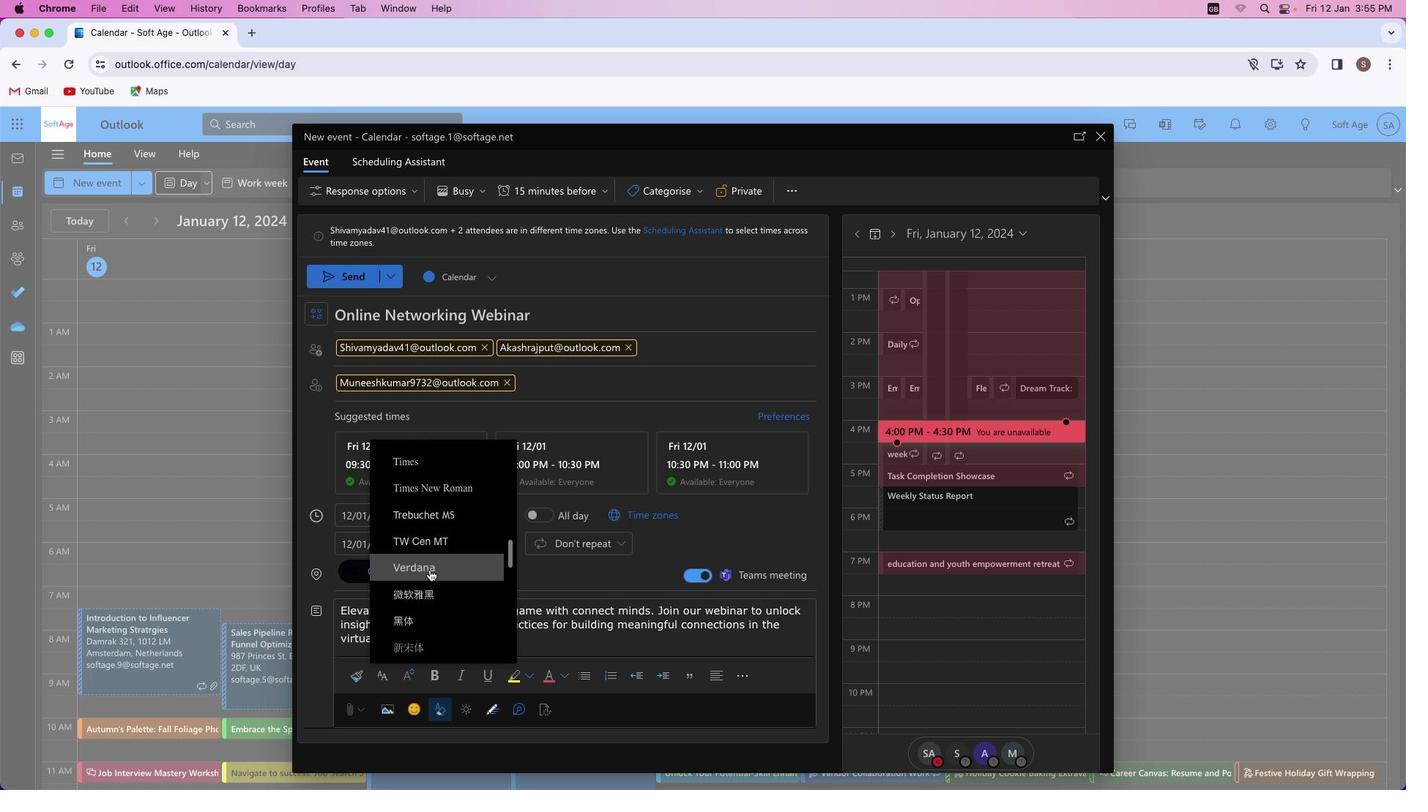 
Action: Mouse moved to (526, 672)
Screenshot: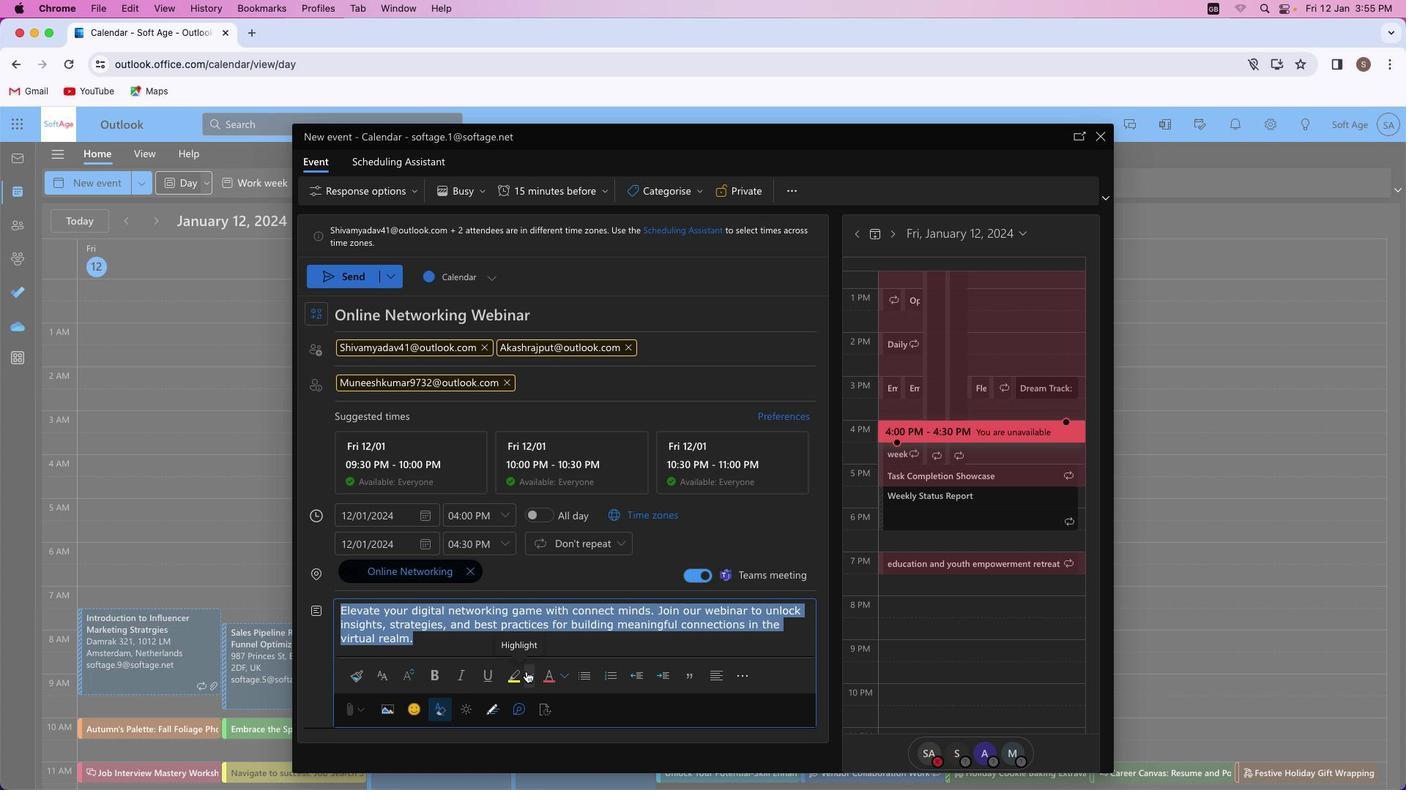 
Action: Mouse pressed left at (526, 672)
Screenshot: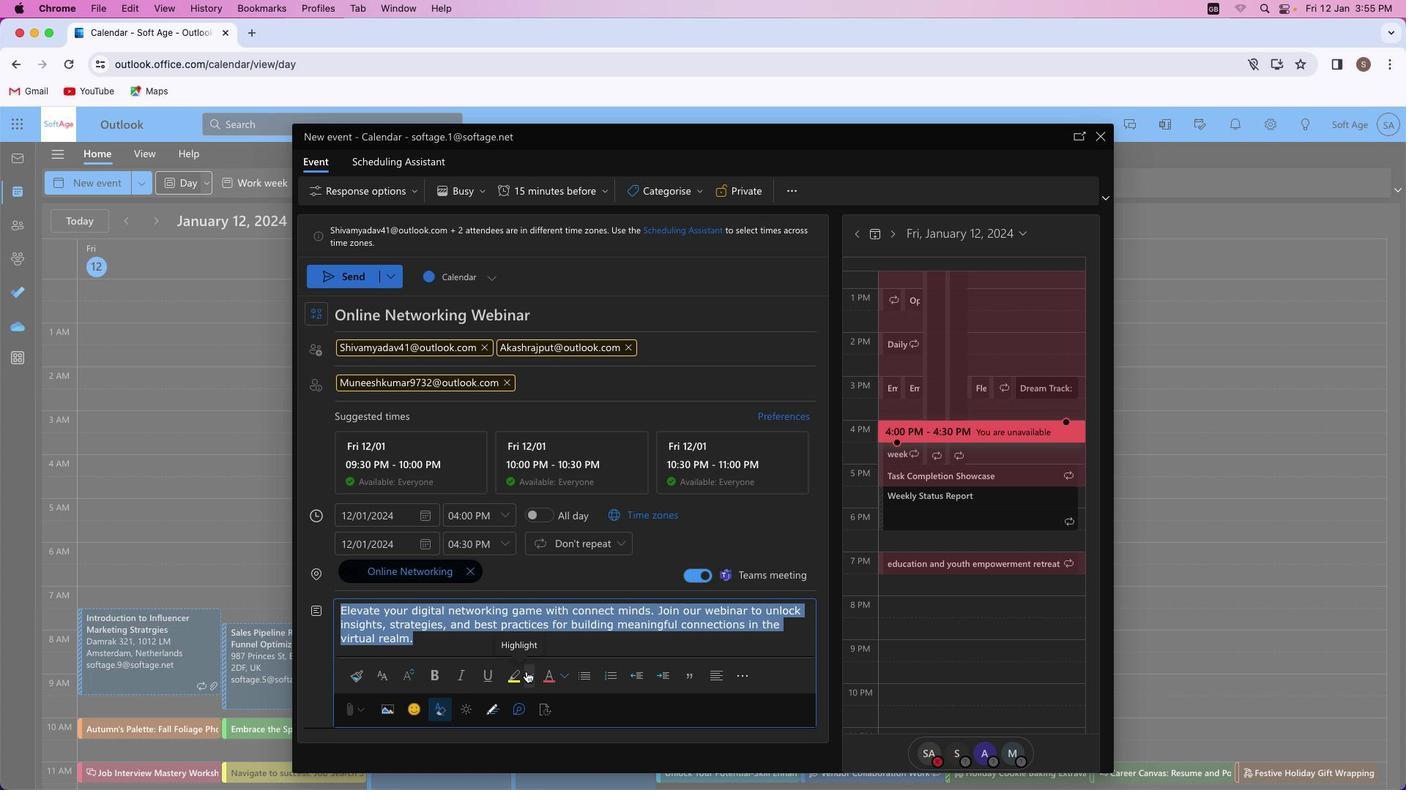 
Action: Mouse moved to (566, 594)
Screenshot: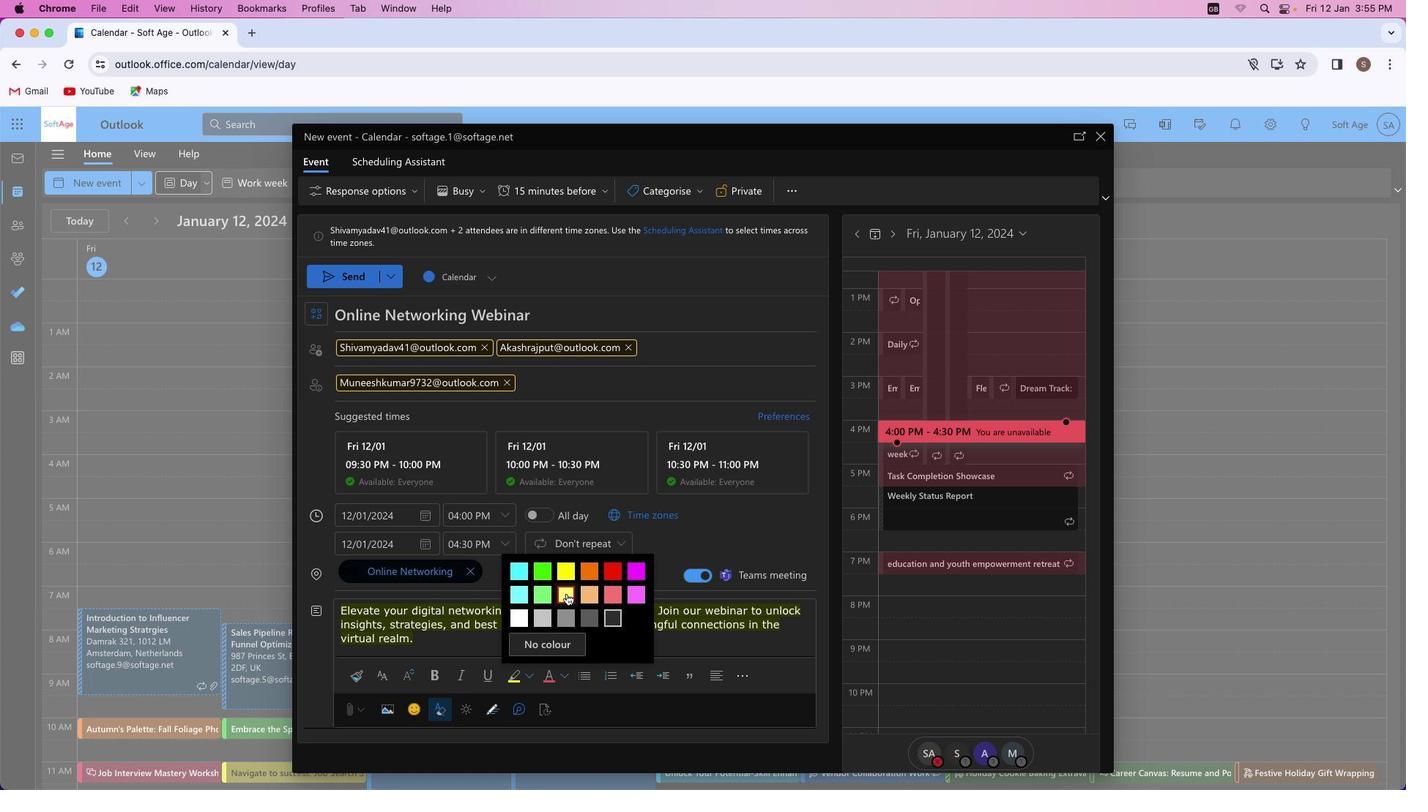 
Action: Mouse pressed left at (566, 594)
Screenshot: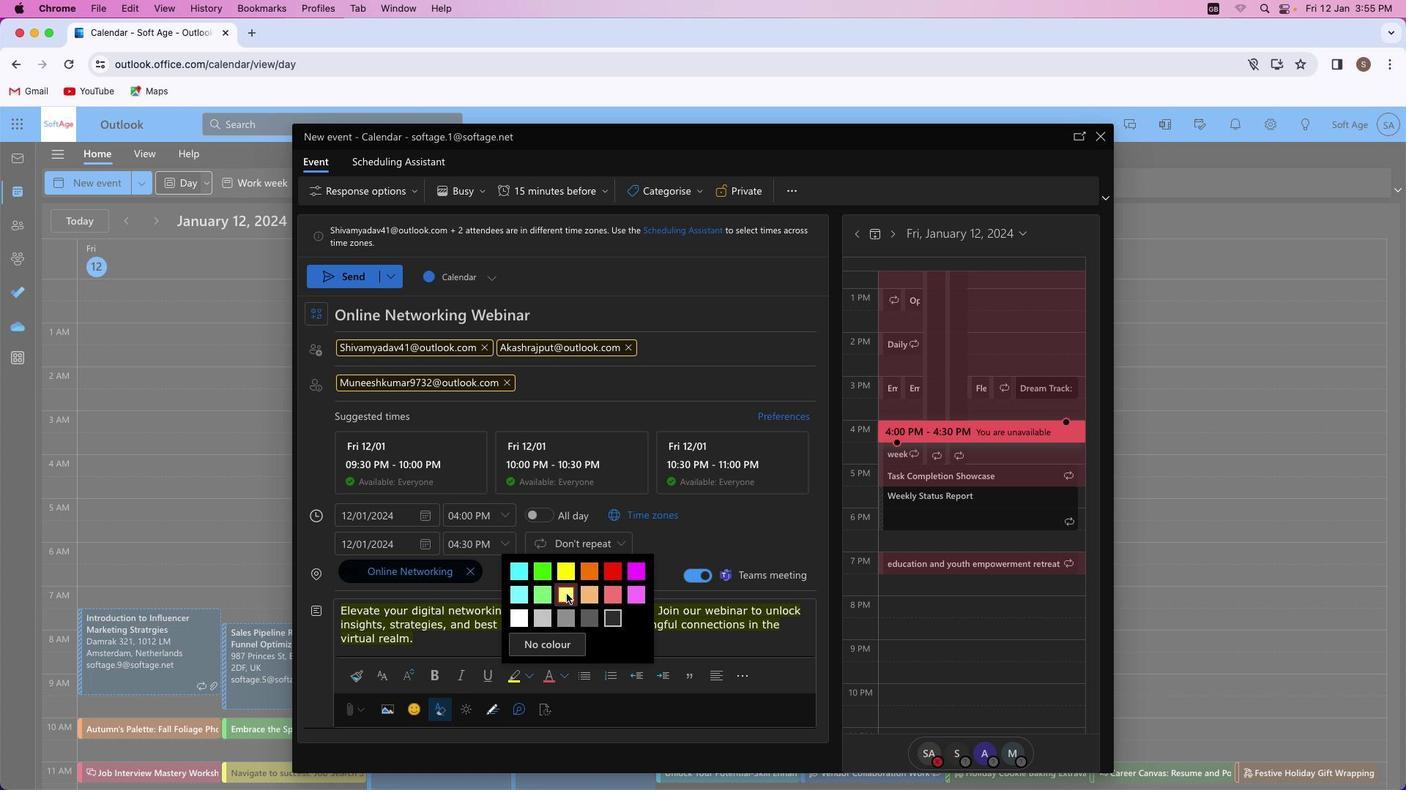 
Action: Mouse moved to (563, 673)
Screenshot: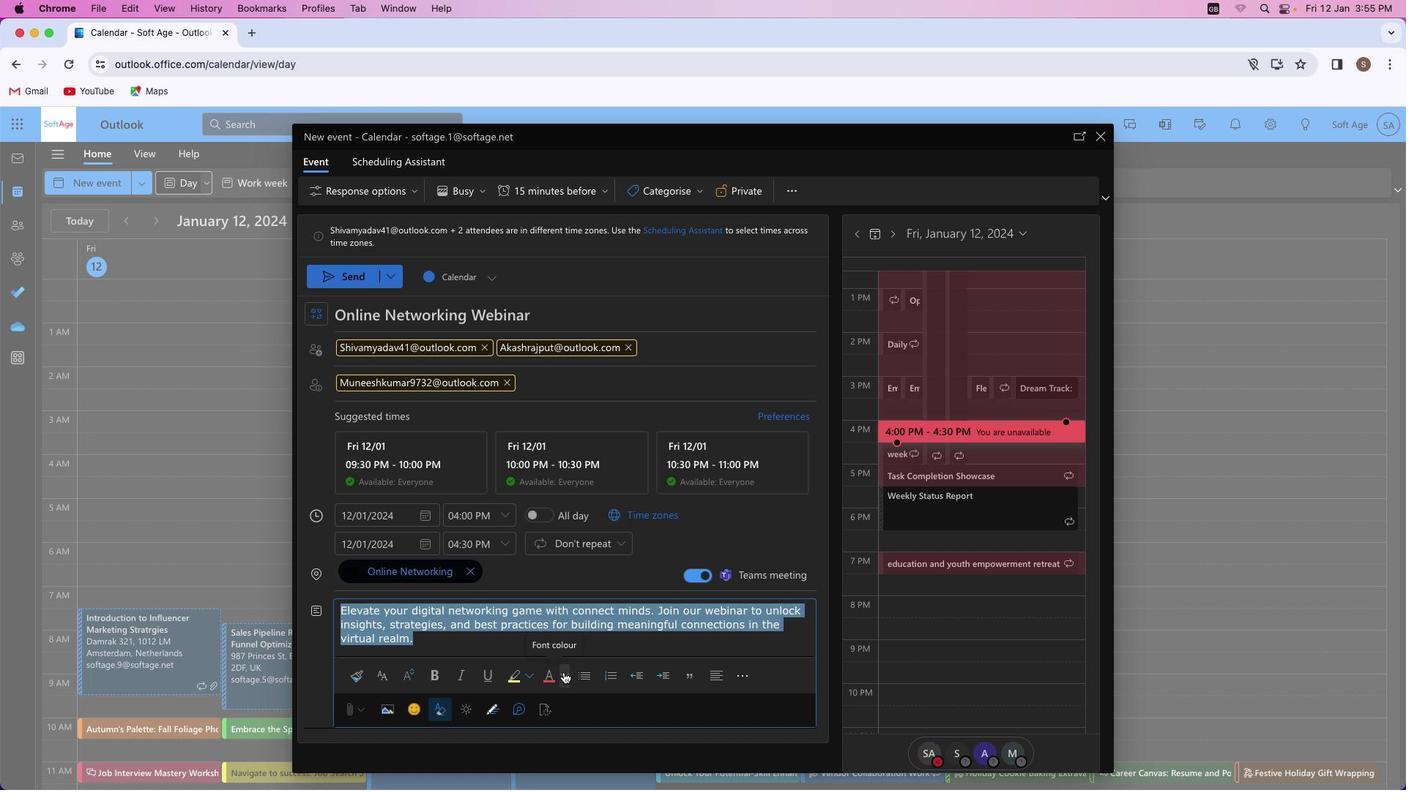 
Action: Mouse pressed left at (563, 673)
Screenshot: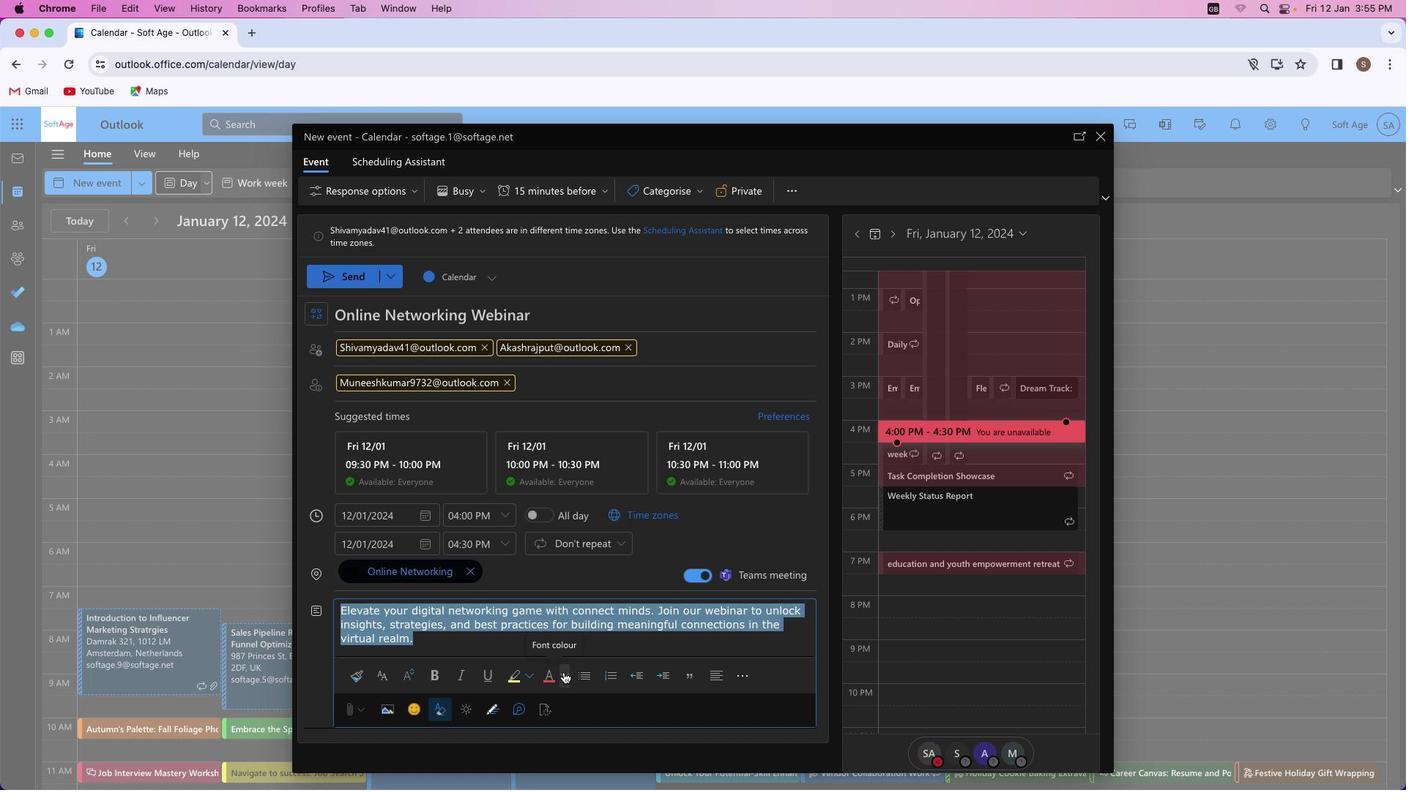 
Action: Mouse moved to (625, 595)
Screenshot: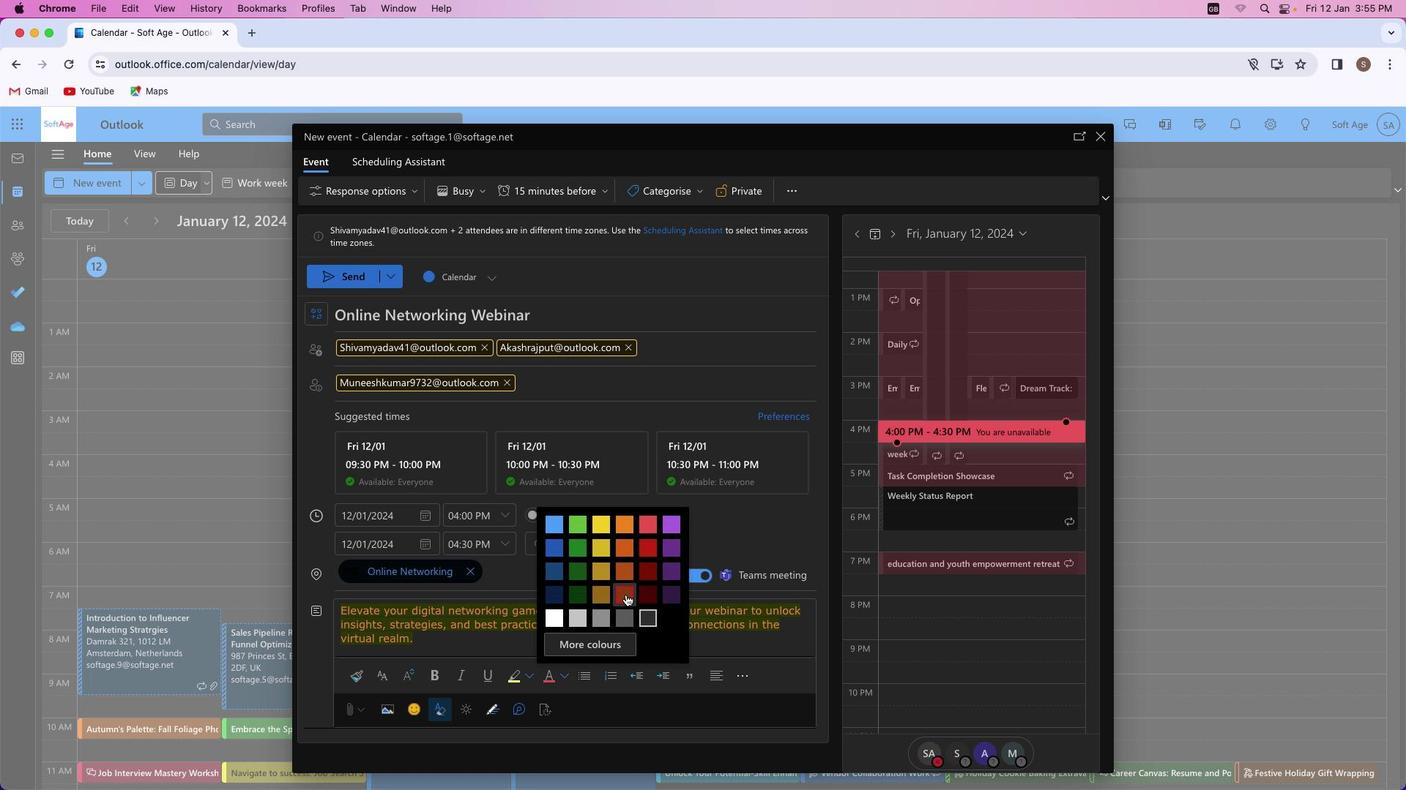 
Action: Mouse pressed left at (625, 595)
Screenshot: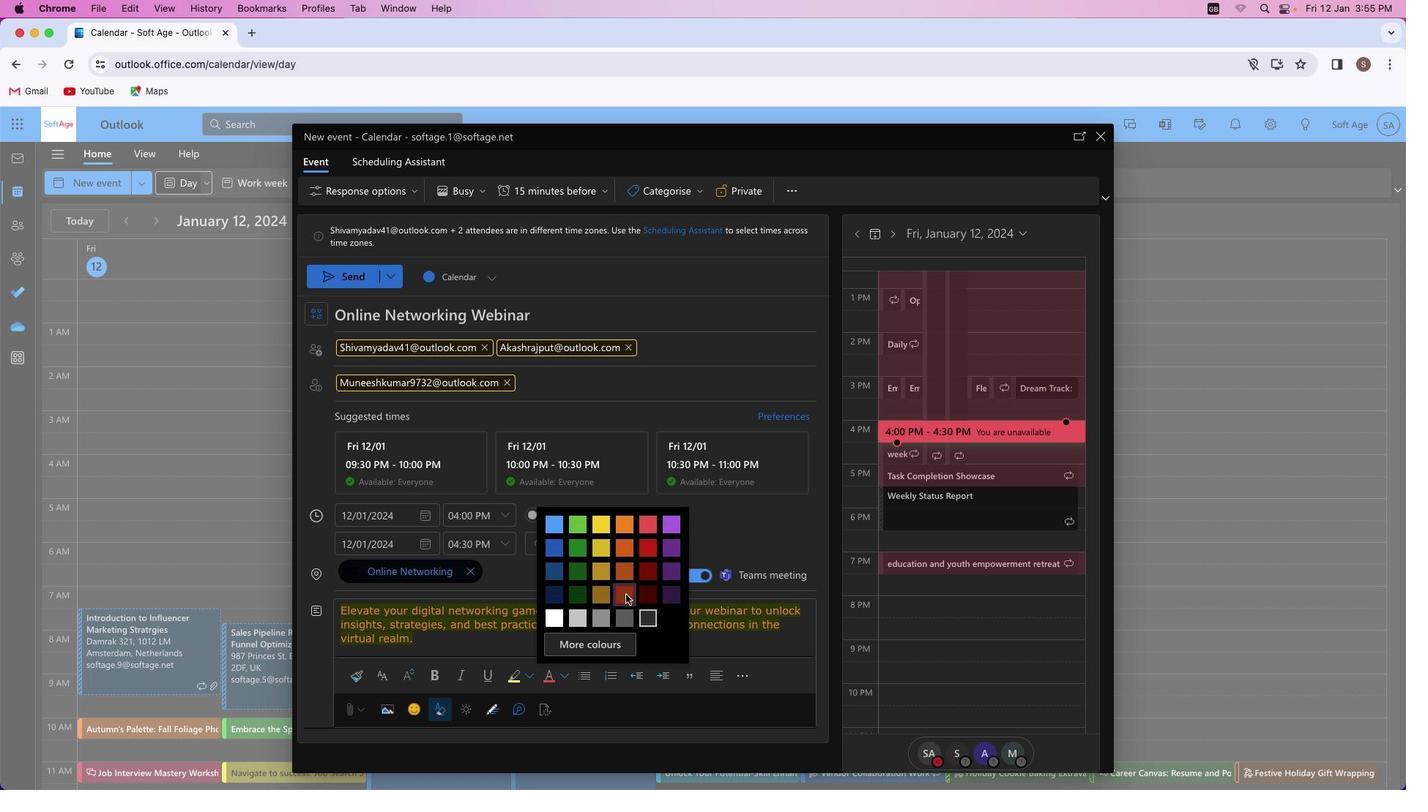 
Action: Mouse moved to (512, 637)
Screenshot: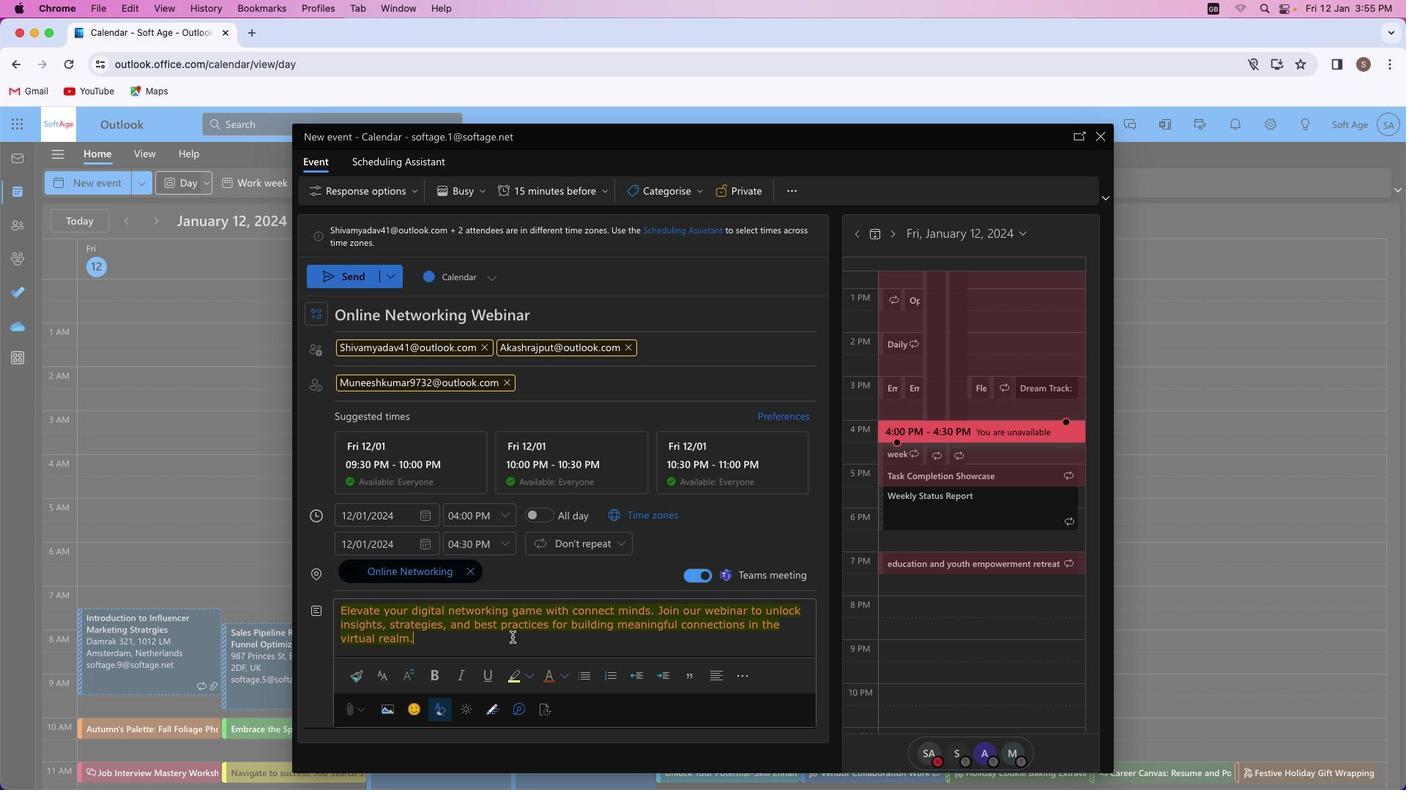 
Action: Mouse pressed left at (512, 637)
Screenshot: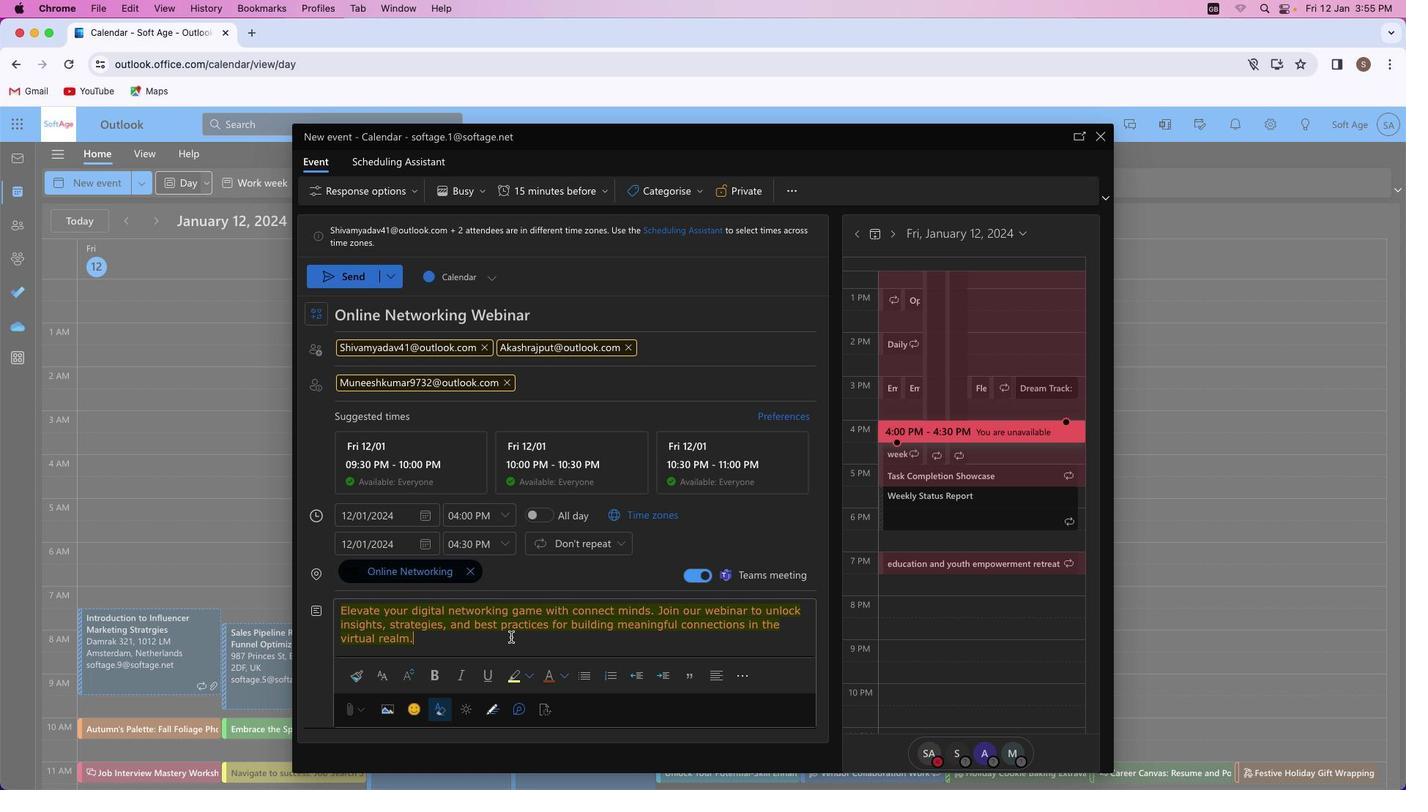 
Action: Mouse moved to (410, 610)
Screenshot: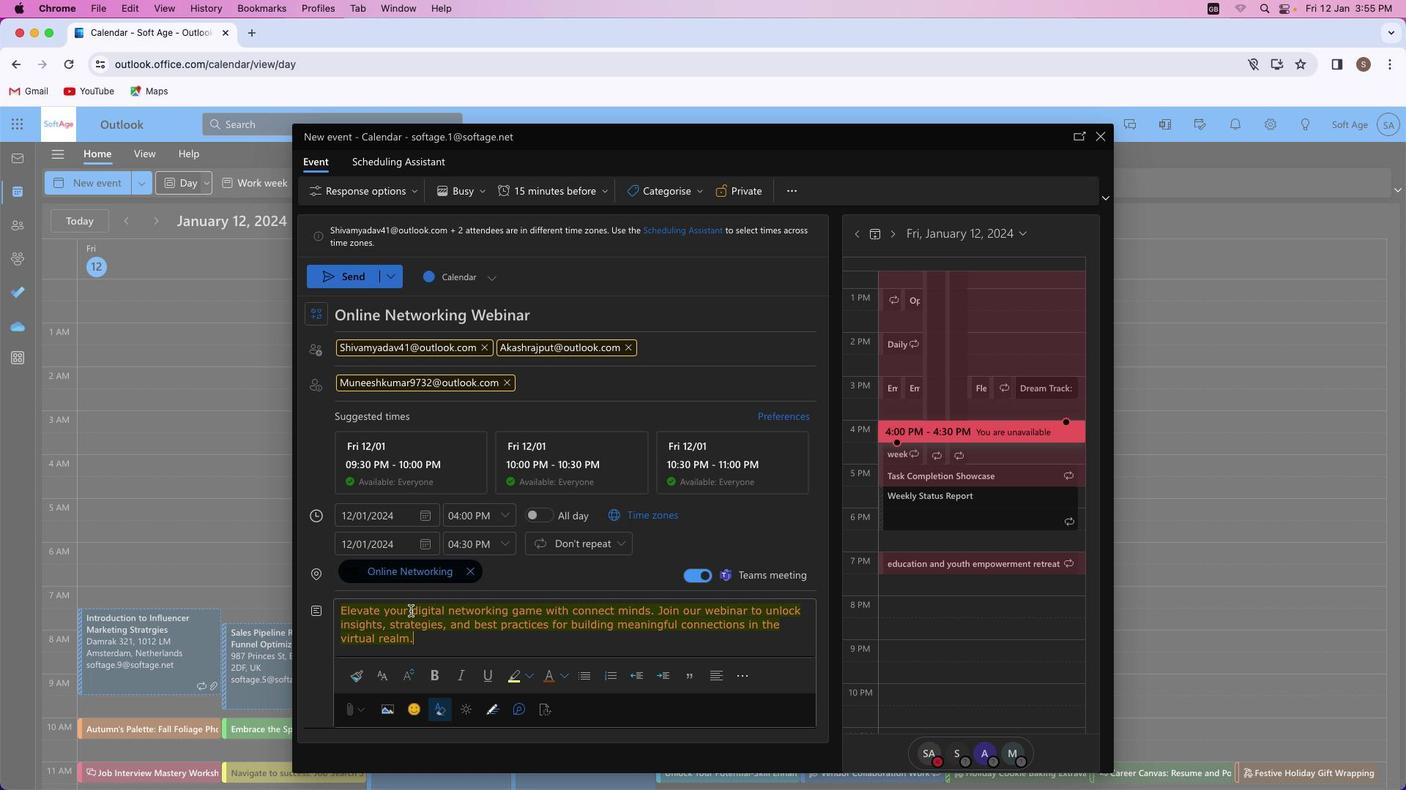 
Action: Mouse pressed left at (410, 610)
Screenshot: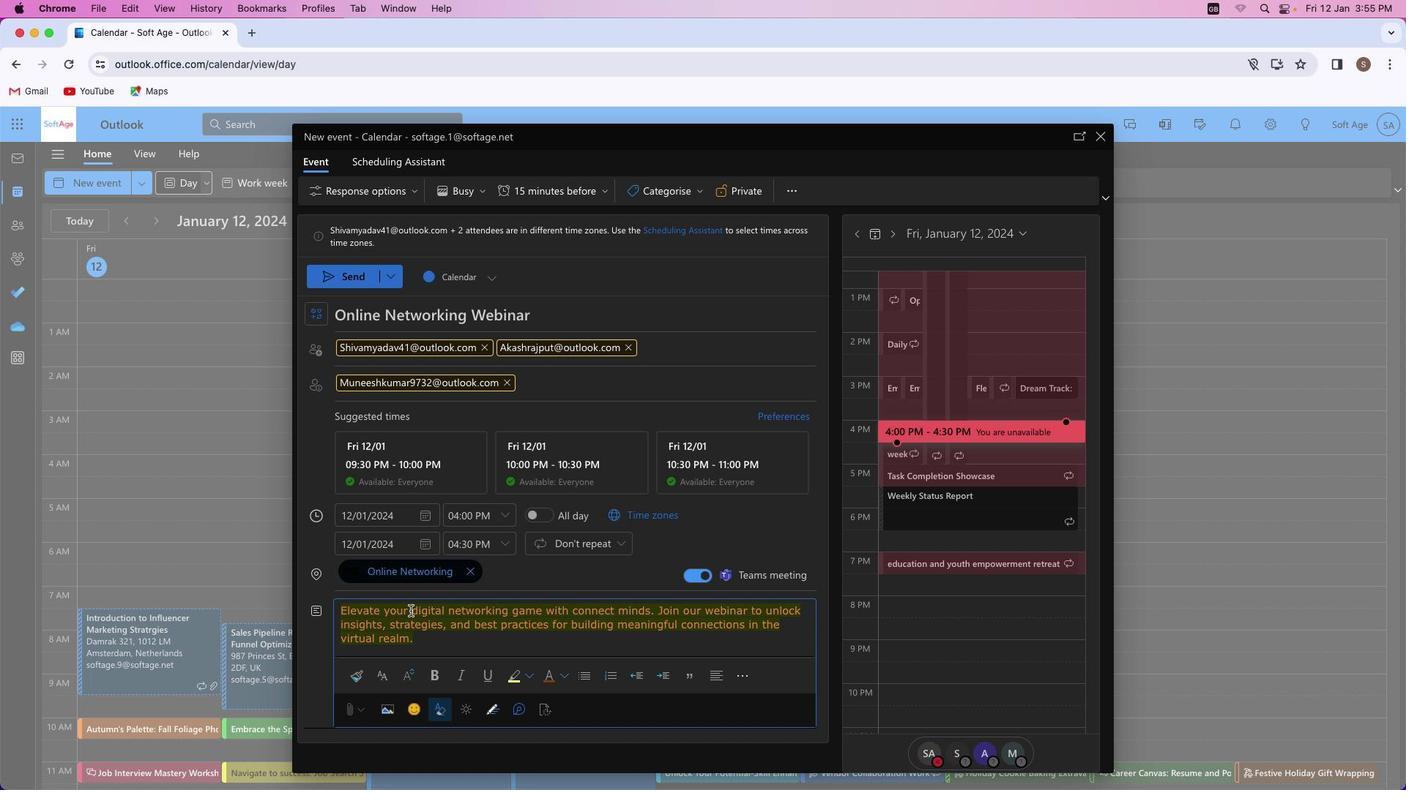 
Action: Mouse moved to (691, 596)
Screenshot: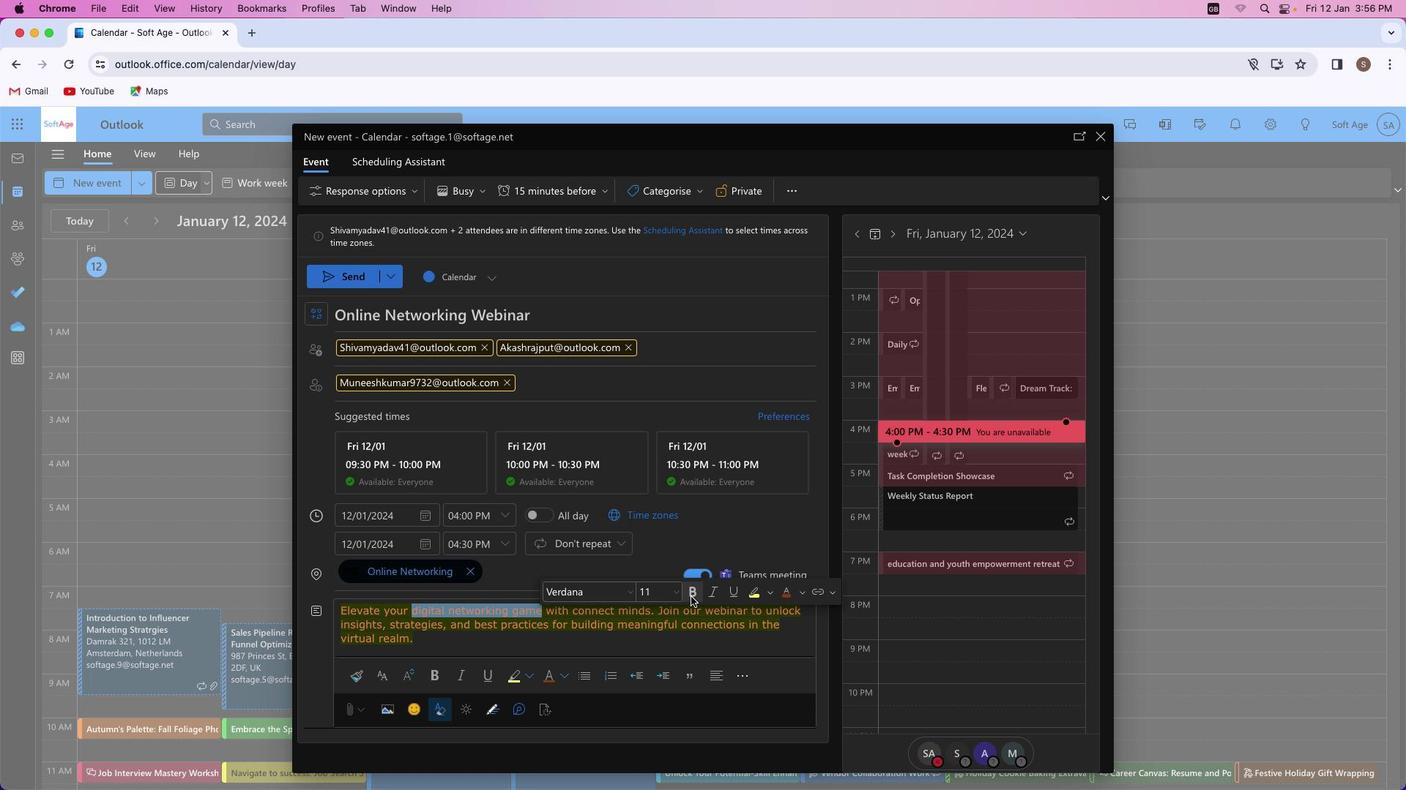
Action: Mouse pressed left at (691, 596)
Screenshot: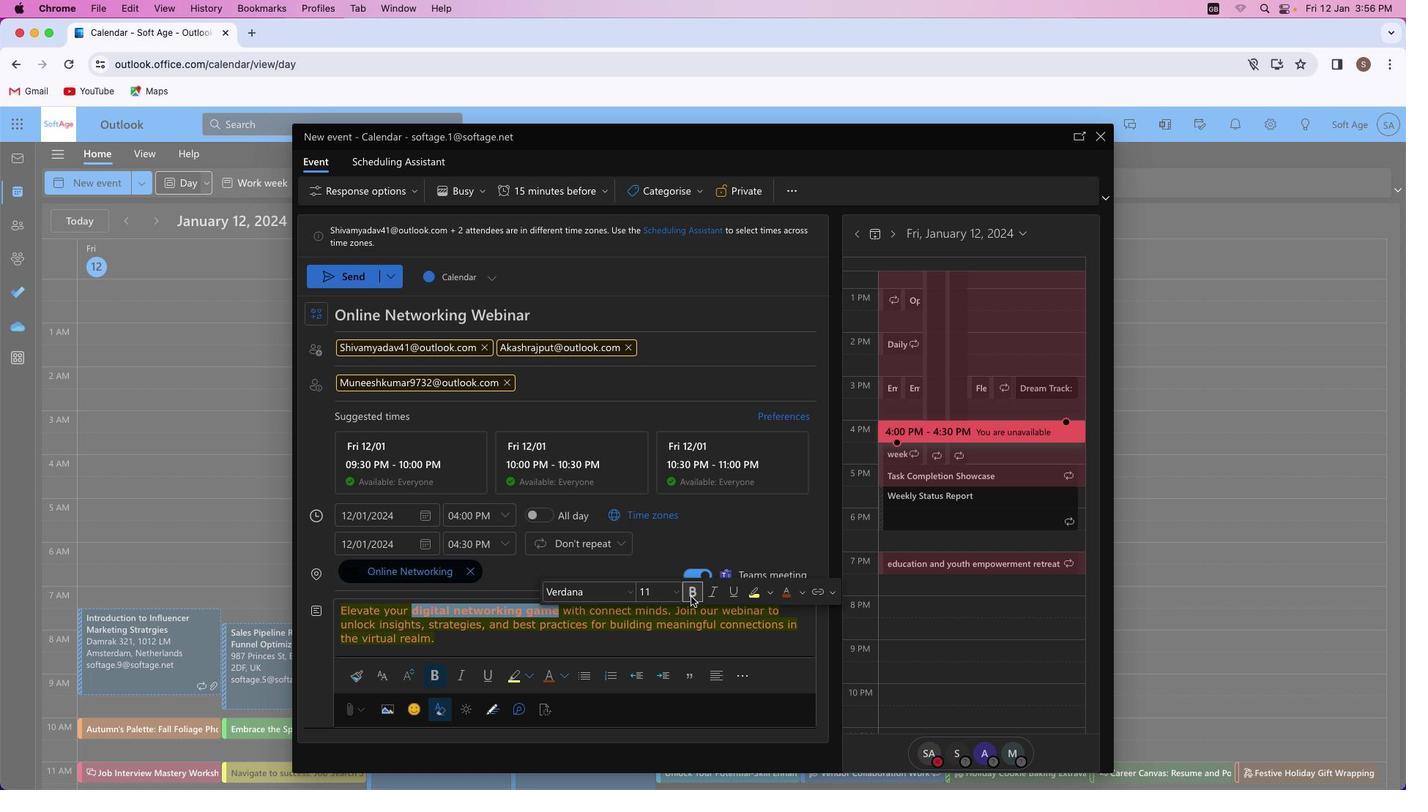 
Action: Mouse moved to (711, 590)
Screenshot: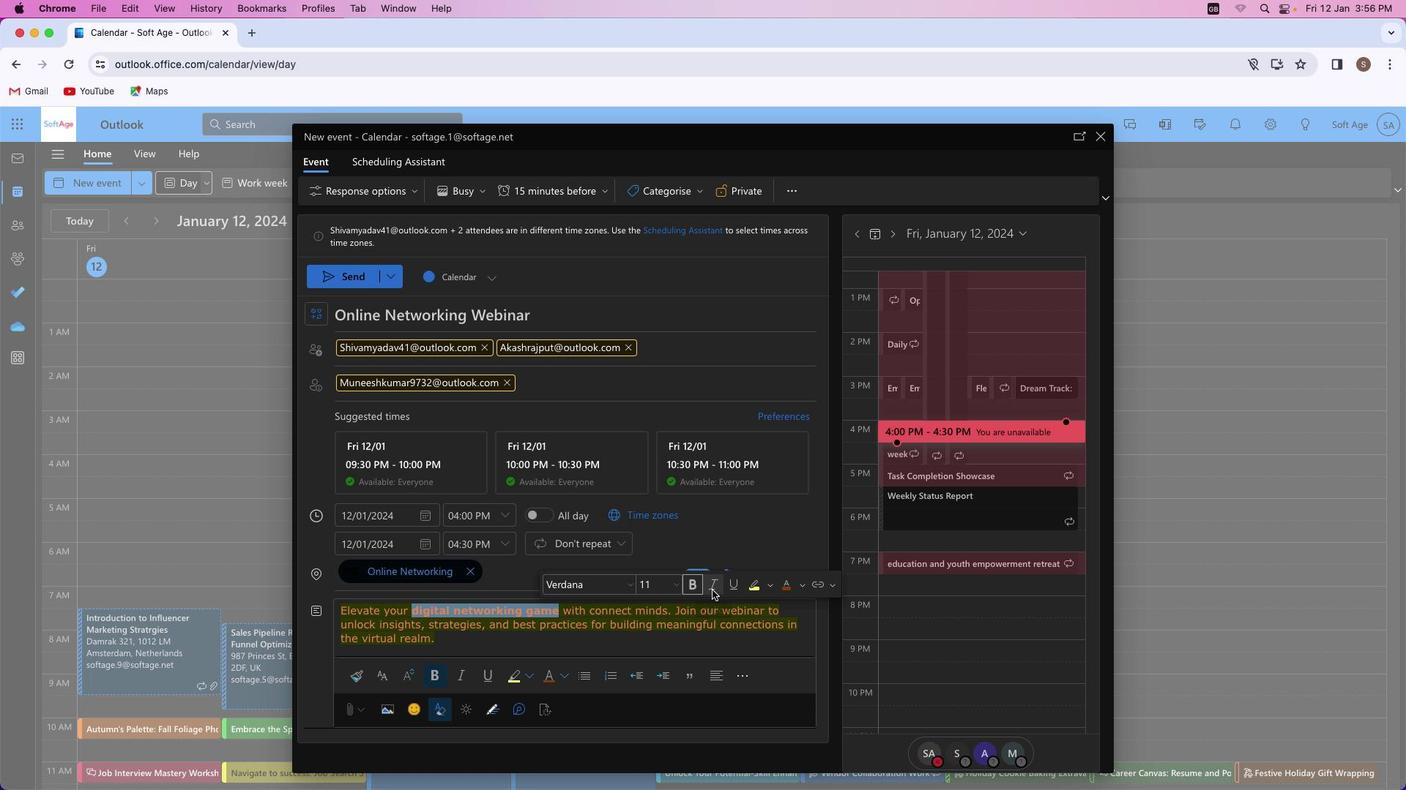 
Action: Mouse pressed left at (711, 590)
Screenshot: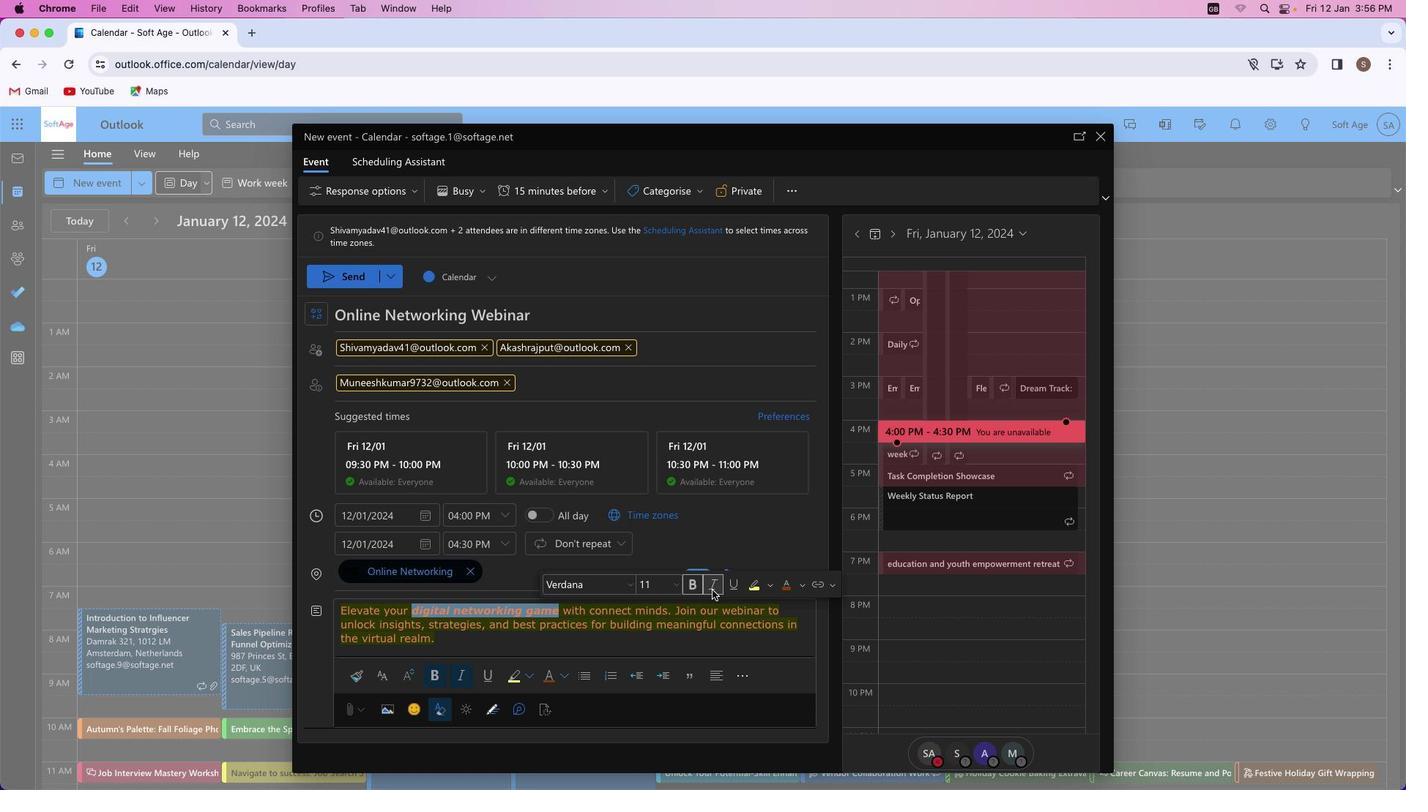
Action: Mouse moved to (804, 587)
Screenshot: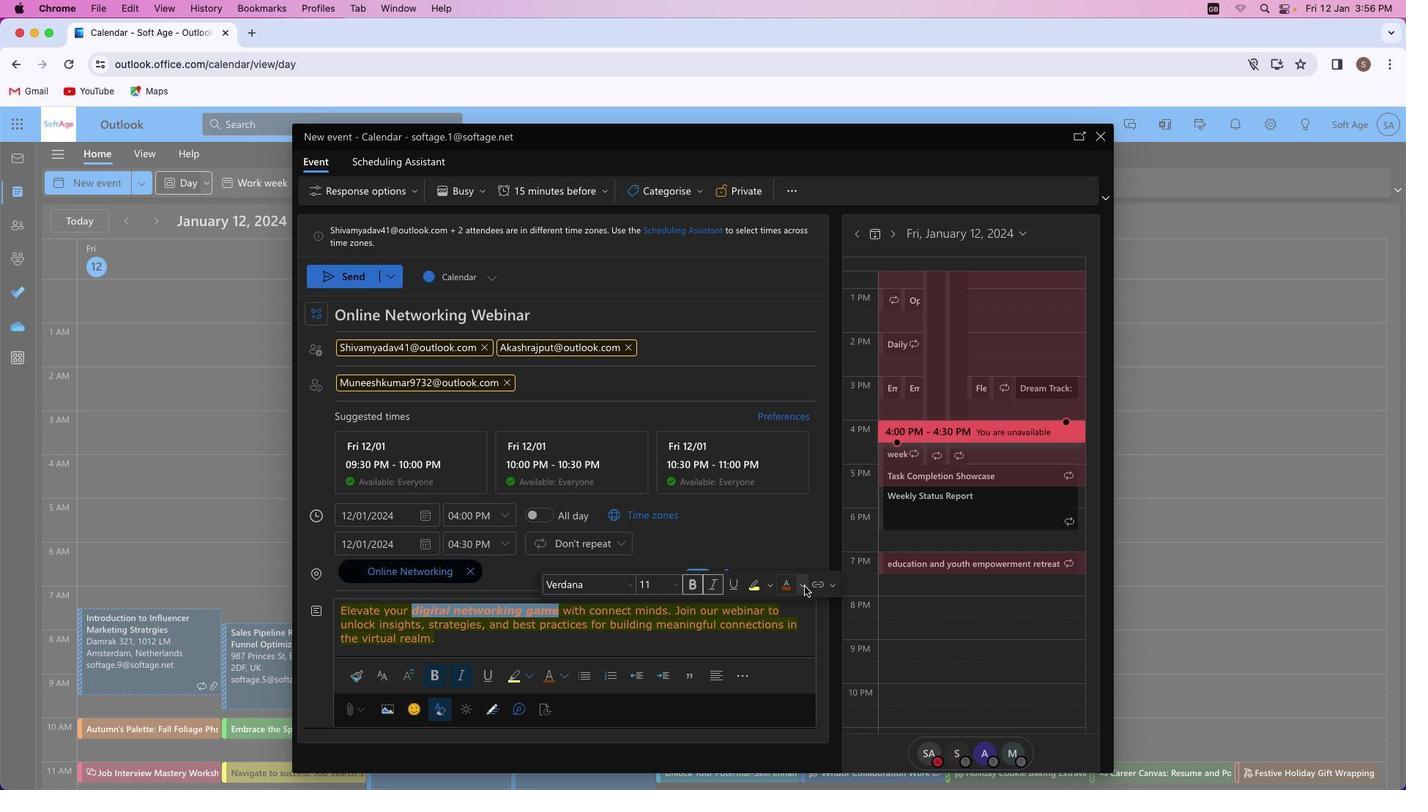 
Action: Mouse pressed left at (804, 587)
Screenshot: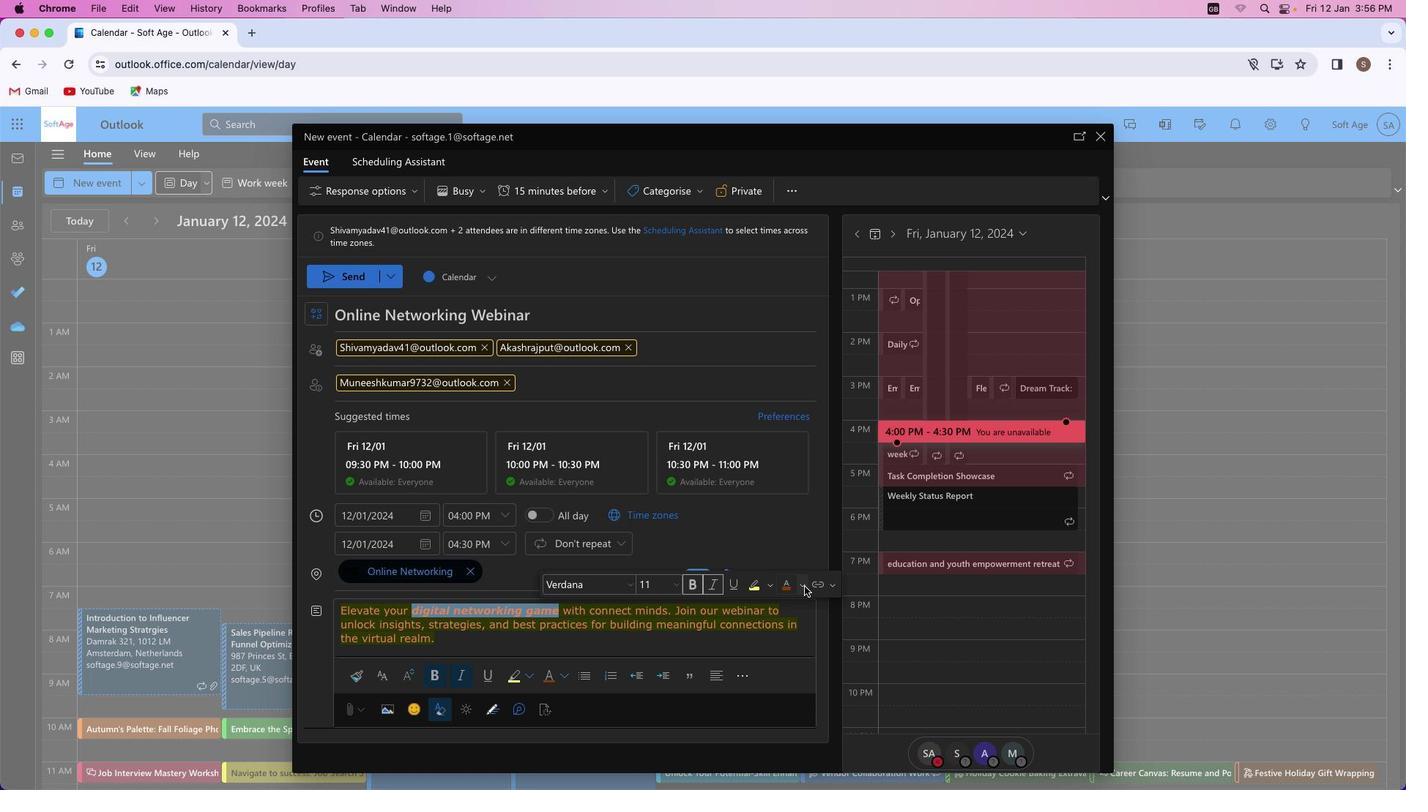 
Action: Mouse moved to (784, 656)
Screenshot: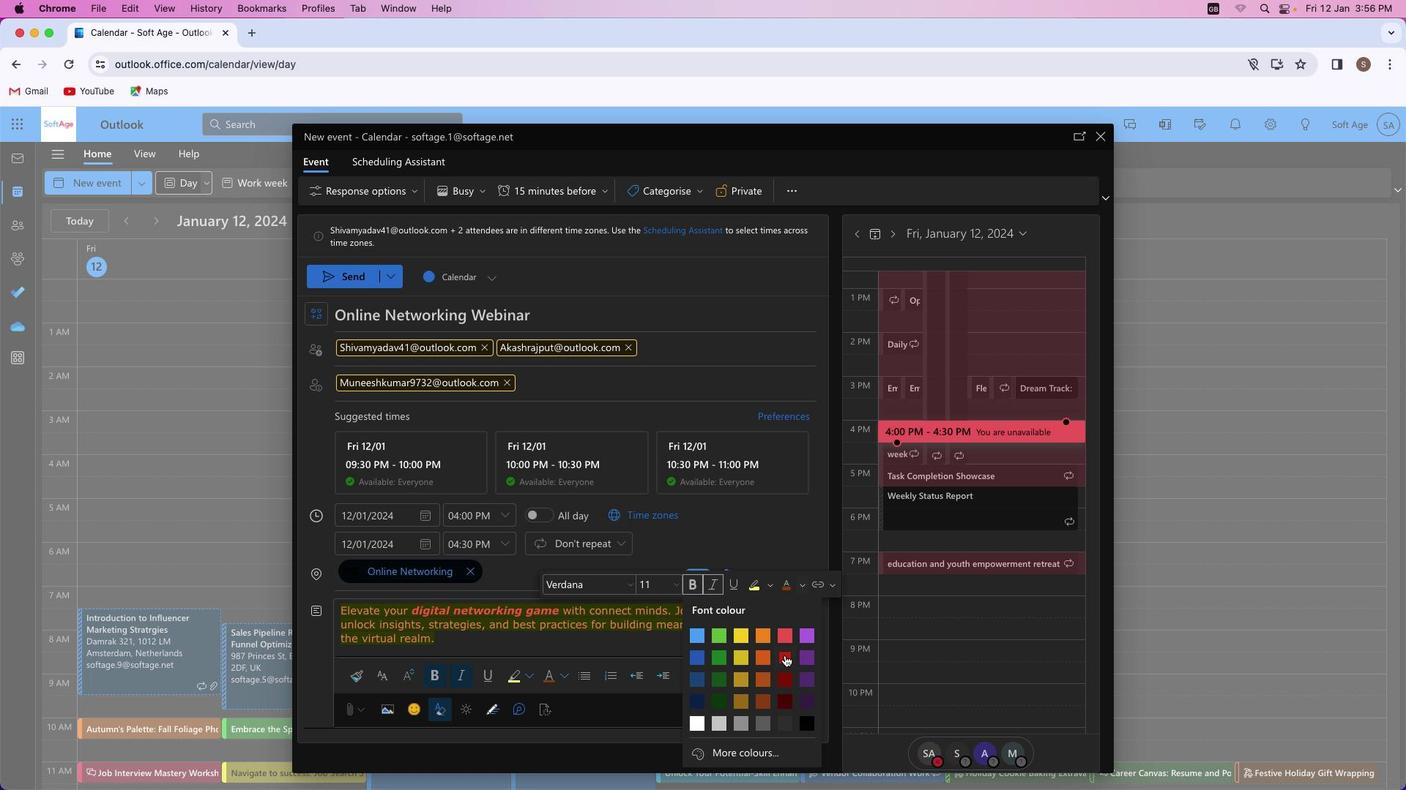 
Action: Mouse pressed left at (784, 656)
Screenshot: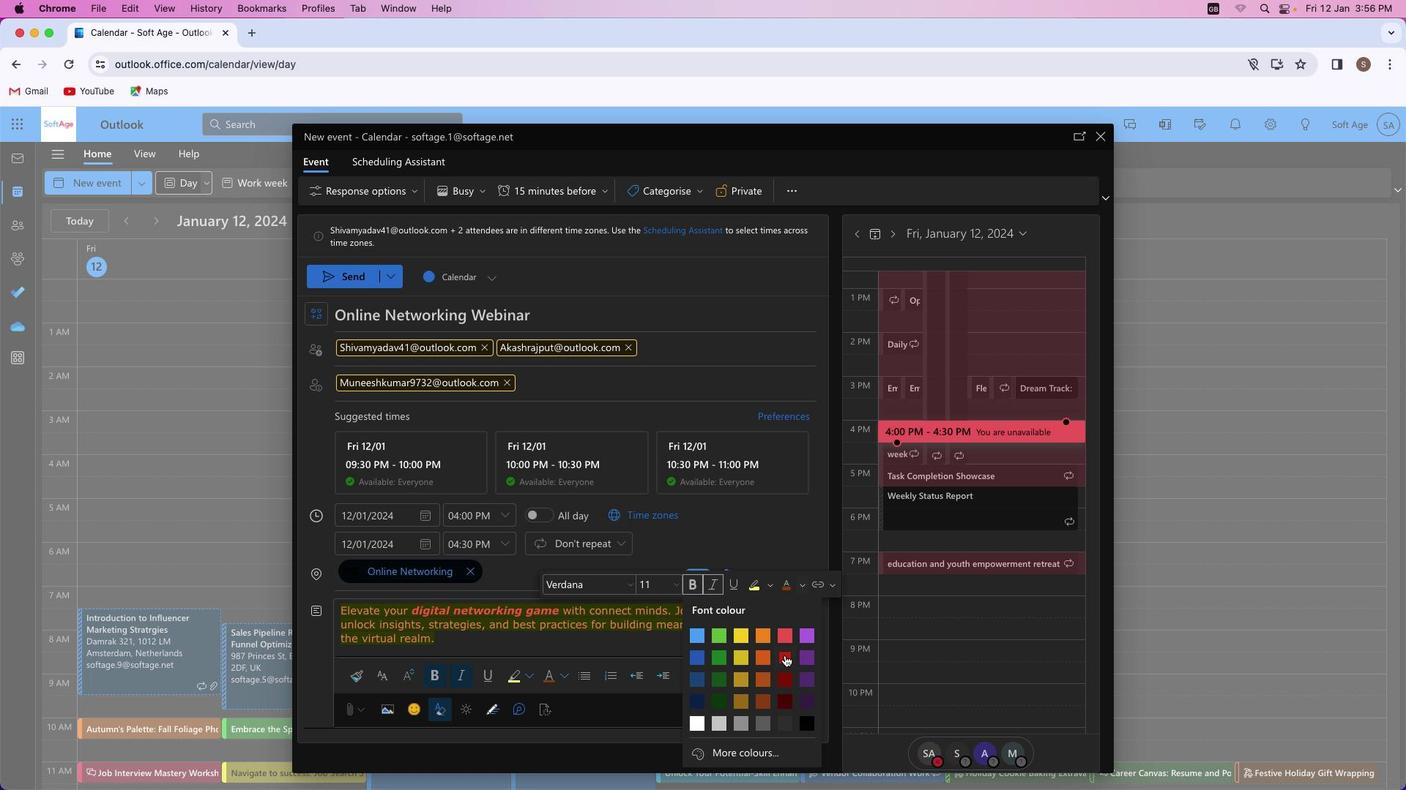 
Action: Mouse moved to (582, 647)
Screenshot: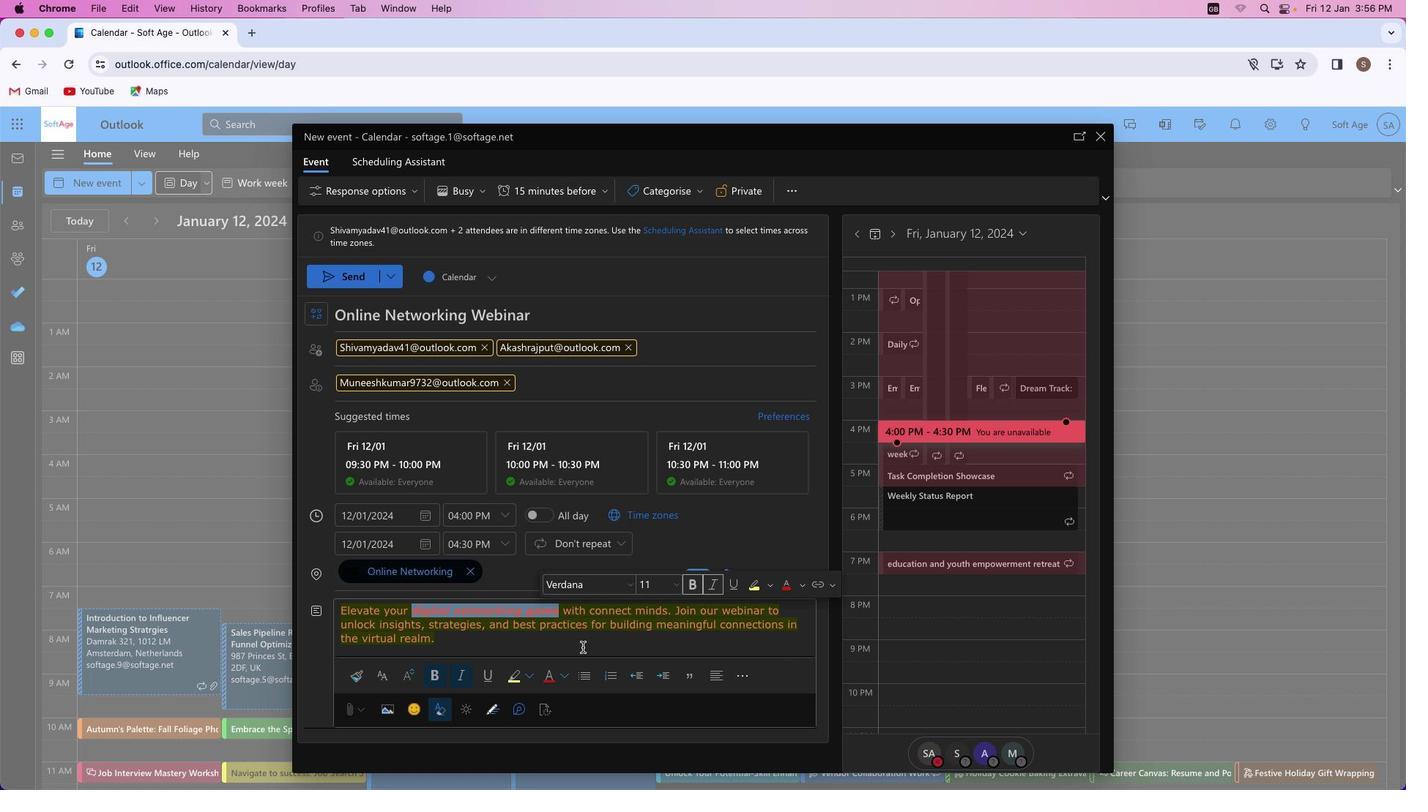 
Action: Mouse pressed left at (582, 647)
Screenshot: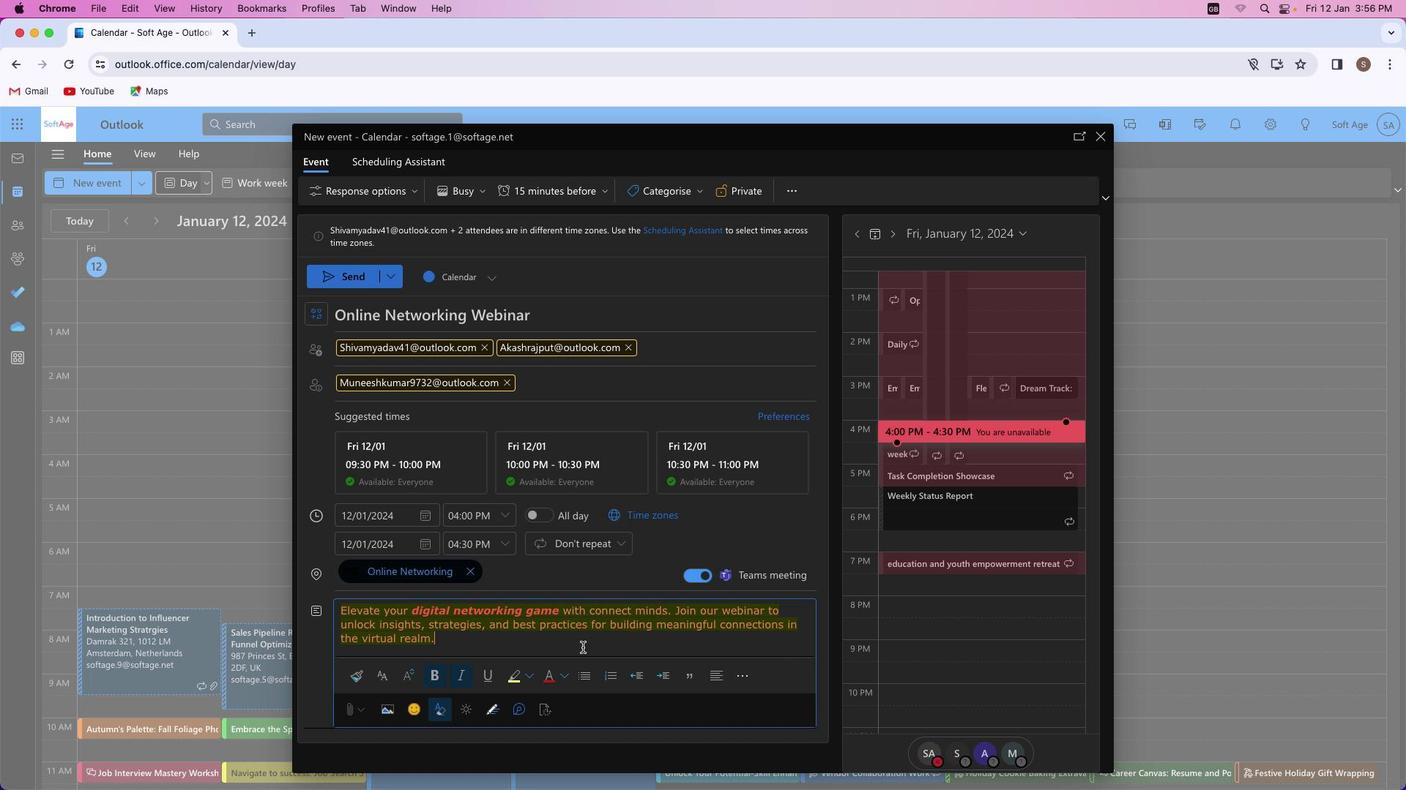
Action: Mouse moved to (652, 193)
Screenshot: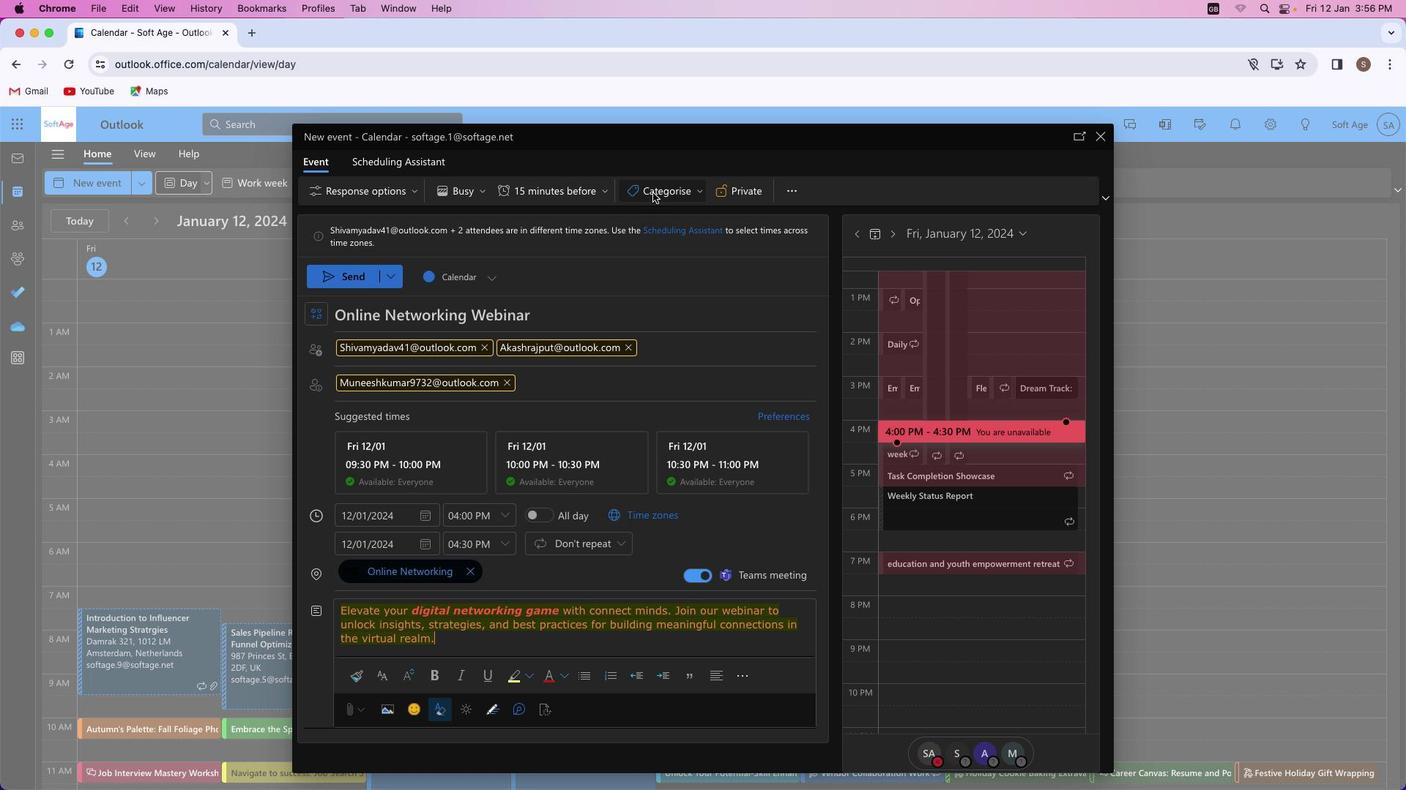 
Action: Mouse pressed left at (652, 193)
Screenshot: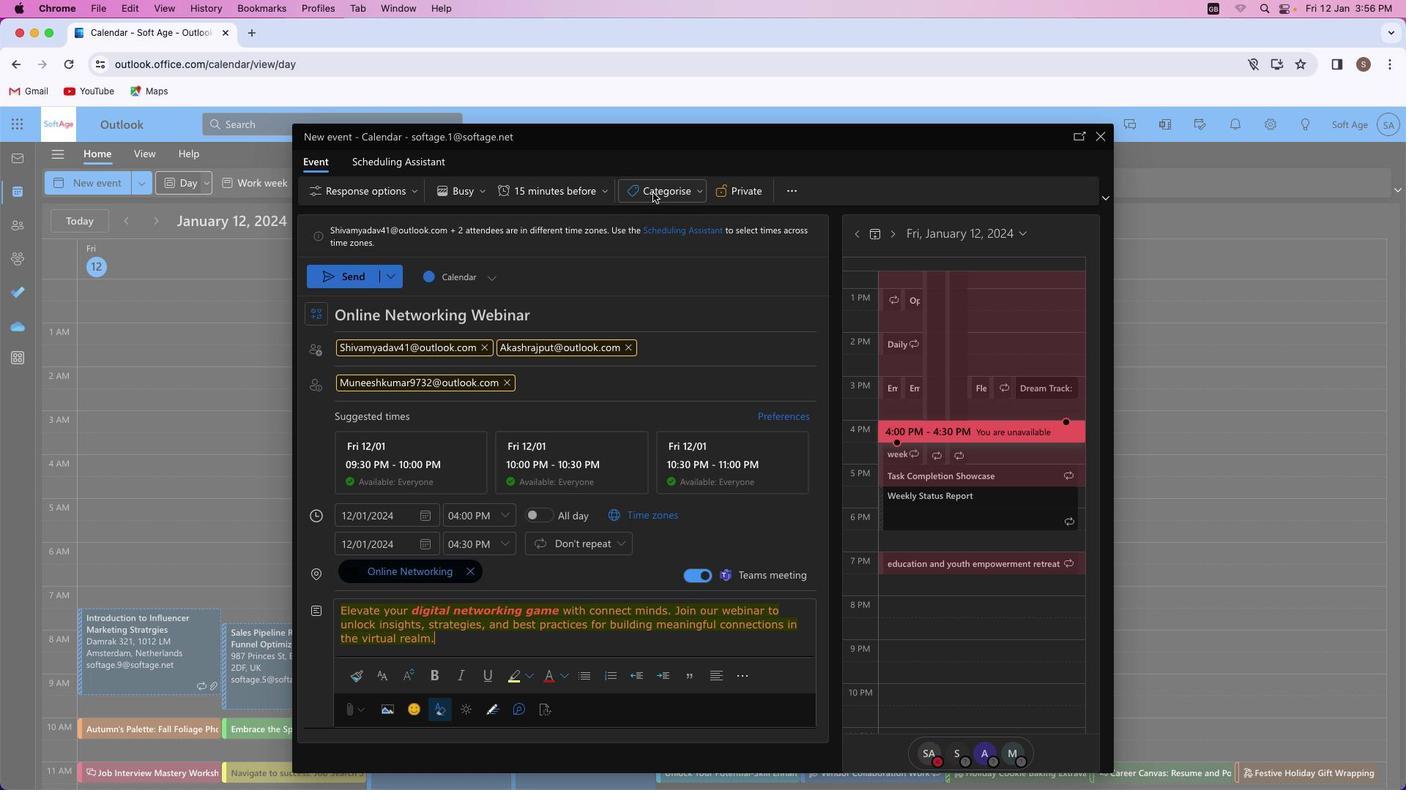 
Action: Mouse moved to (686, 339)
Screenshot: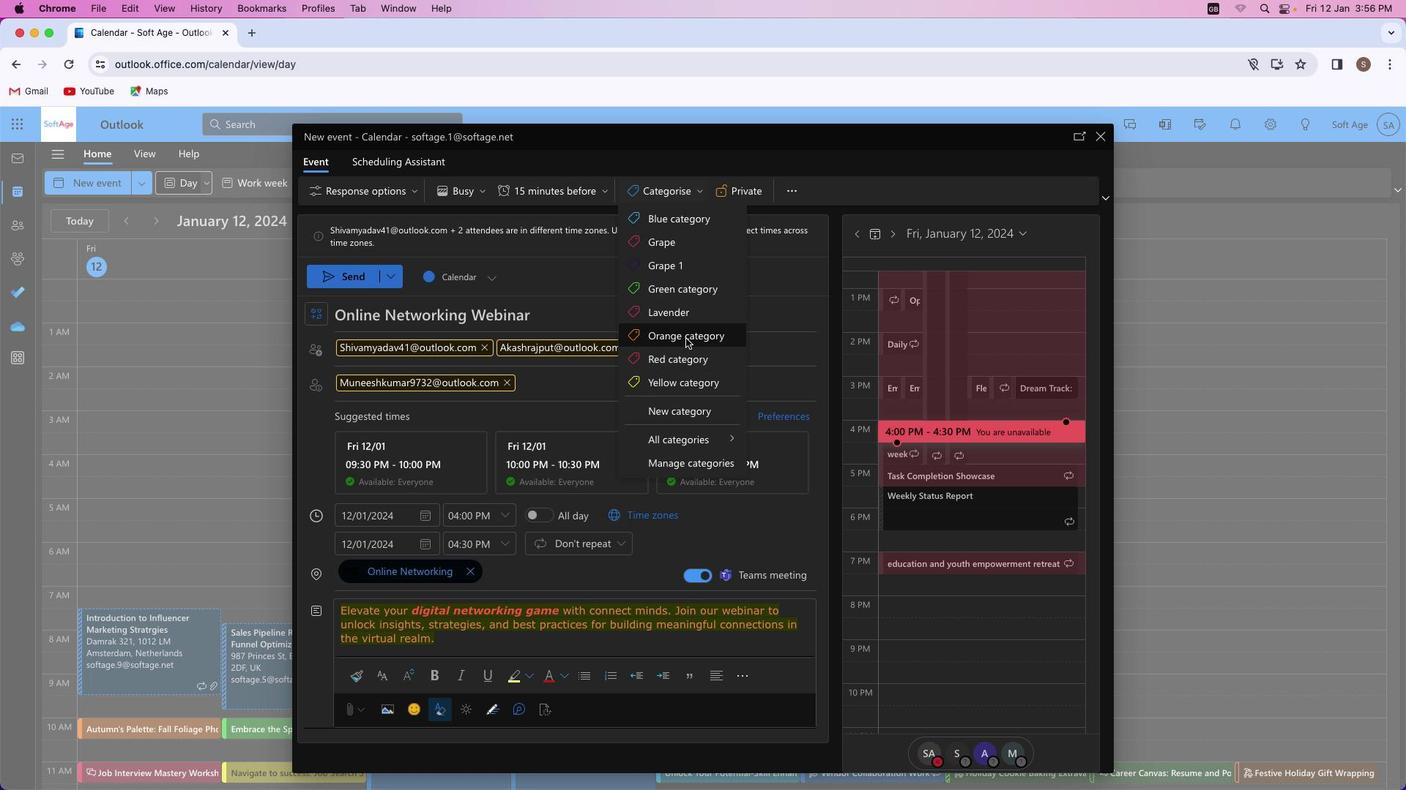 
Action: Mouse pressed left at (686, 339)
Screenshot: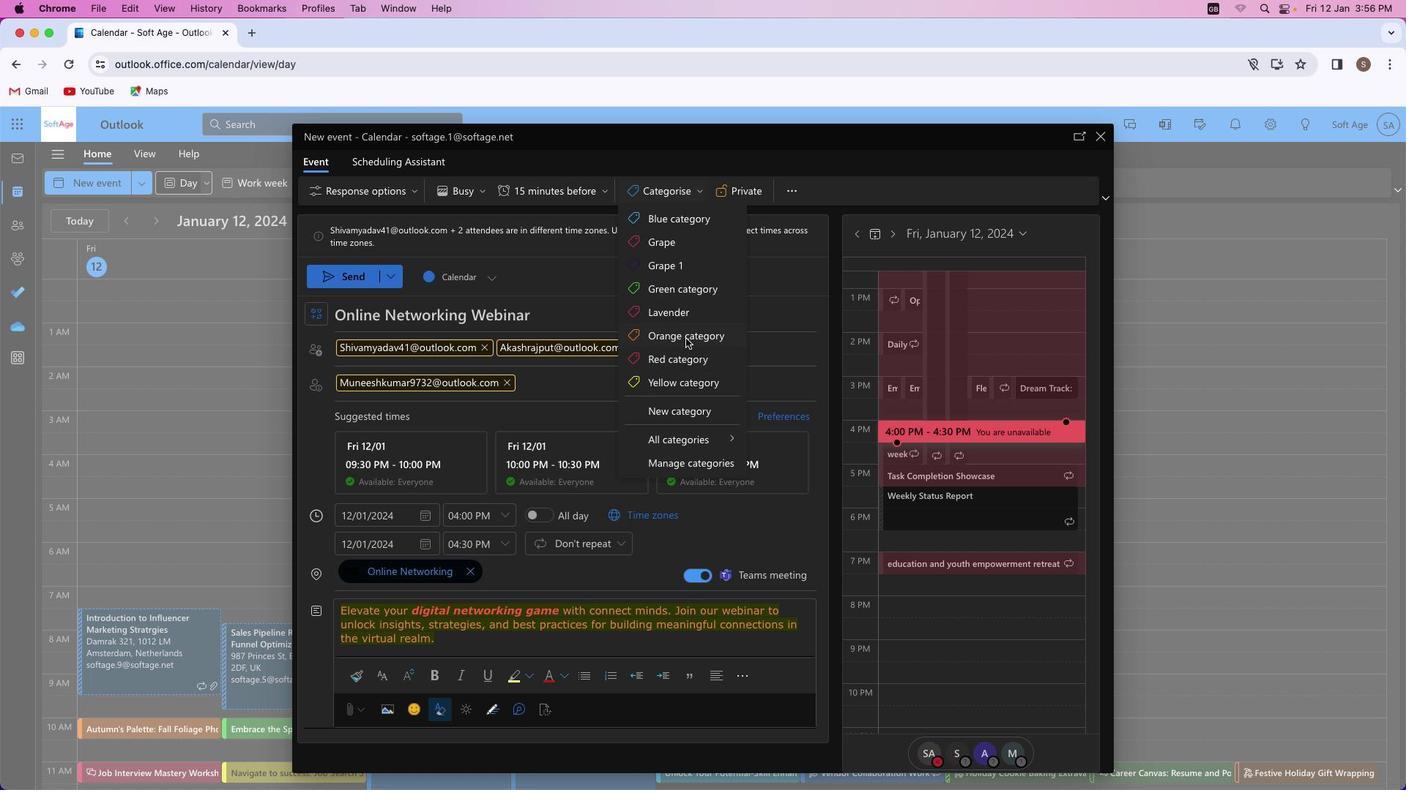 
Action: Mouse moved to (348, 273)
Screenshot: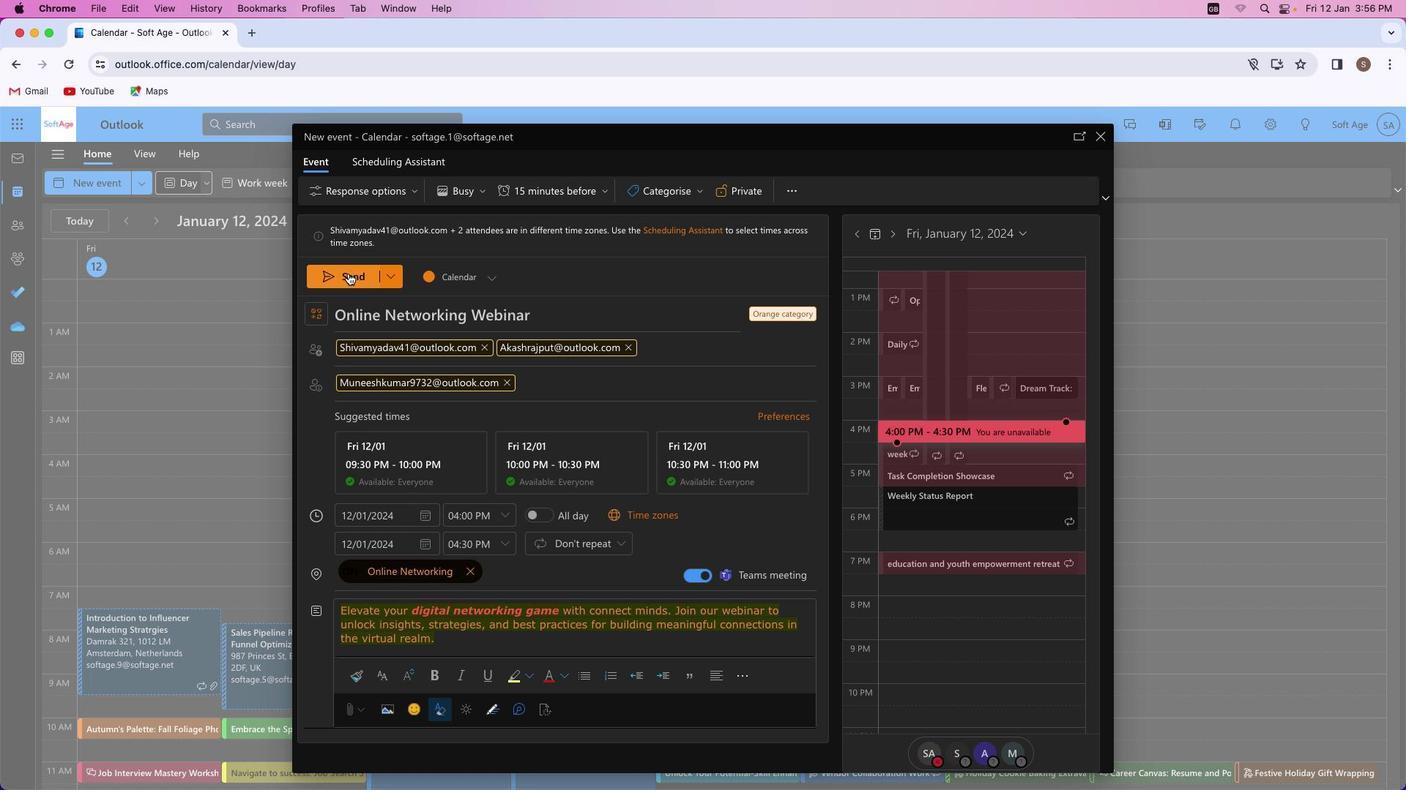 
Action: Mouse pressed left at (348, 273)
Screenshot: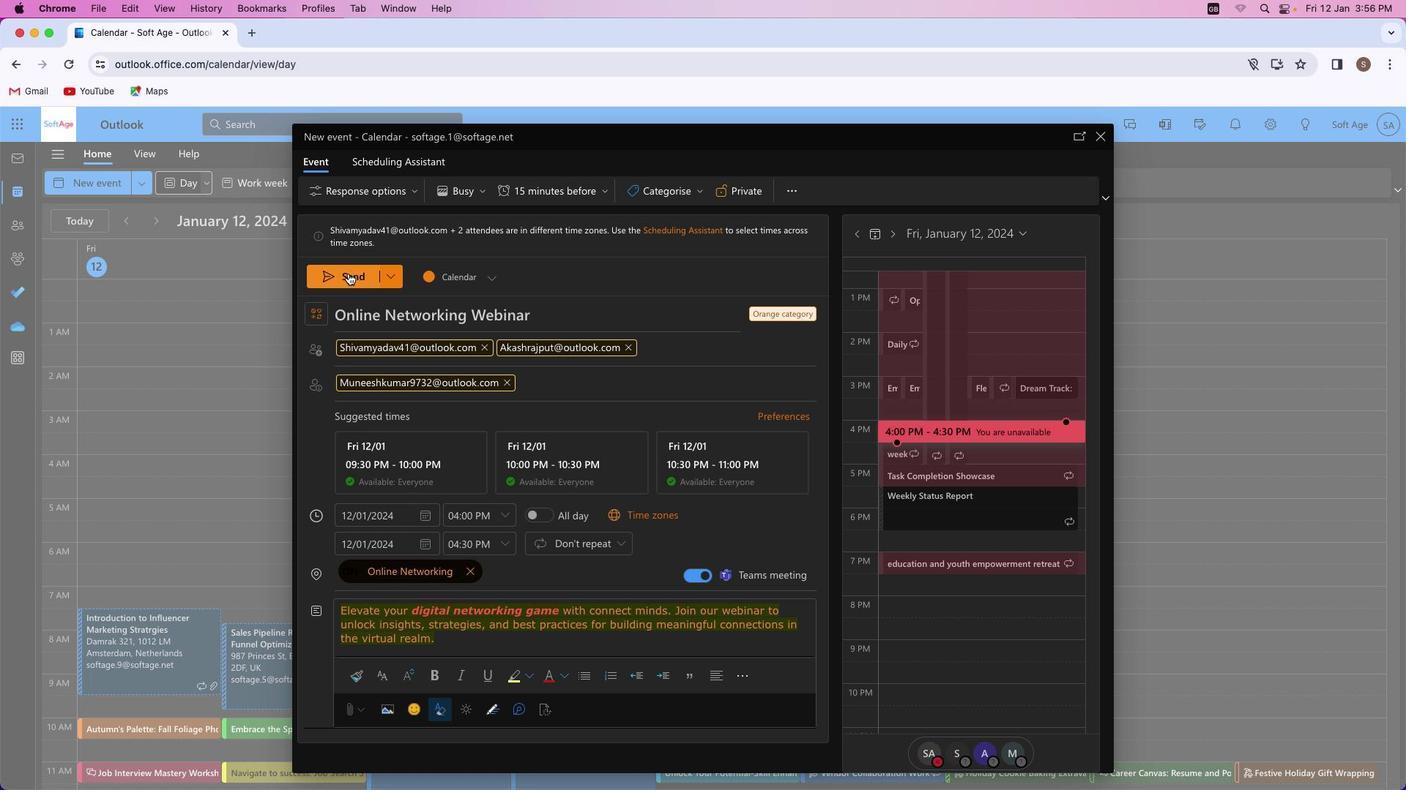 
Action: Mouse moved to (743, 541)
Screenshot: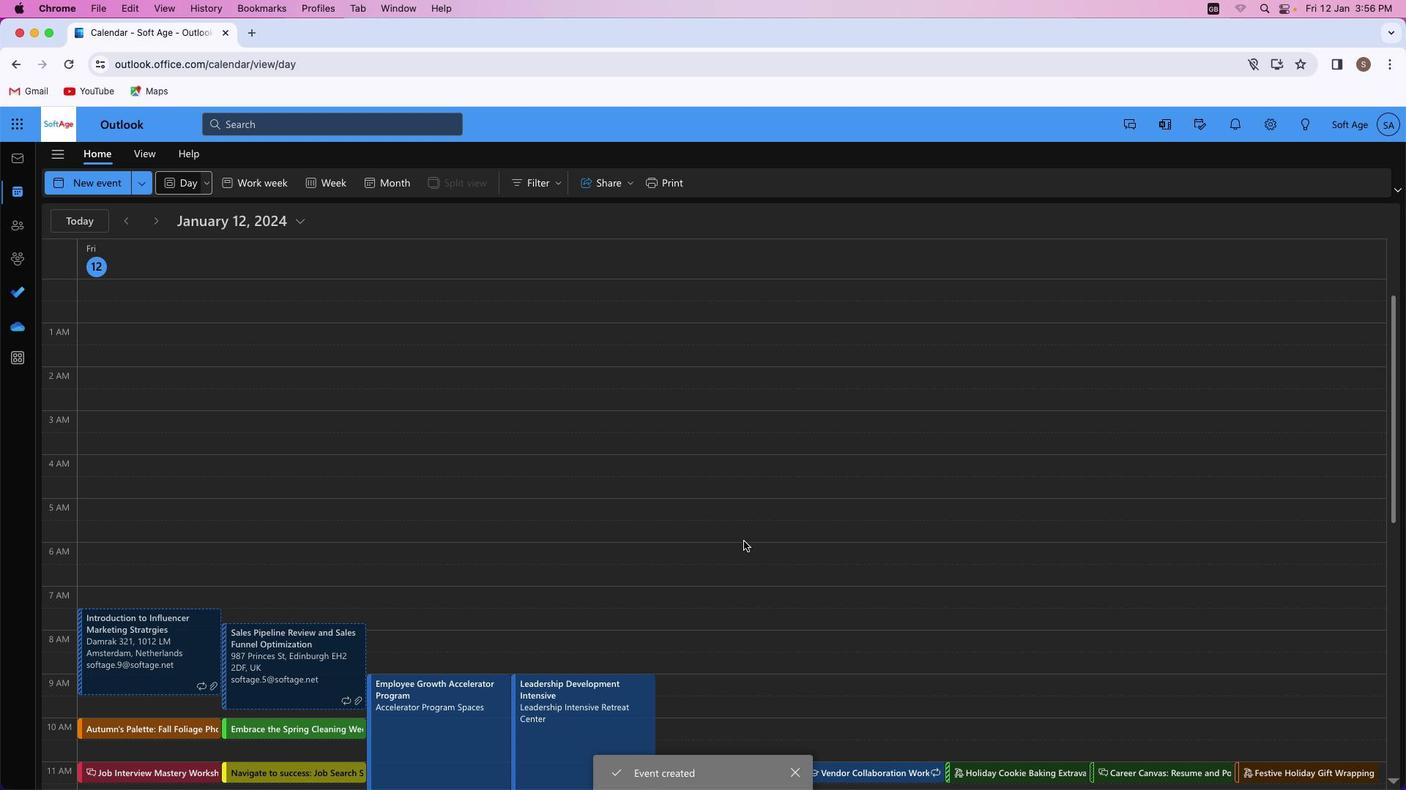 
